 Task: nan
Action: Mouse moved to (439, 564)
Screenshot: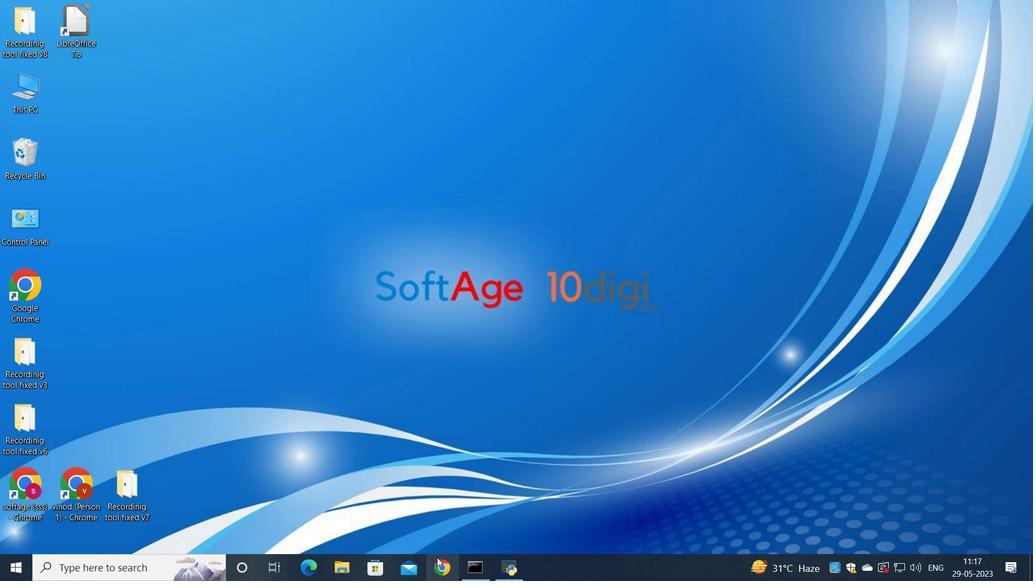 
Action: Mouse pressed left at (439, 564)
Screenshot: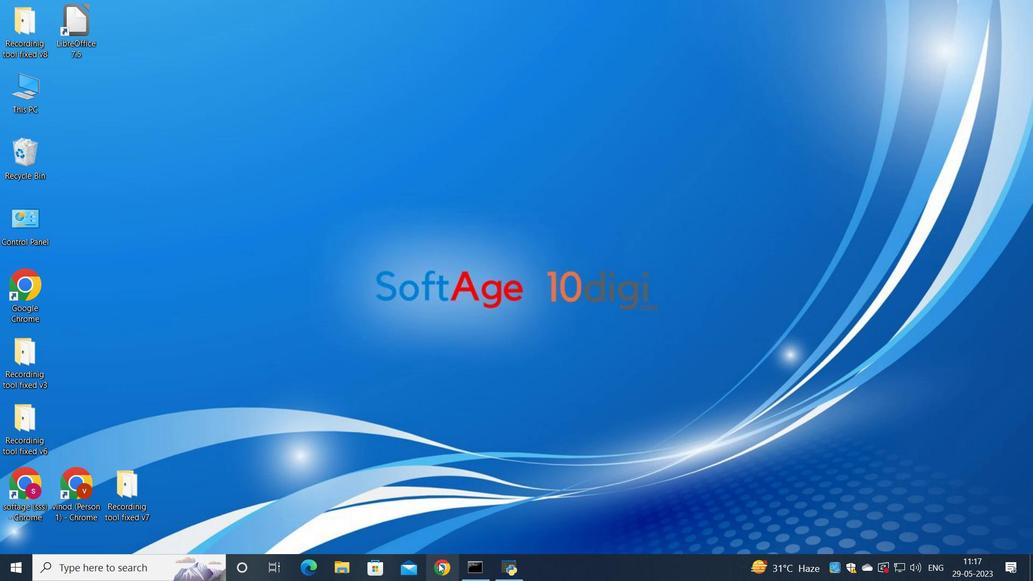 
Action: Mouse moved to (443, 327)
Screenshot: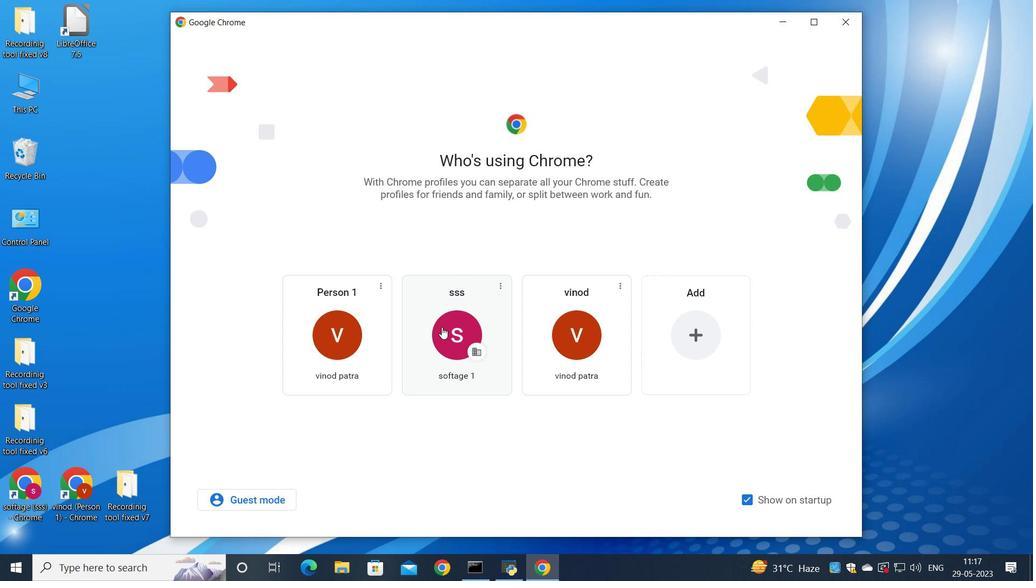 
Action: Mouse pressed left at (443, 327)
Screenshot: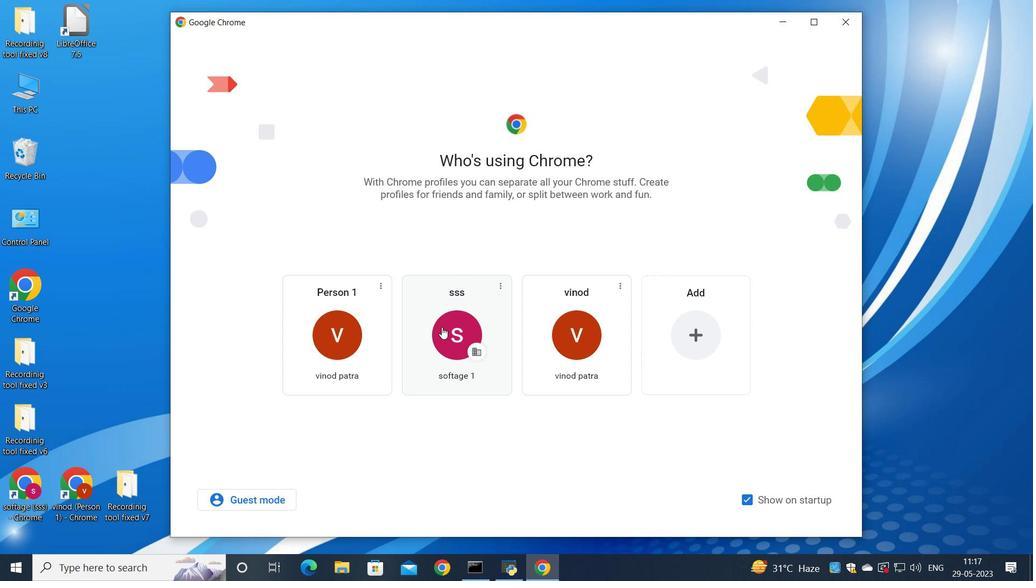 
Action: Mouse moved to (448, 320)
Screenshot: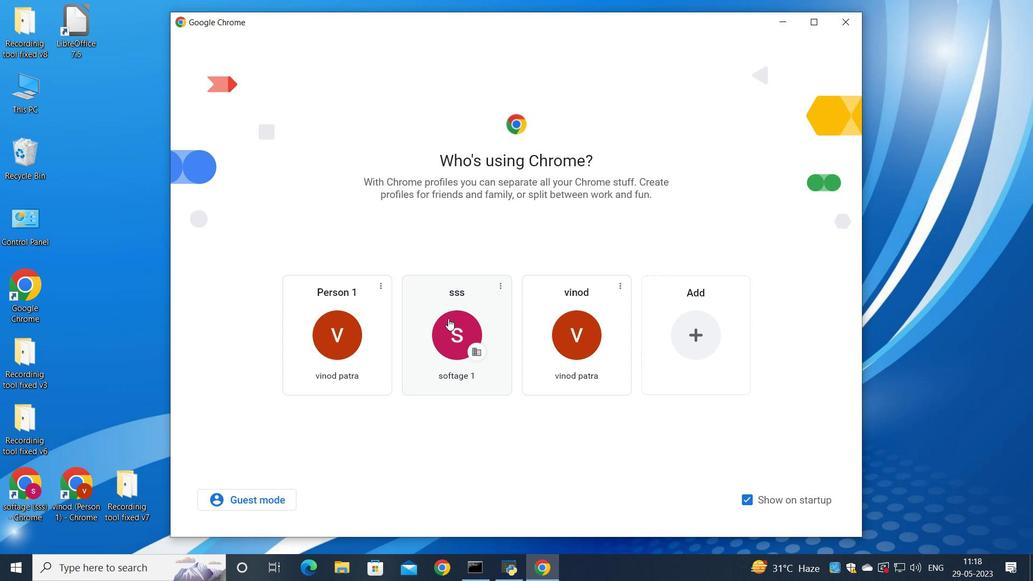 
Action: Mouse pressed left at (448, 320)
Screenshot: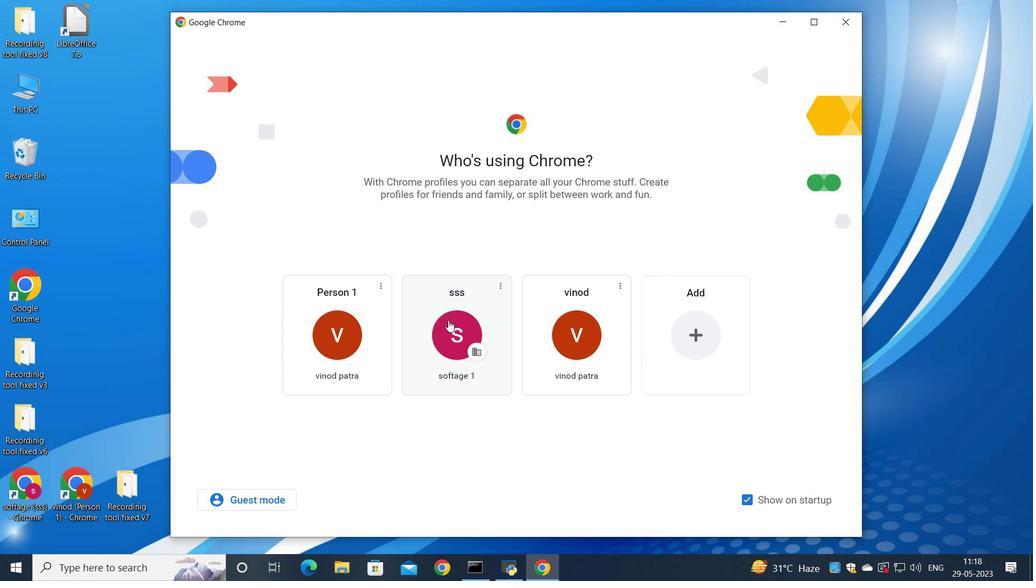 
Action: Mouse moved to (908, 71)
Screenshot: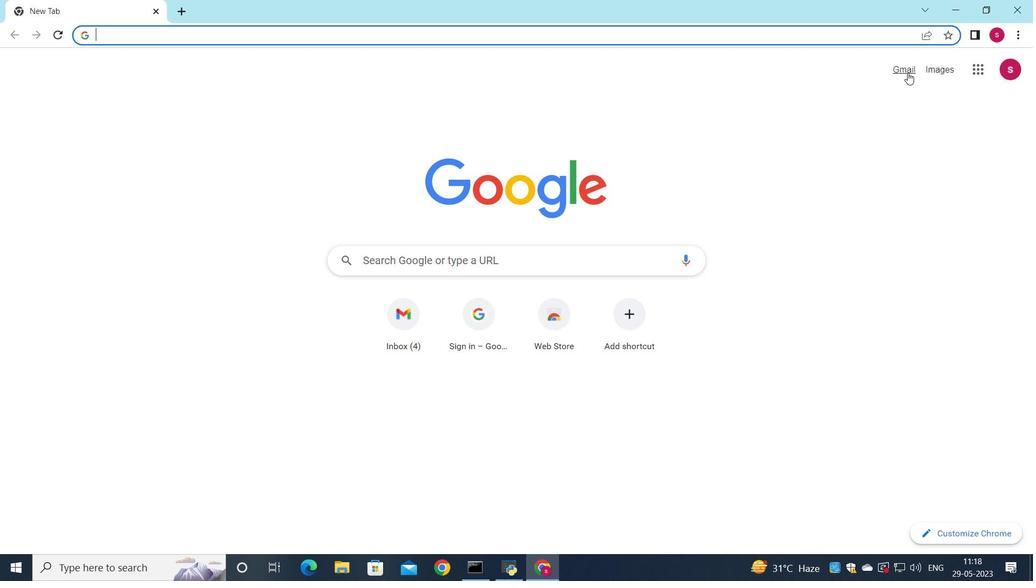 
Action: Mouse pressed left at (908, 71)
Screenshot: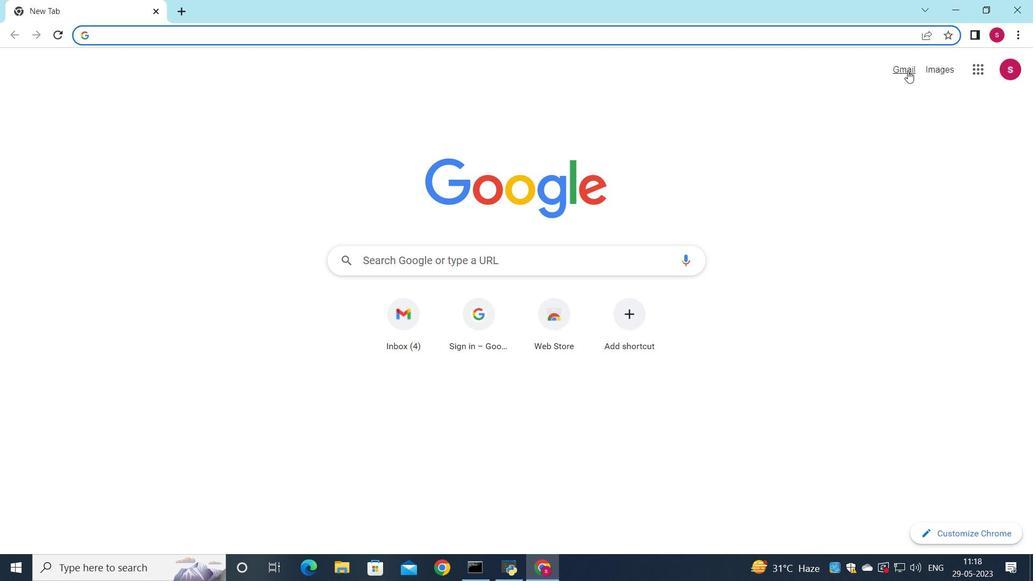 
Action: Mouse moved to (880, 92)
Screenshot: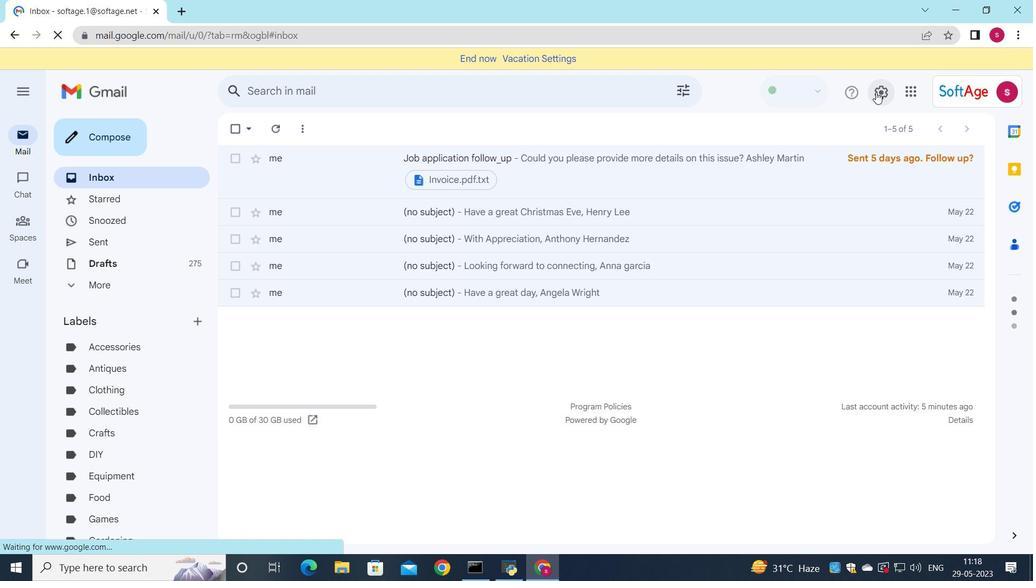 
Action: Mouse pressed left at (880, 92)
Screenshot: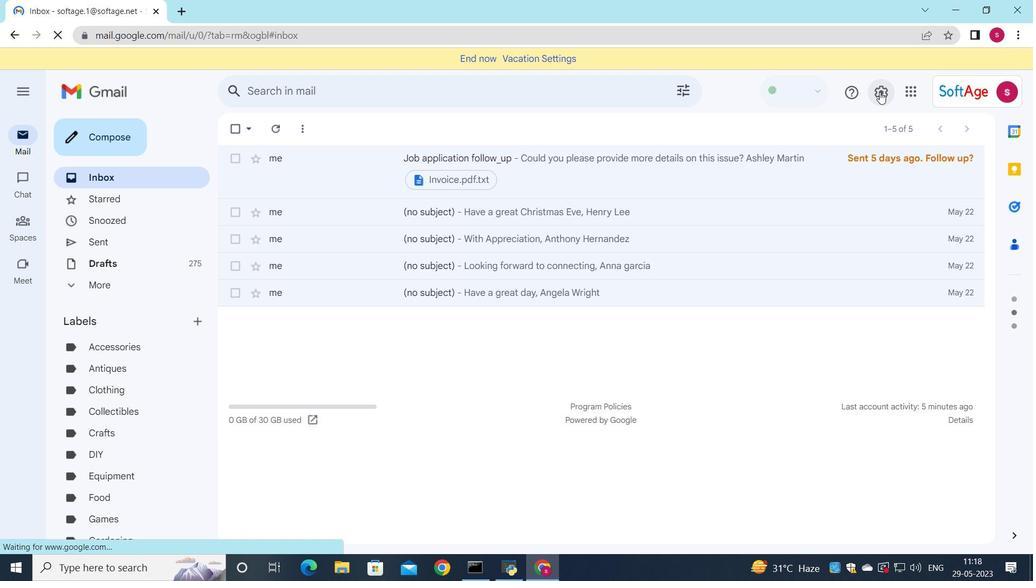 
Action: Mouse moved to (893, 152)
Screenshot: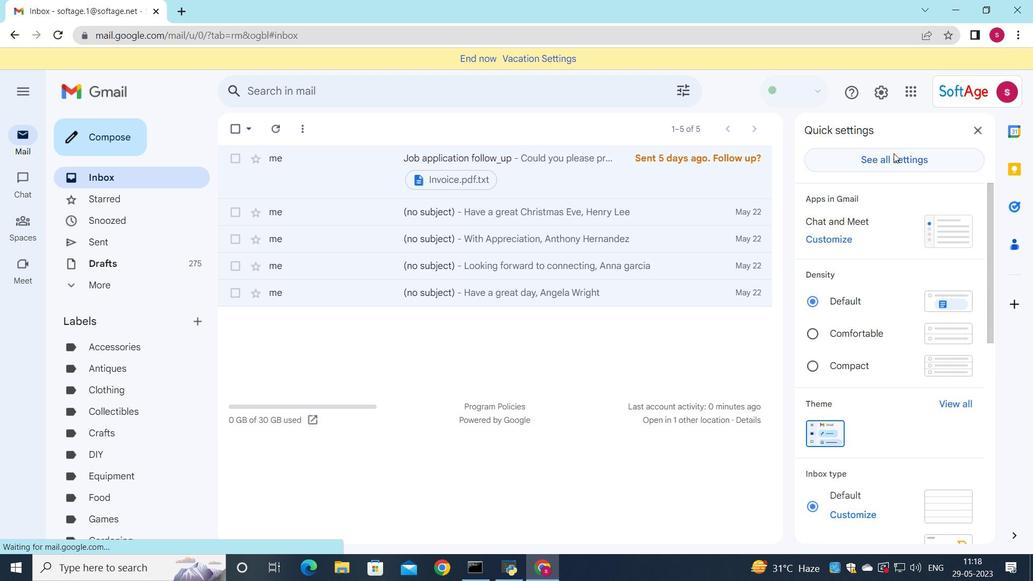
Action: Mouse pressed left at (893, 152)
Screenshot: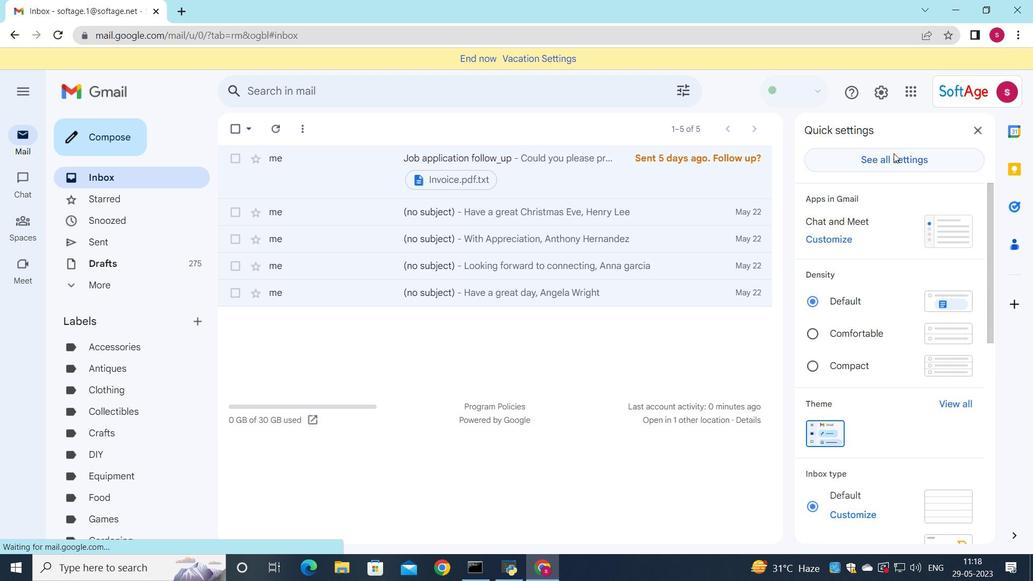 
Action: Mouse moved to (477, 426)
Screenshot: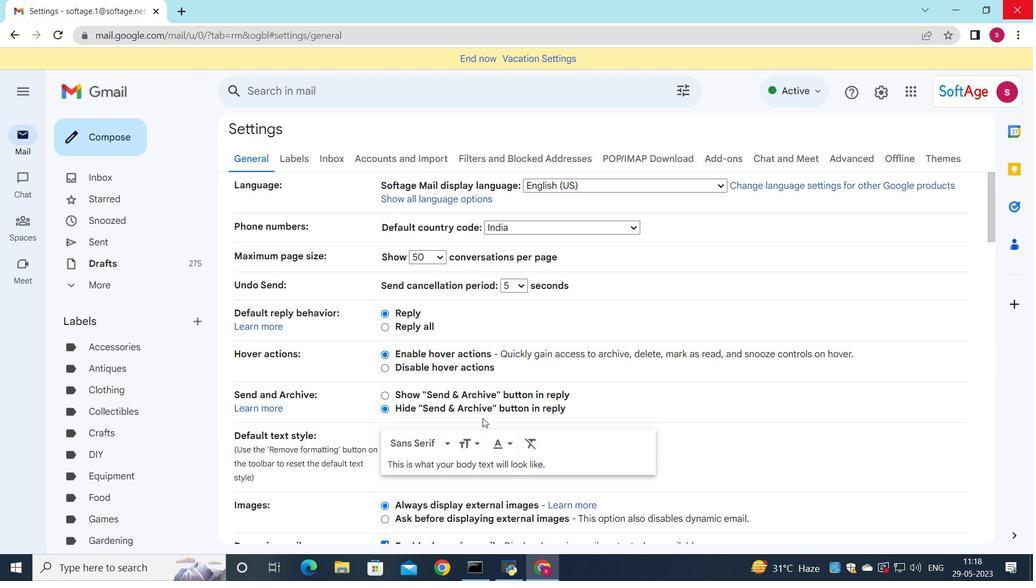 
Action: Mouse scrolled (477, 426) with delta (0, 0)
Screenshot: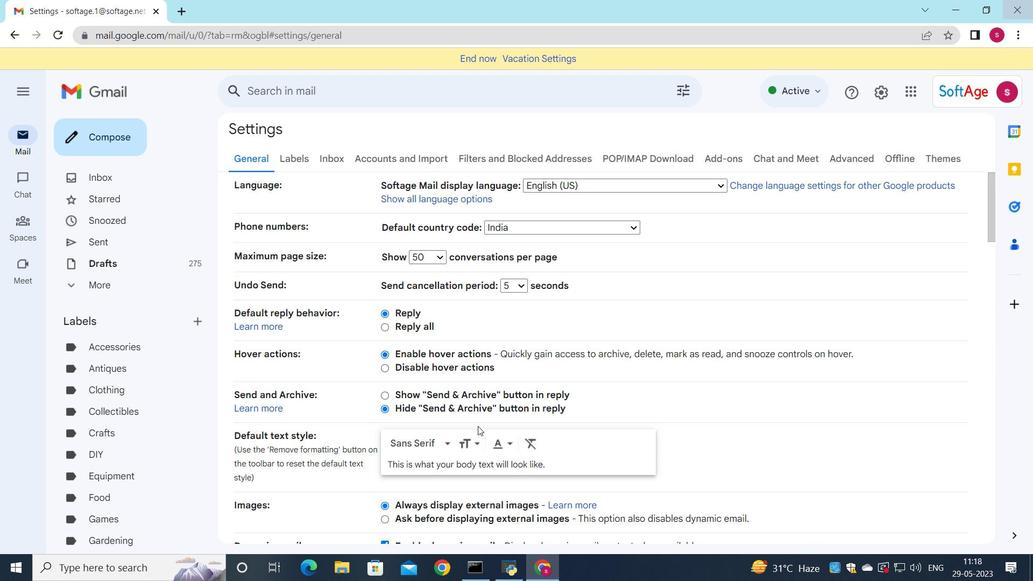 
Action: Mouse scrolled (477, 426) with delta (0, 0)
Screenshot: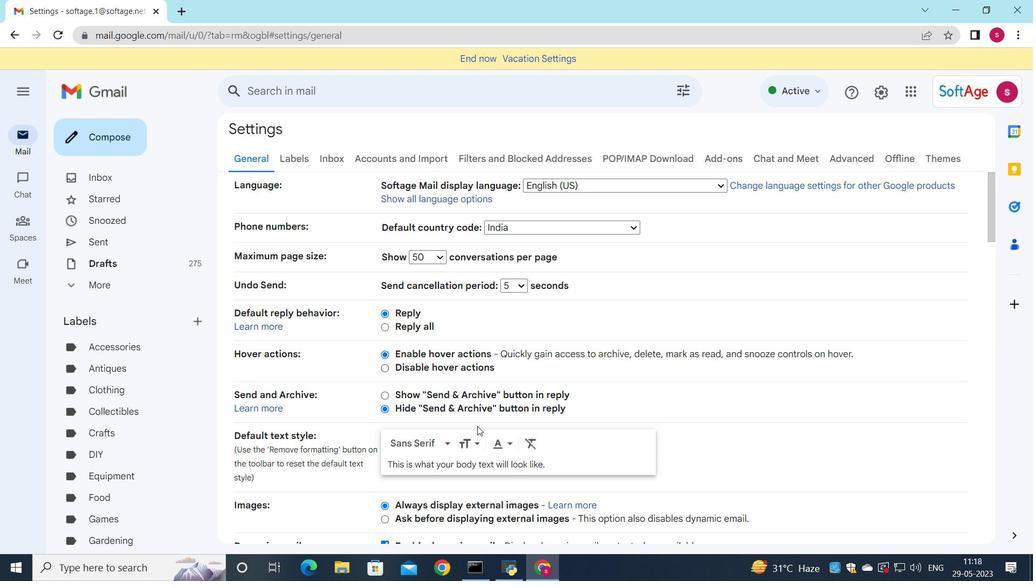 
Action: Mouse scrolled (477, 426) with delta (0, 0)
Screenshot: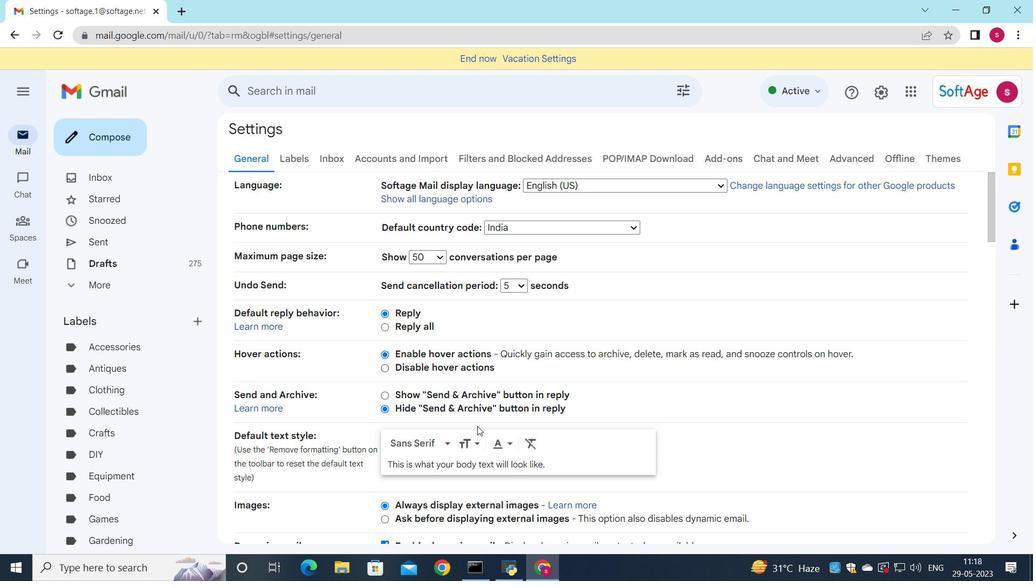 
Action: Mouse scrolled (477, 426) with delta (0, 0)
Screenshot: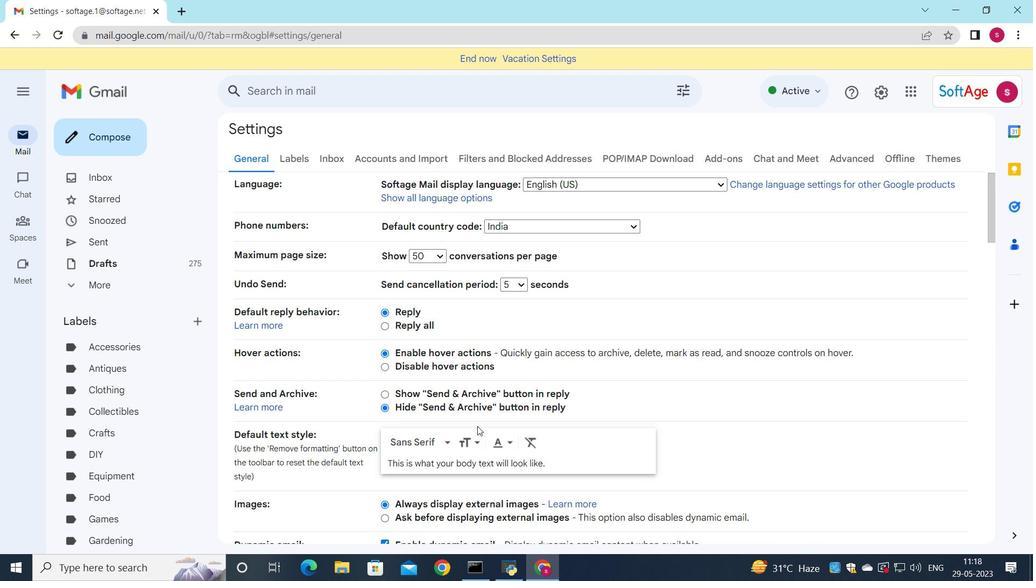 
Action: Mouse moved to (475, 422)
Screenshot: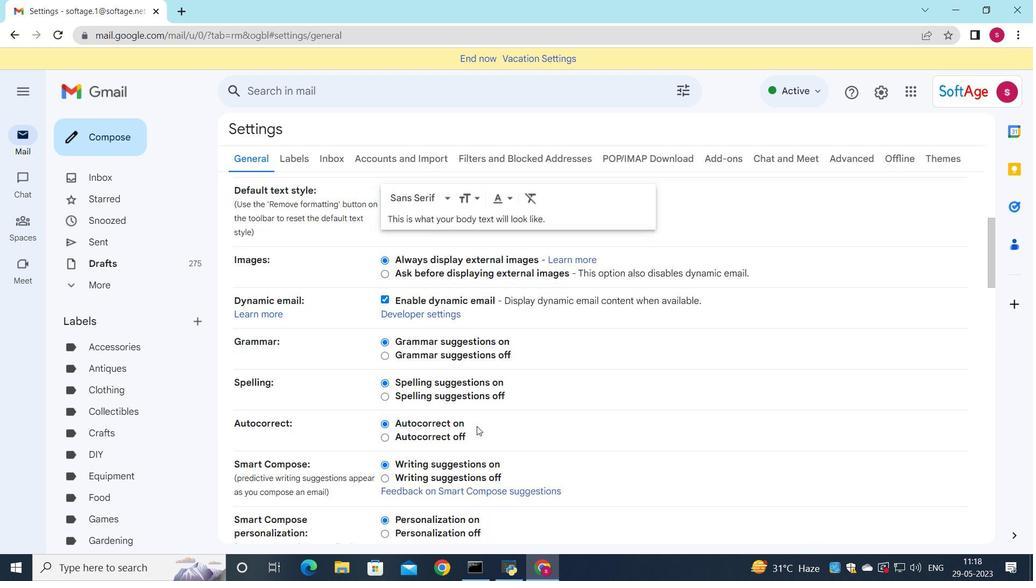 
Action: Mouse scrolled (475, 422) with delta (0, 0)
Screenshot: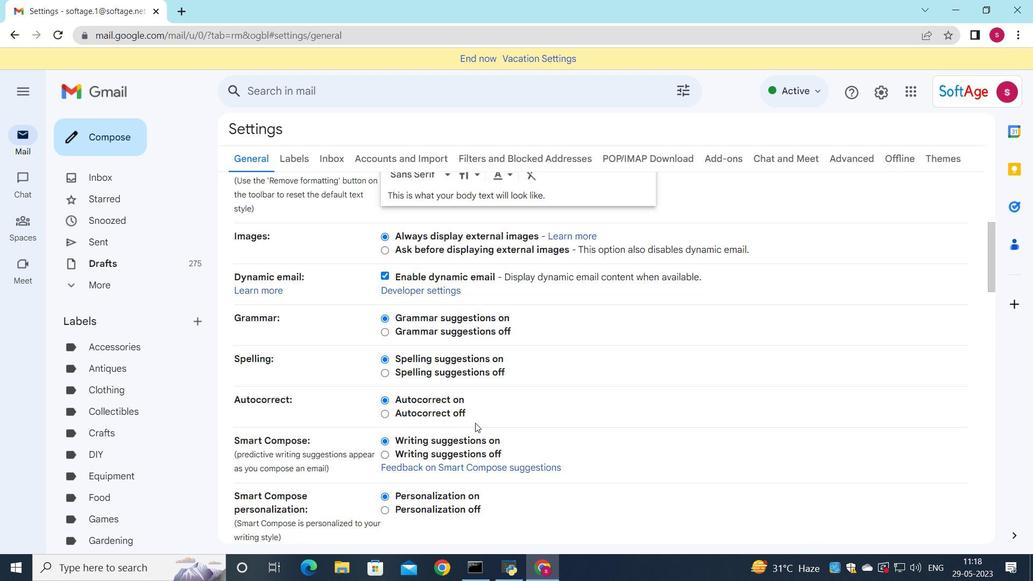 
Action: Mouse scrolled (475, 422) with delta (0, 0)
Screenshot: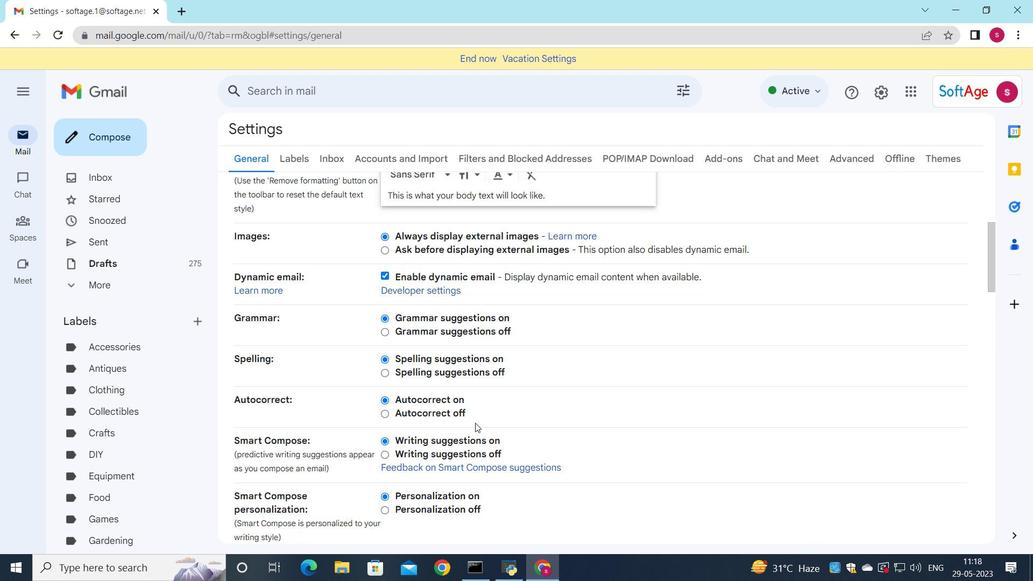 
Action: Mouse scrolled (475, 422) with delta (0, 0)
Screenshot: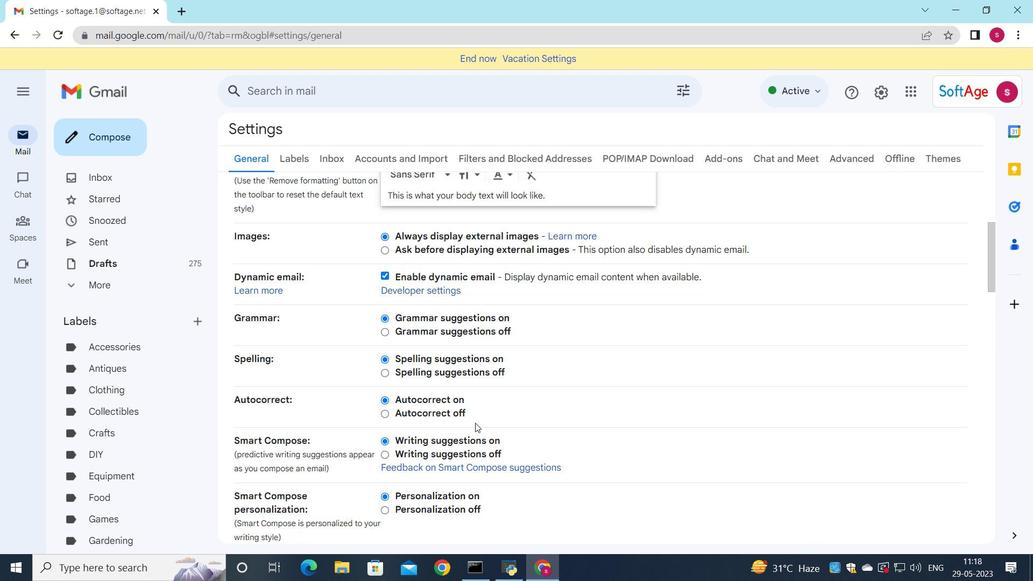 
Action: Mouse scrolled (475, 422) with delta (0, 0)
Screenshot: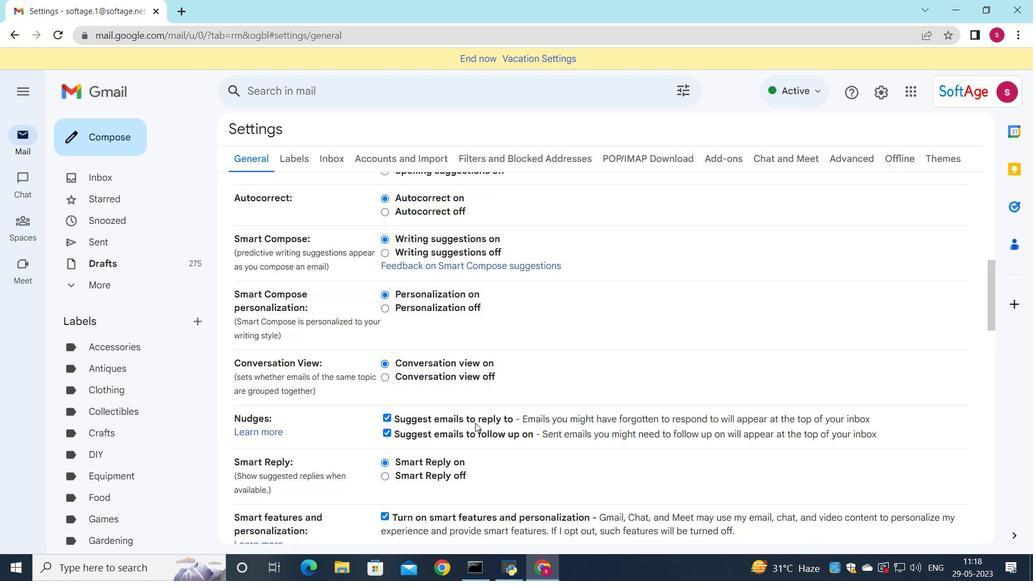 
Action: Mouse scrolled (475, 422) with delta (0, 0)
Screenshot: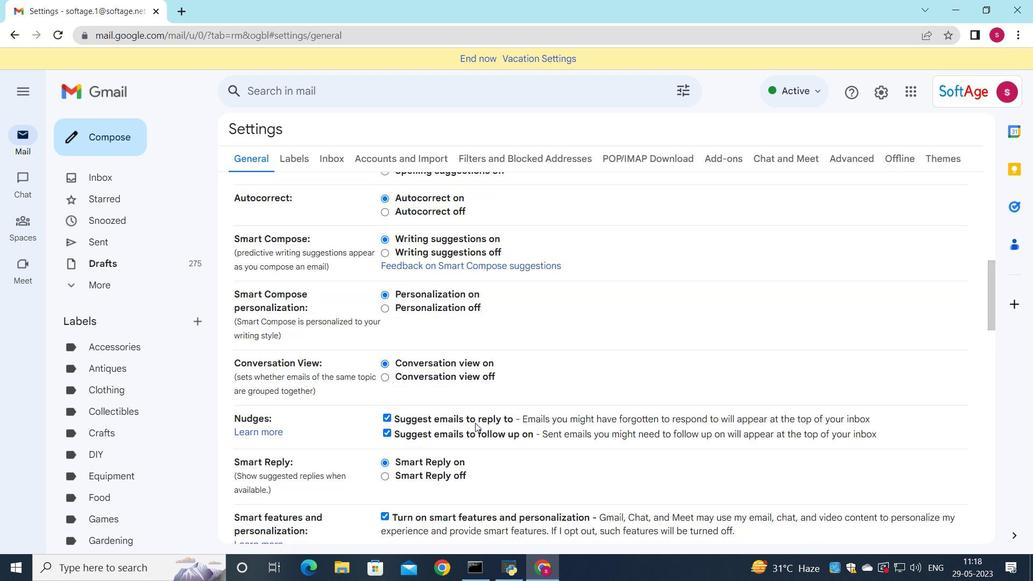 
Action: Mouse scrolled (475, 422) with delta (0, 0)
Screenshot: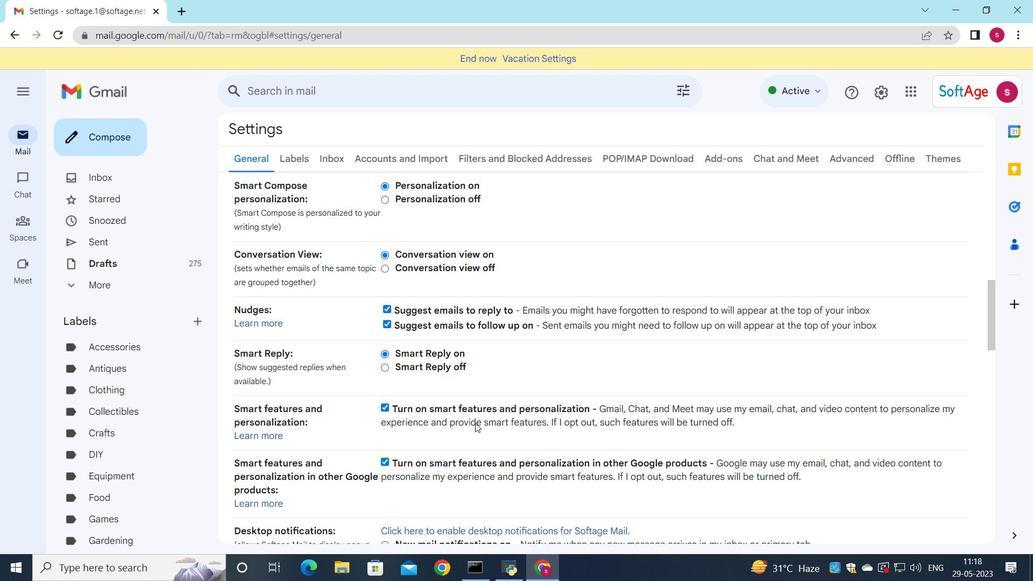 
Action: Mouse scrolled (475, 422) with delta (0, 0)
Screenshot: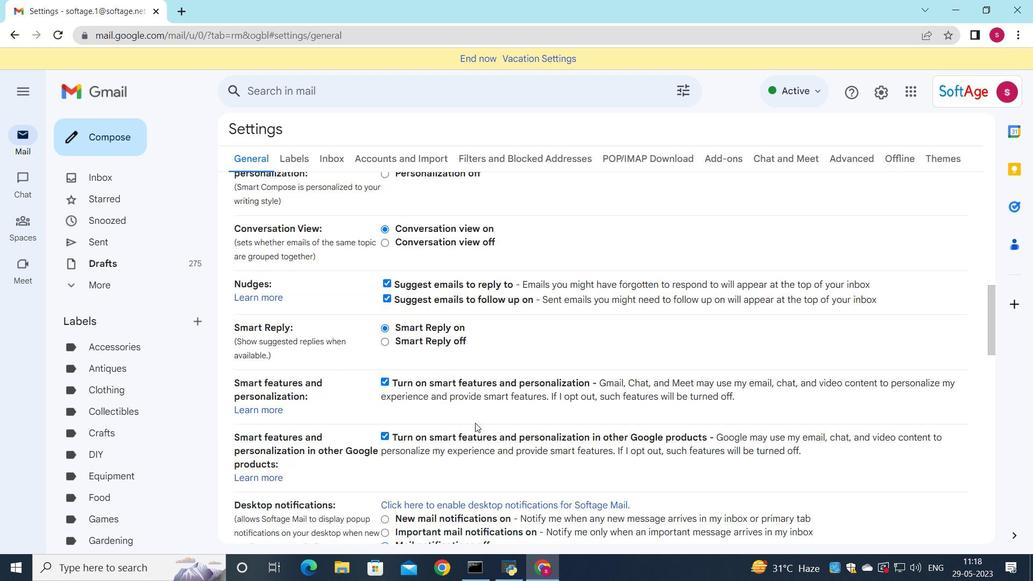 
Action: Mouse scrolled (475, 422) with delta (0, 0)
Screenshot: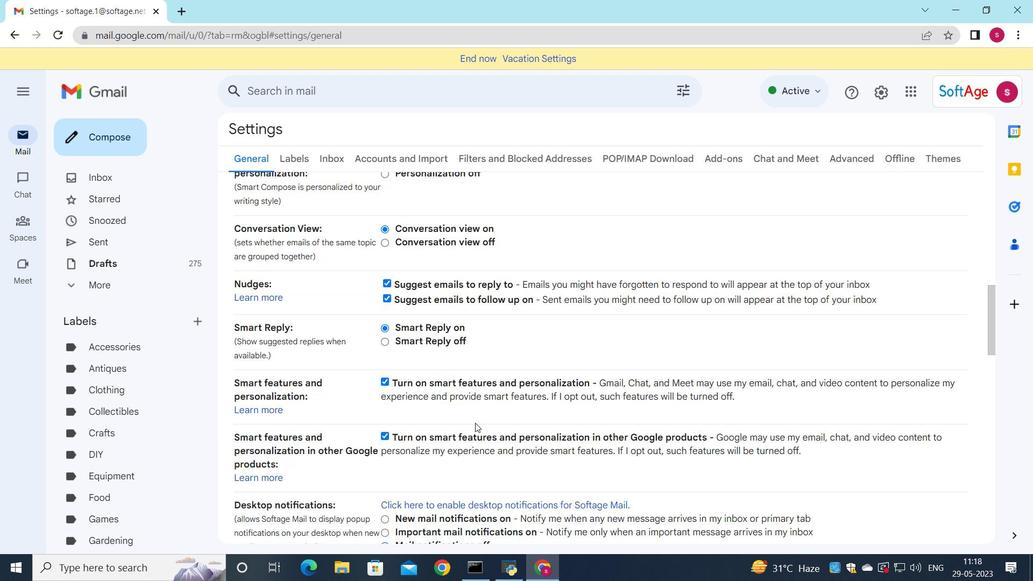 
Action: Mouse scrolled (475, 422) with delta (0, 0)
Screenshot: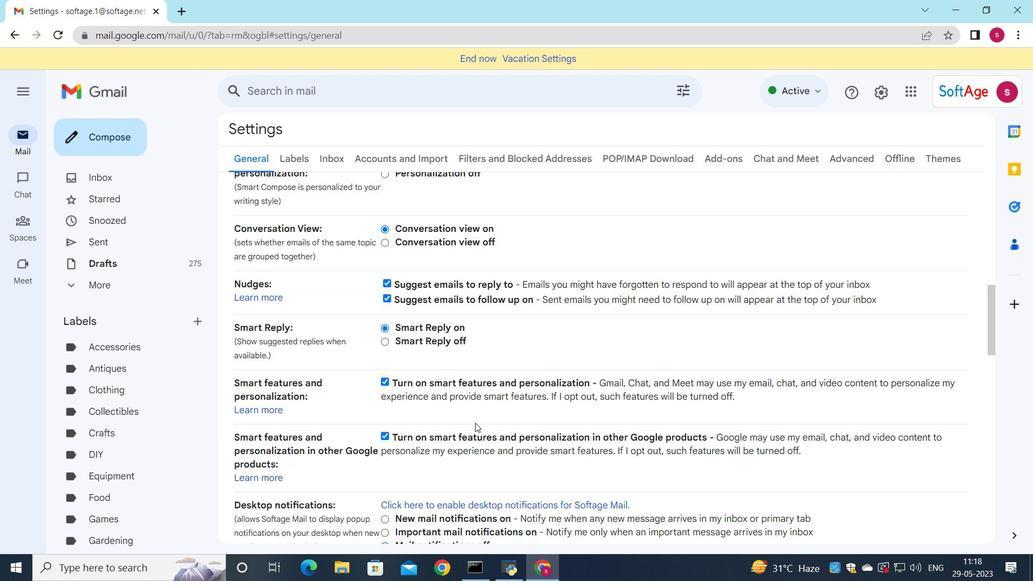 
Action: Mouse moved to (479, 435)
Screenshot: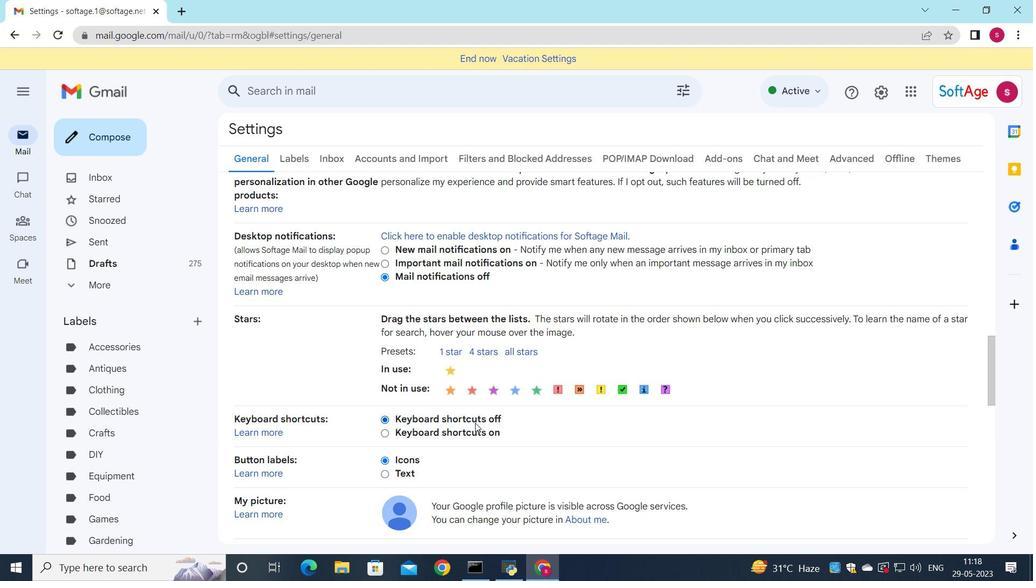 
Action: Mouse scrolled (479, 435) with delta (0, 0)
Screenshot: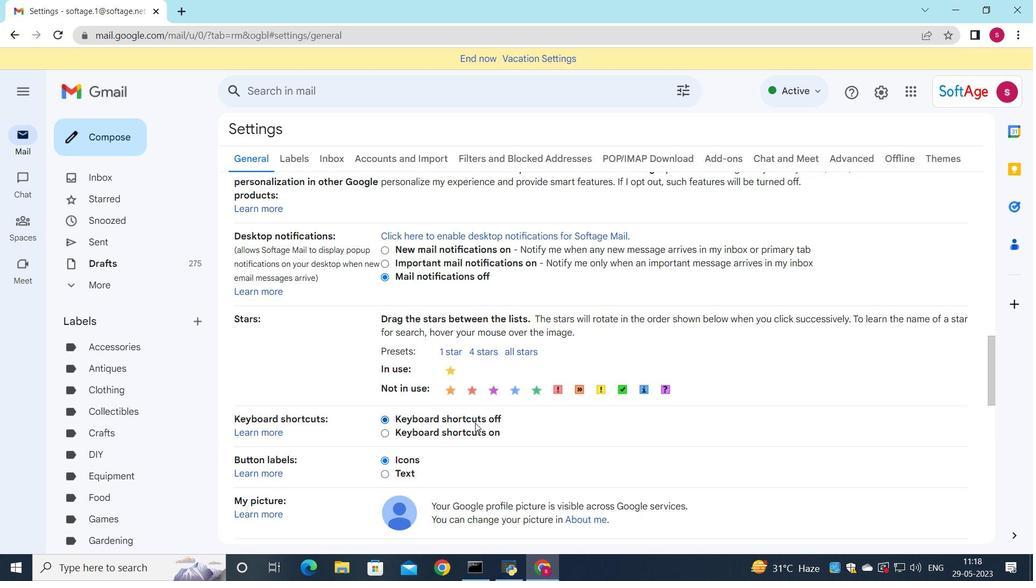 
Action: Mouse scrolled (479, 435) with delta (0, 0)
Screenshot: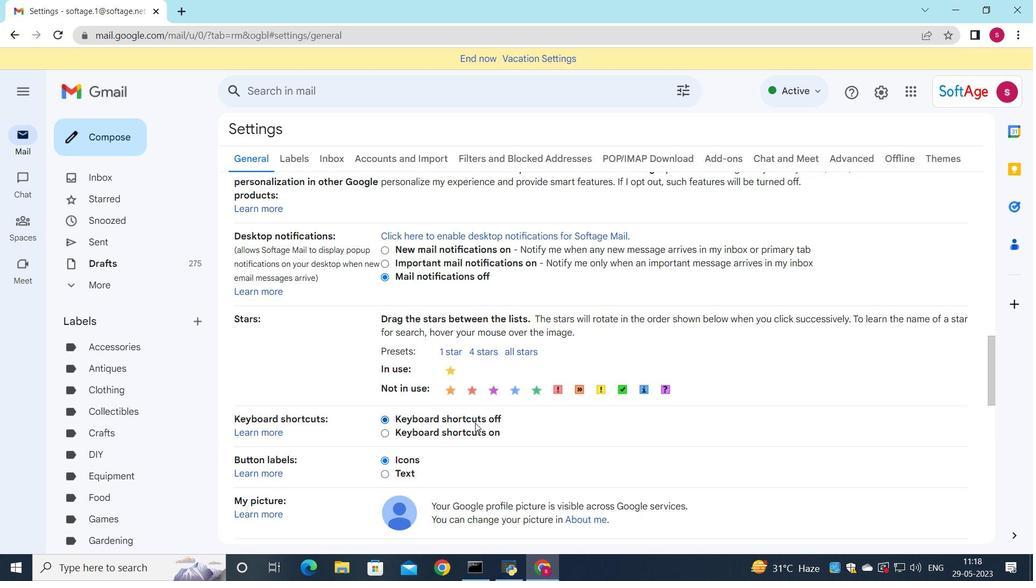 
Action: Mouse scrolled (479, 435) with delta (0, 0)
Screenshot: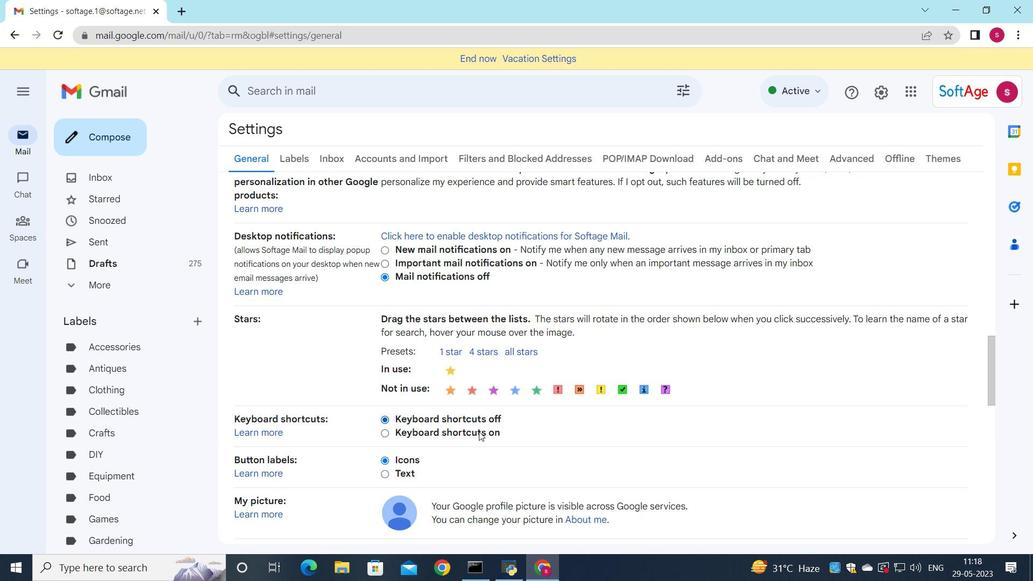 
Action: Mouse moved to (525, 406)
Screenshot: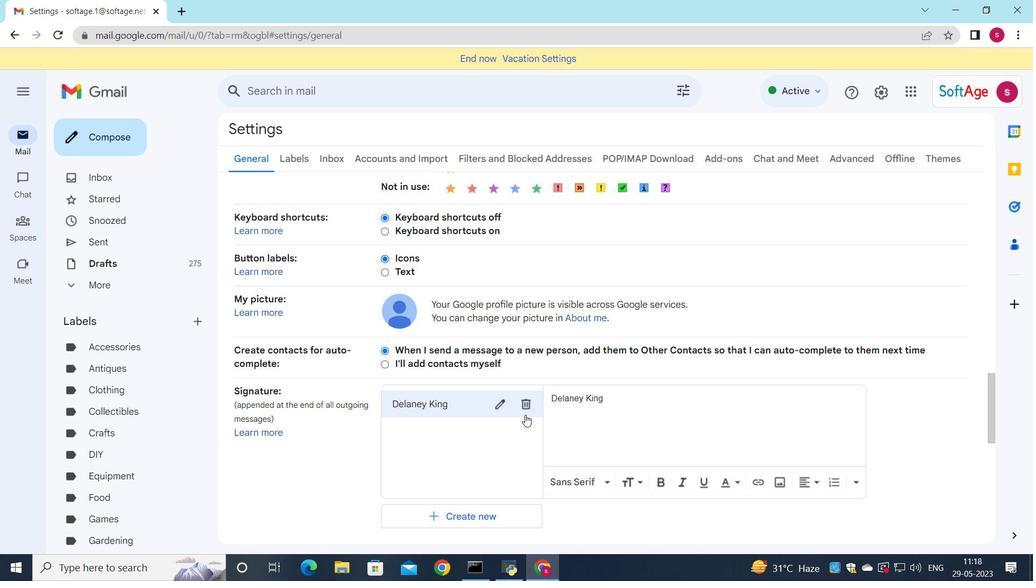 
Action: Mouse pressed left at (525, 406)
Screenshot: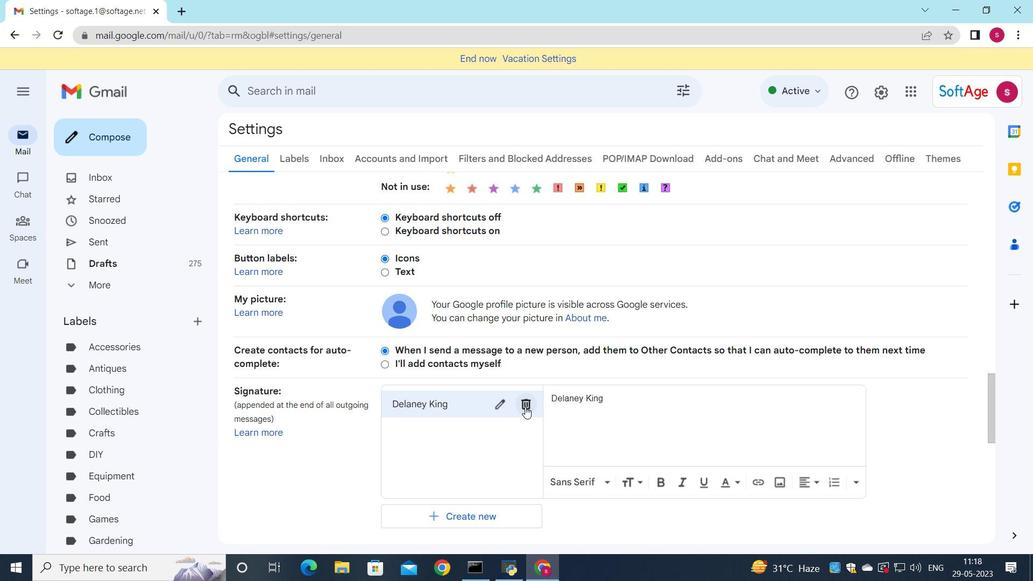 
Action: Mouse moved to (623, 326)
Screenshot: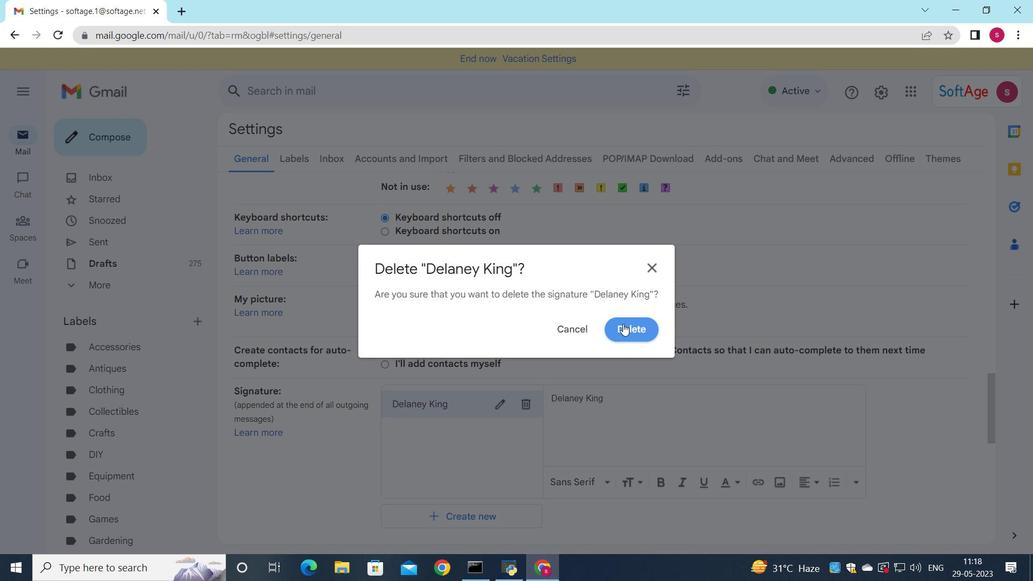 
Action: Mouse pressed left at (623, 326)
Screenshot: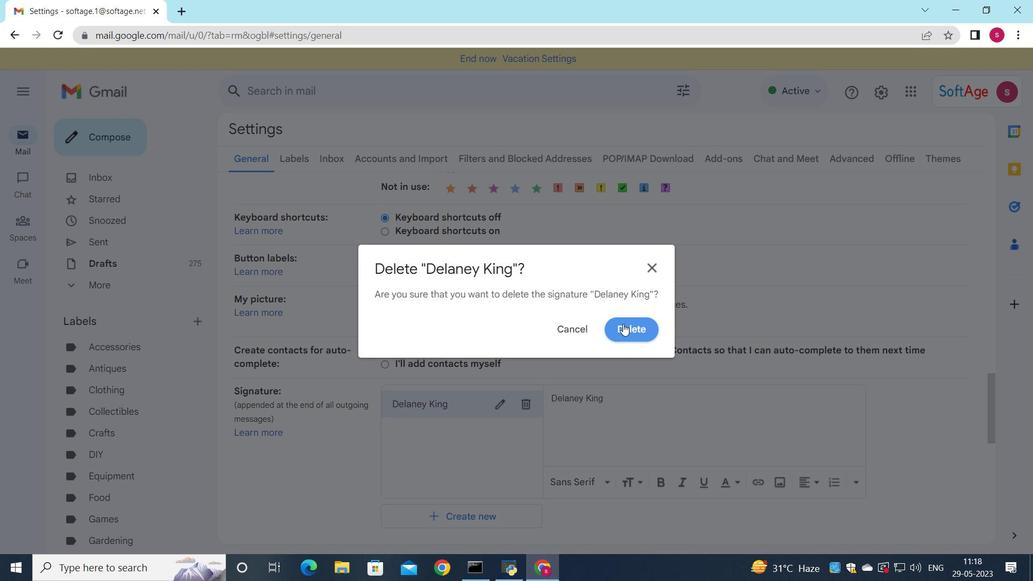 
Action: Mouse moved to (453, 418)
Screenshot: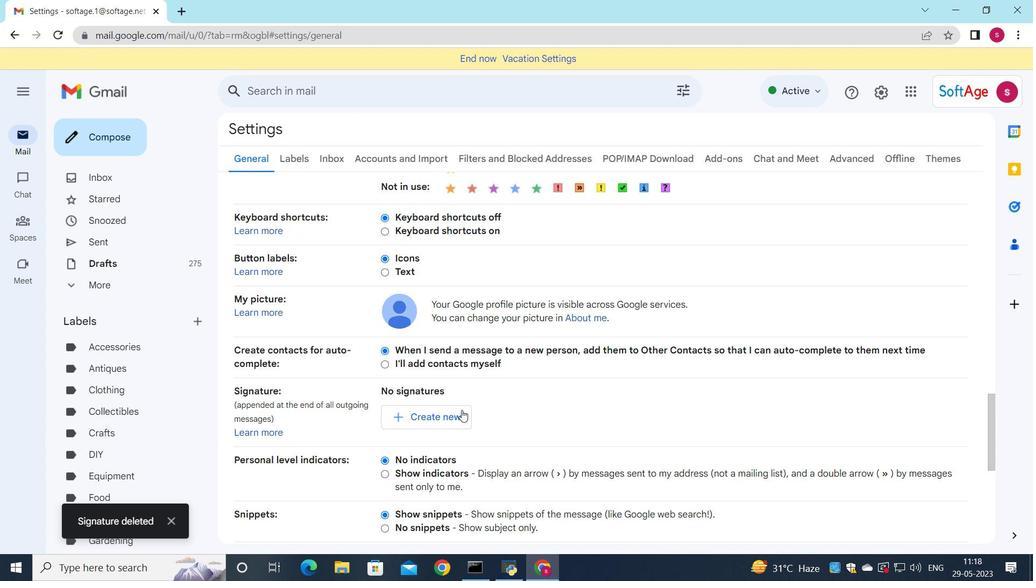 
Action: Mouse pressed left at (453, 418)
Screenshot: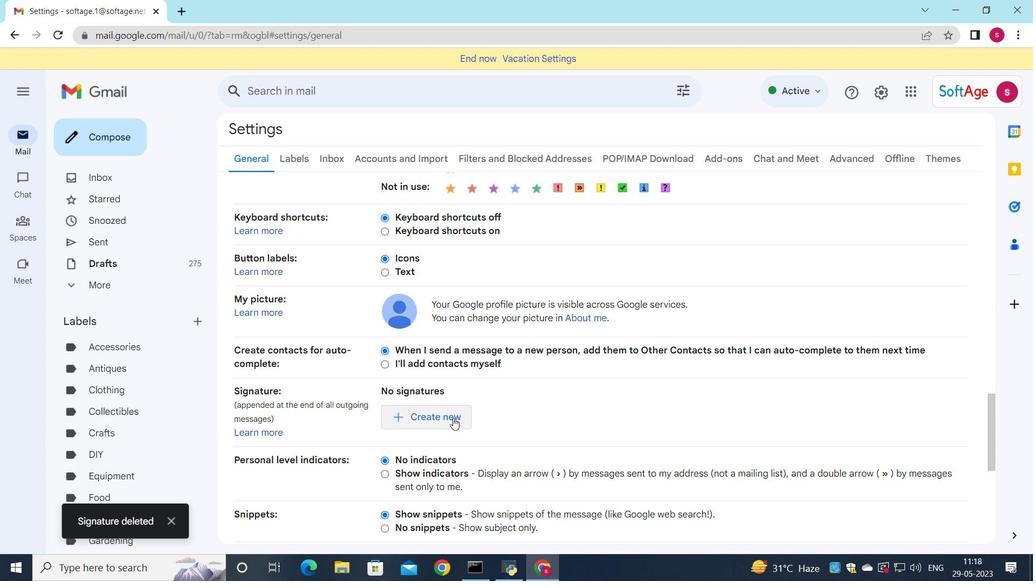 
Action: Mouse moved to (783, 339)
Screenshot: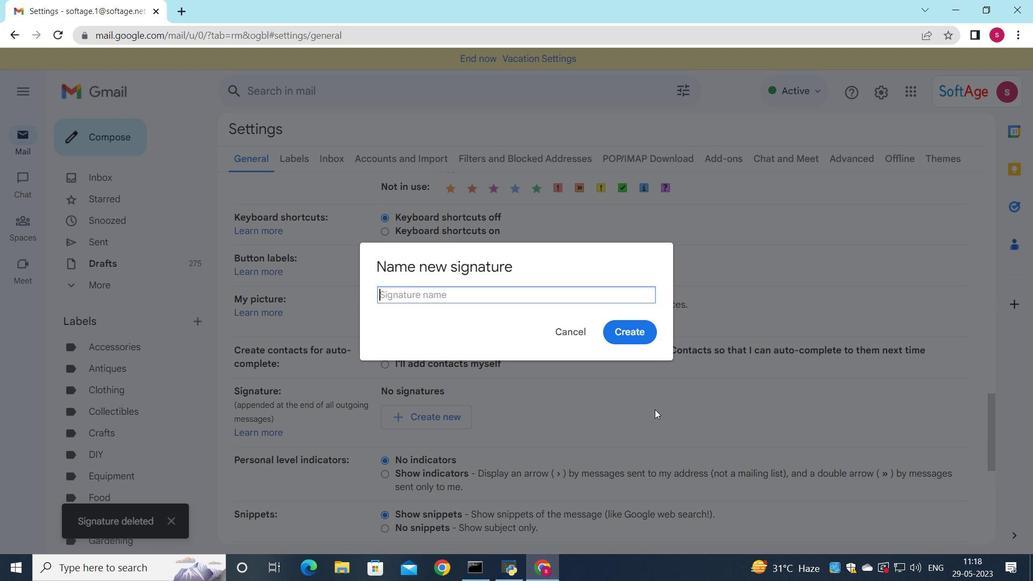 
Action: Key pressed <Key.shift>Denise<Key.space><Key.shift><Key.shift><Key.shift><Key.shift><Key.shift><Key.shift><Key.shift><Key.shift>da<Key.backspace><Key.backspace><Key.shift>Davis<Key.space>
Screenshot: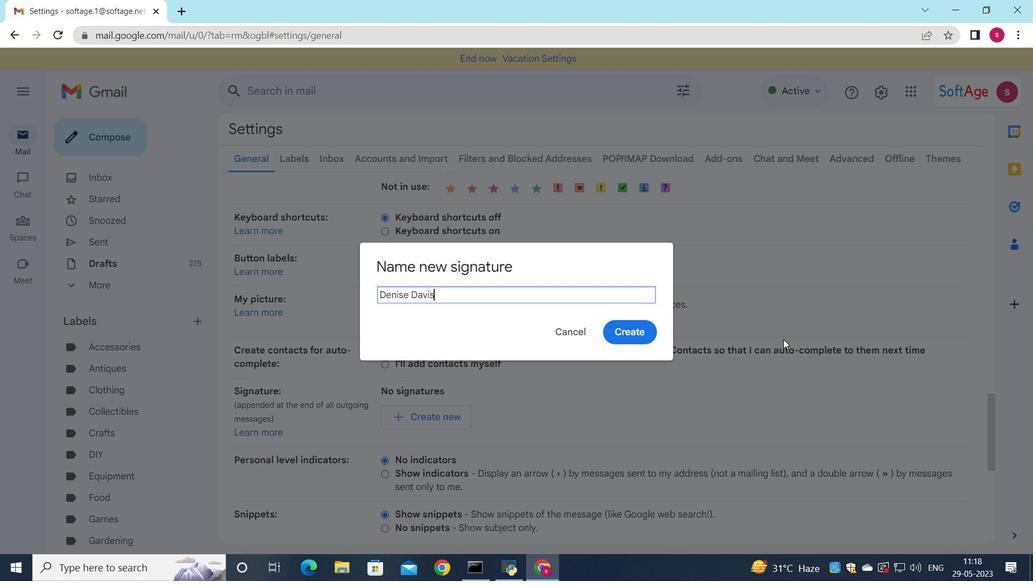 
Action: Mouse moved to (637, 332)
Screenshot: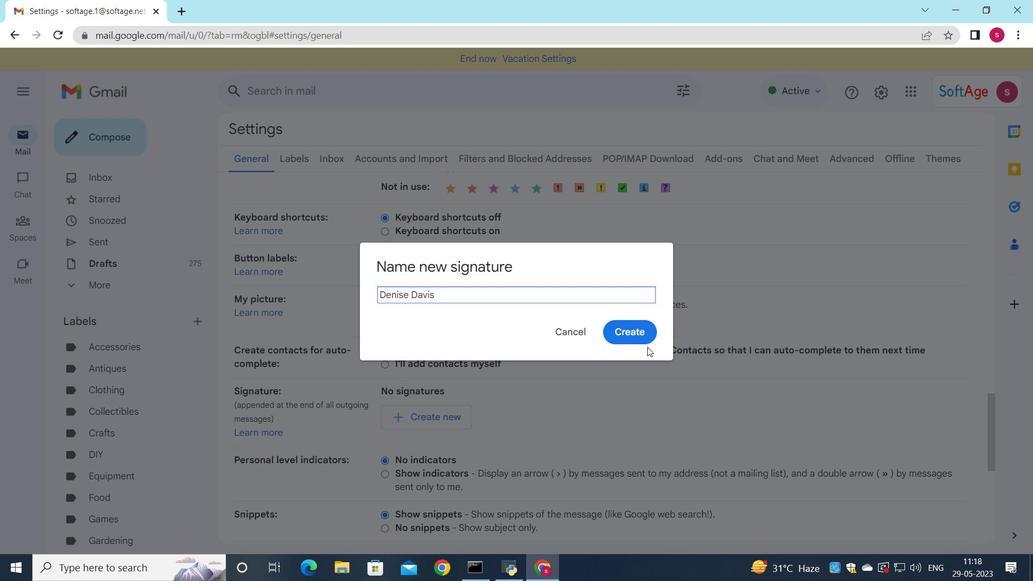 
Action: Mouse pressed left at (637, 332)
Screenshot: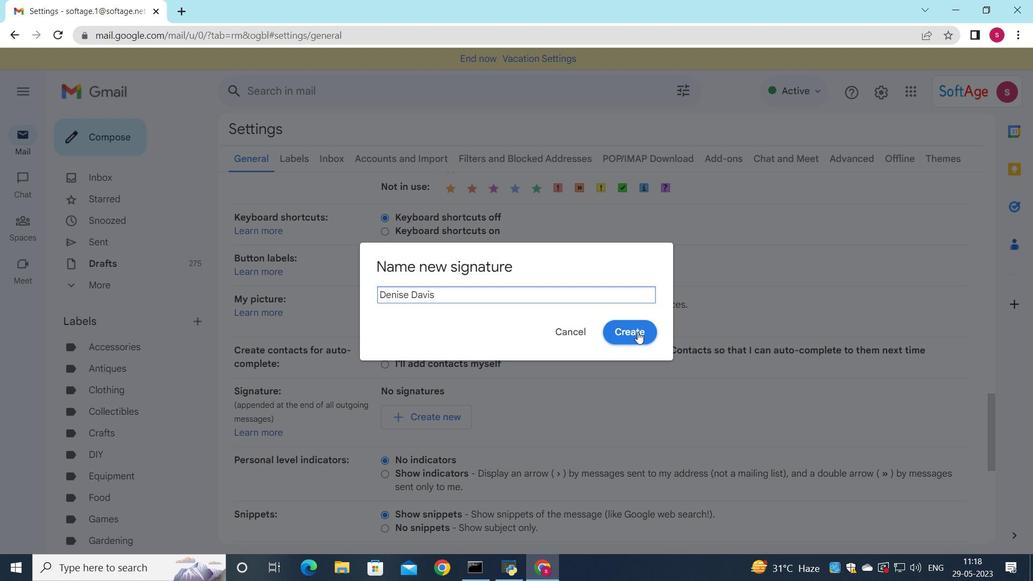 
Action: Mouse moved to (645, 396)
Screenshot: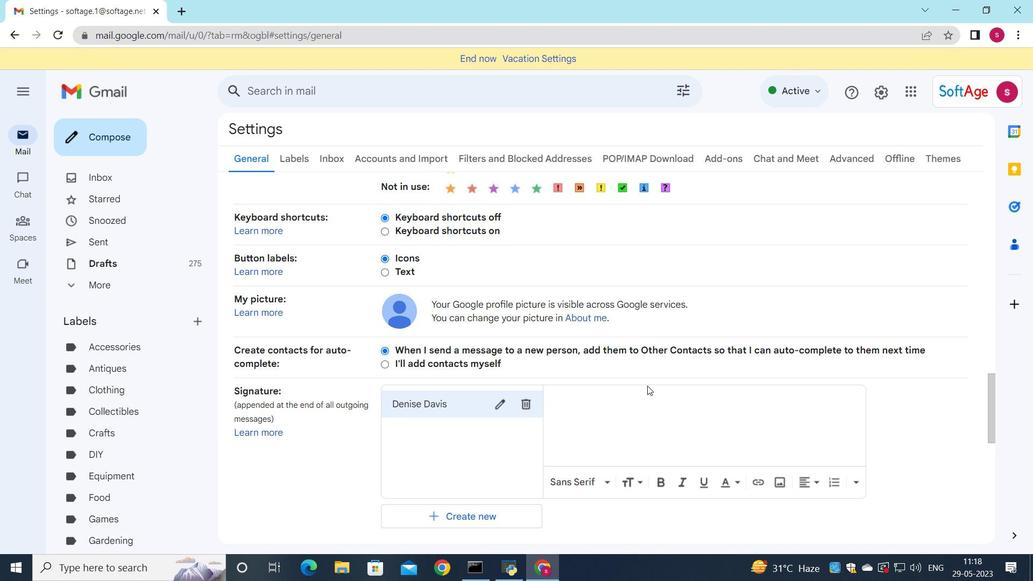 
Action: Mouse pressed left at (645, 396)
Screenshot: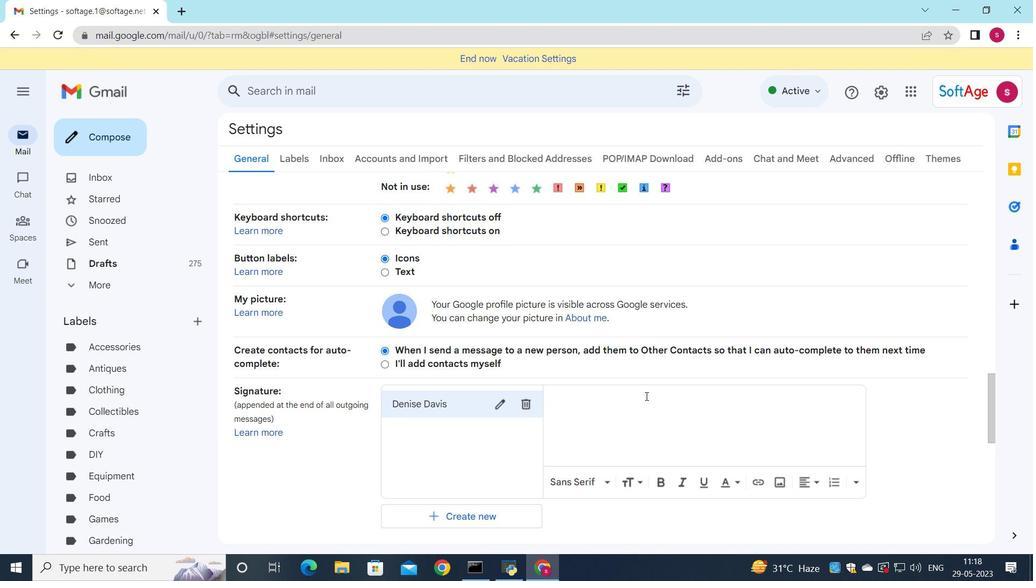 
Action: Key pressed <Key.shift>denise<Key.space><Key.shift>Davis
Screenshot: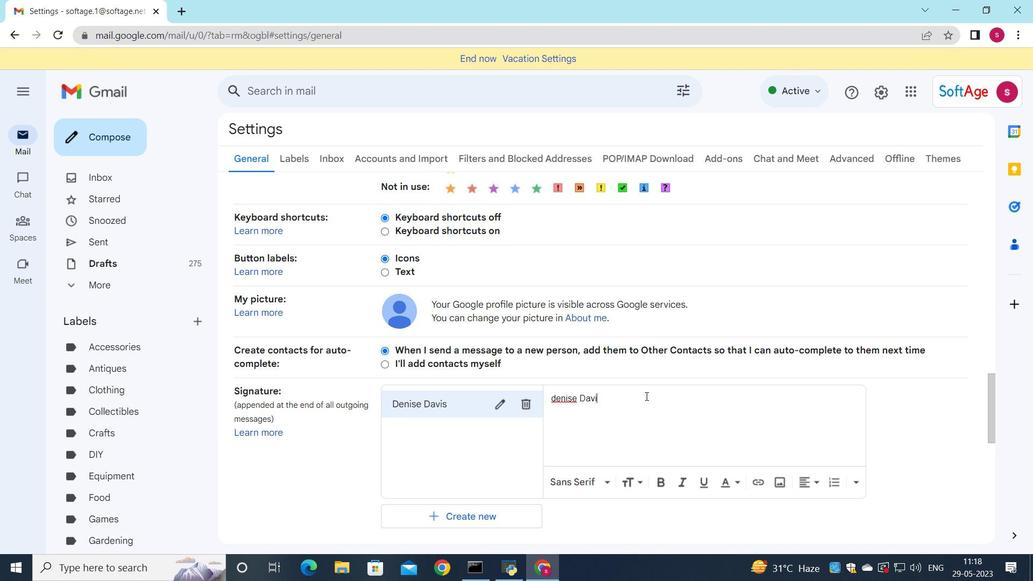 
Action: Mouse moved to (556, 399)
Screenshot: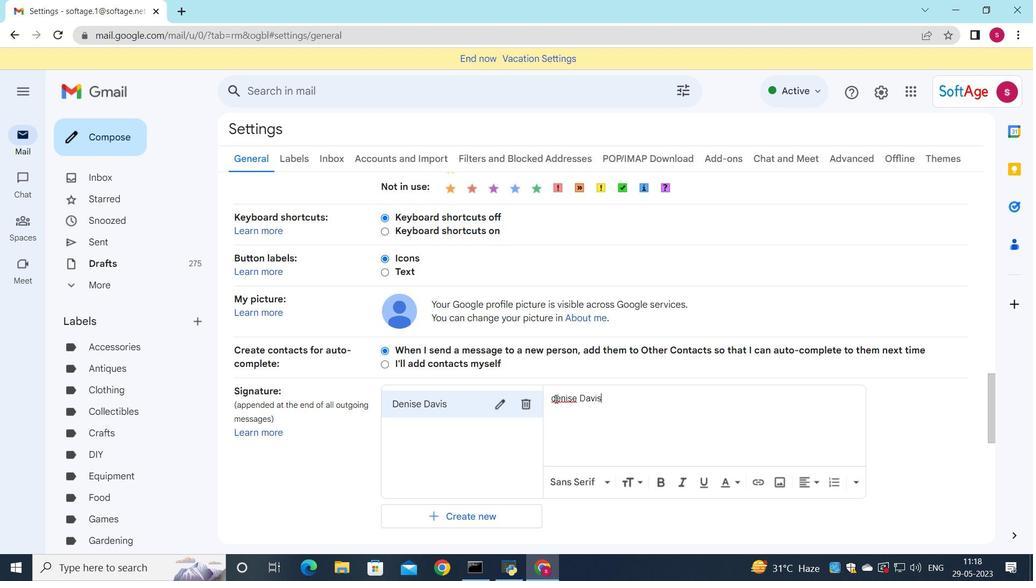 
Action: Mouse pressed left at (556, 399)
Screenshot: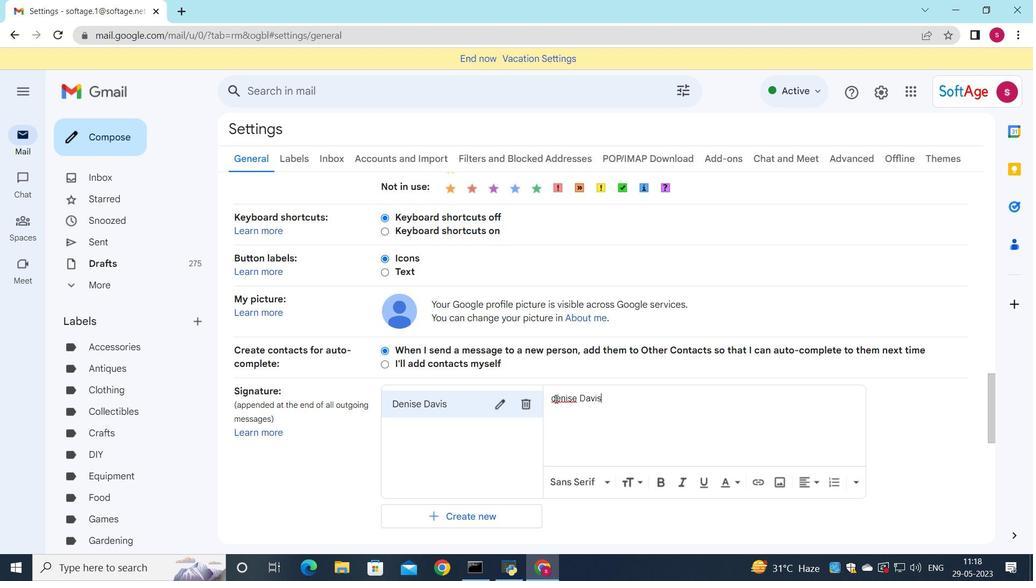 
Action: Key pressed <Key.backspace><Key.shift>D
Screenshot: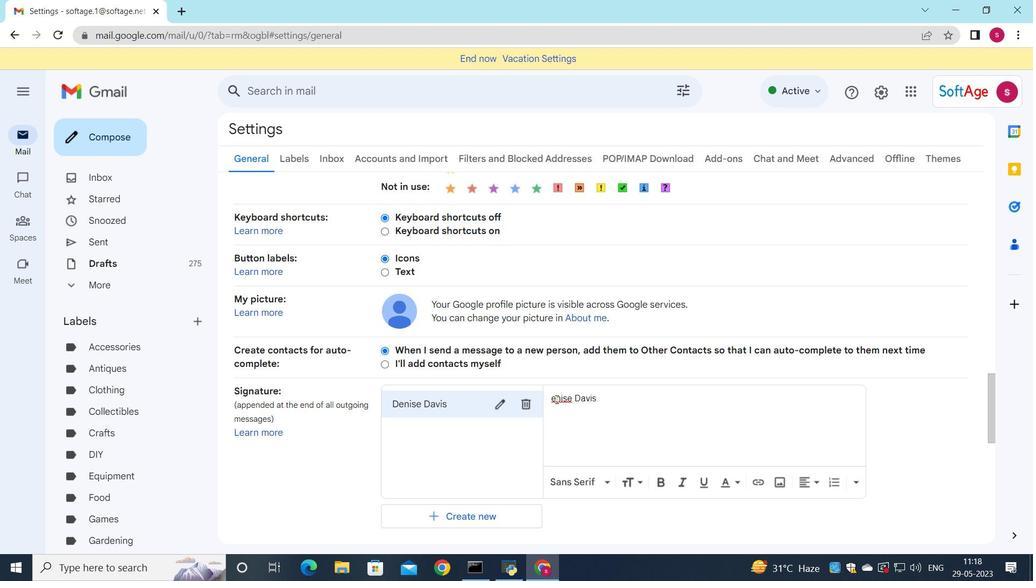 
Action: Mouse moved to (555, 399)
Screenshot: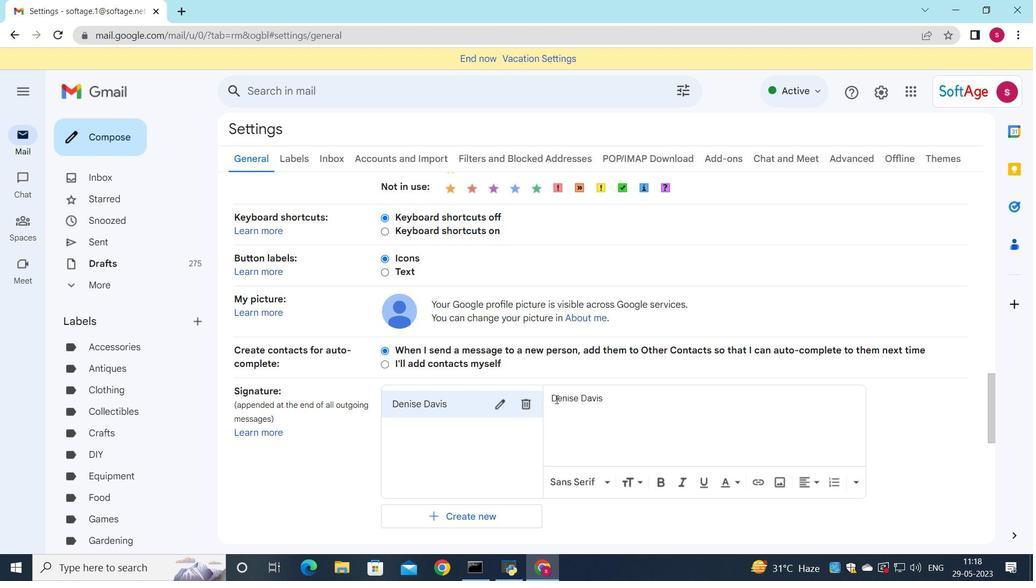 
Action: Mouse scrolled (555, 398) with delta (0, 0)
Screenshot: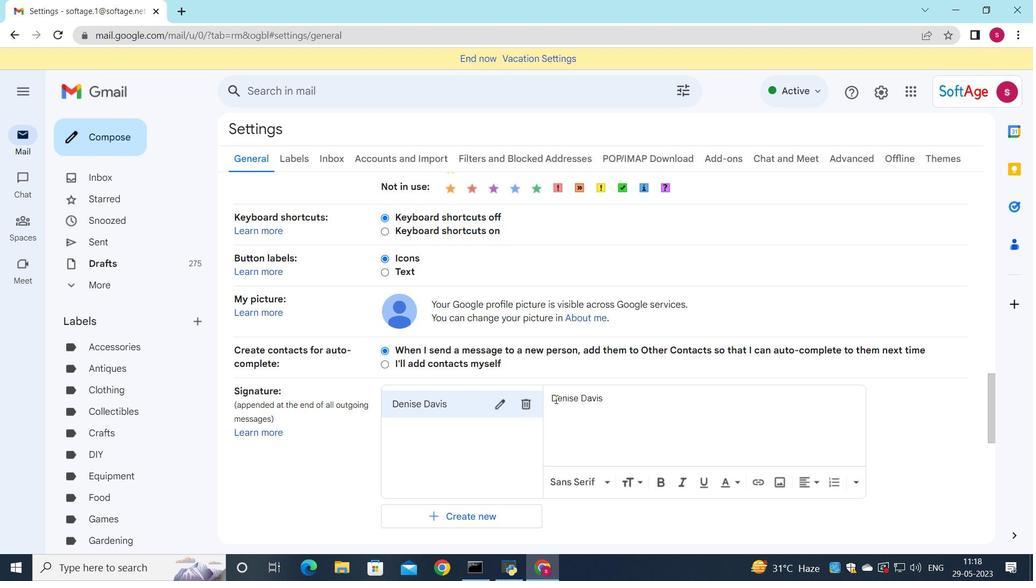 
Action: Mouse scrolled (555, 398) with delta (0, 0)
Screenshot: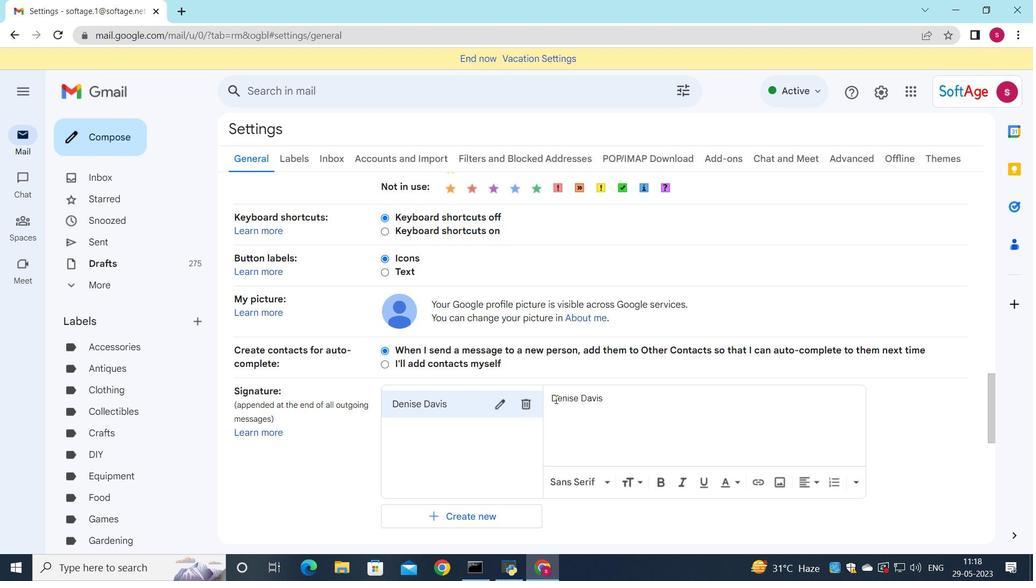 
Action: Mouse scrolled (555, 398) with delta (0, 0)
Screenshot: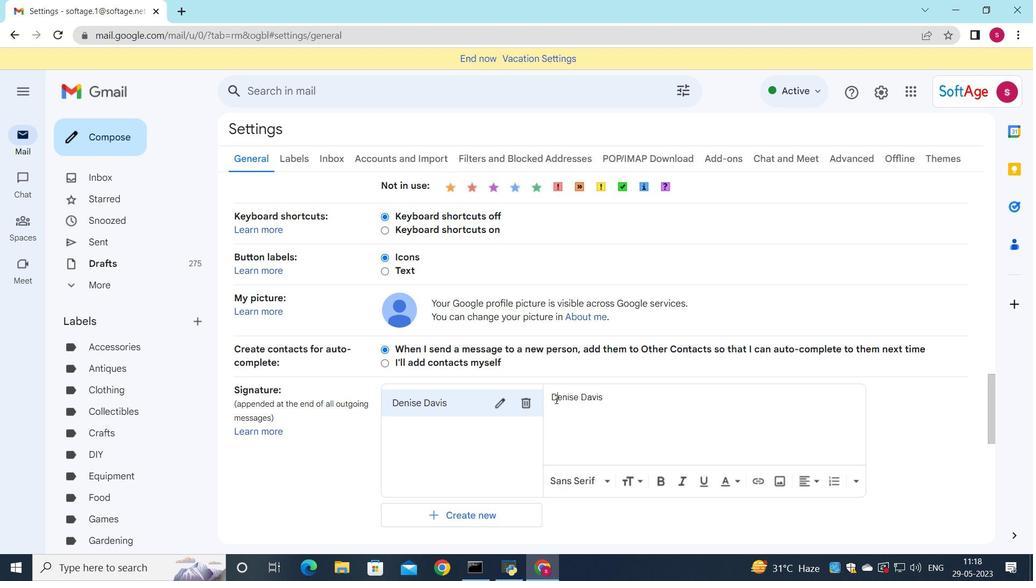 
Action: Mouse scrolled (555, 398) with delta (0, 0)
Screenshot: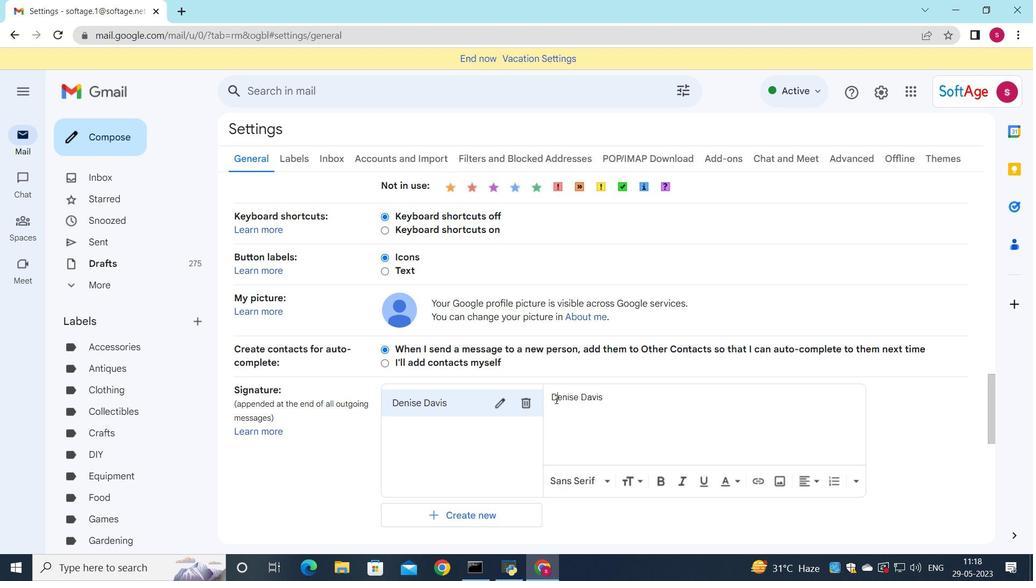 
Action: Mouse moved to (454, 321)
Screenshot: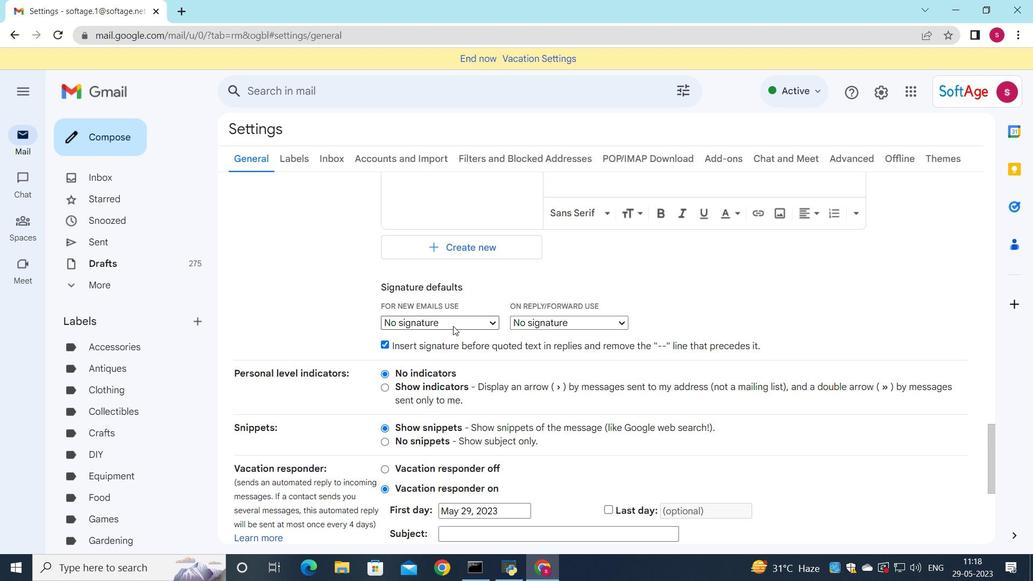 
Action: Mouse pressed left at (454, 321)
Screenshot: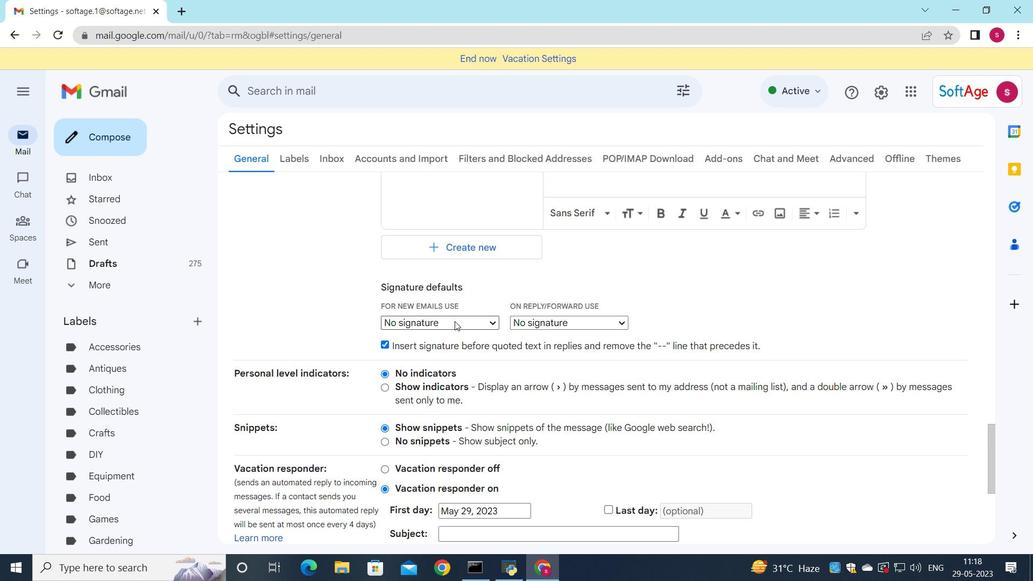 
Action: Mouse moved to (449, 345)
Screenshot: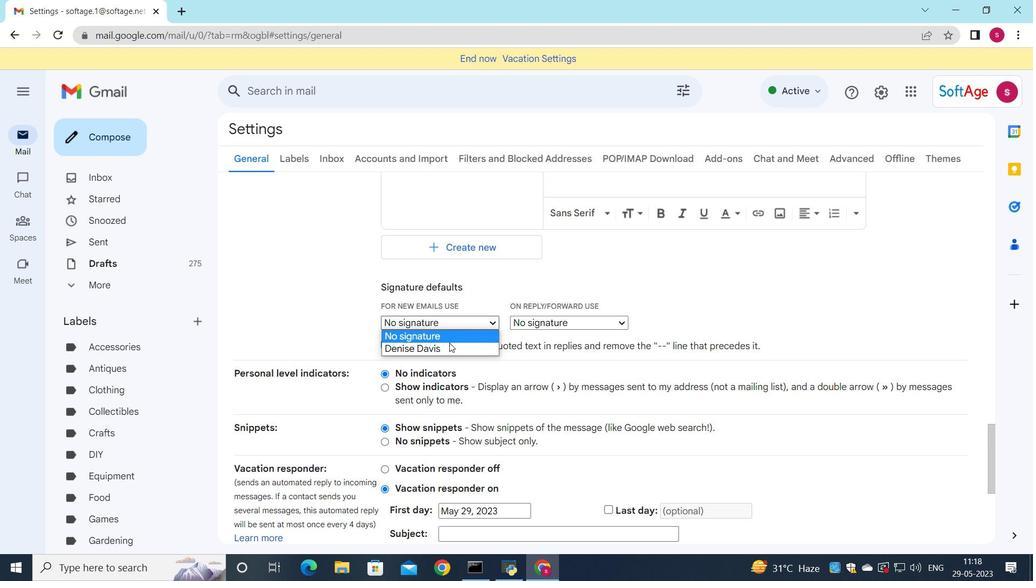 
Action: Mouse pressed left at (449, 345)
Screenshot: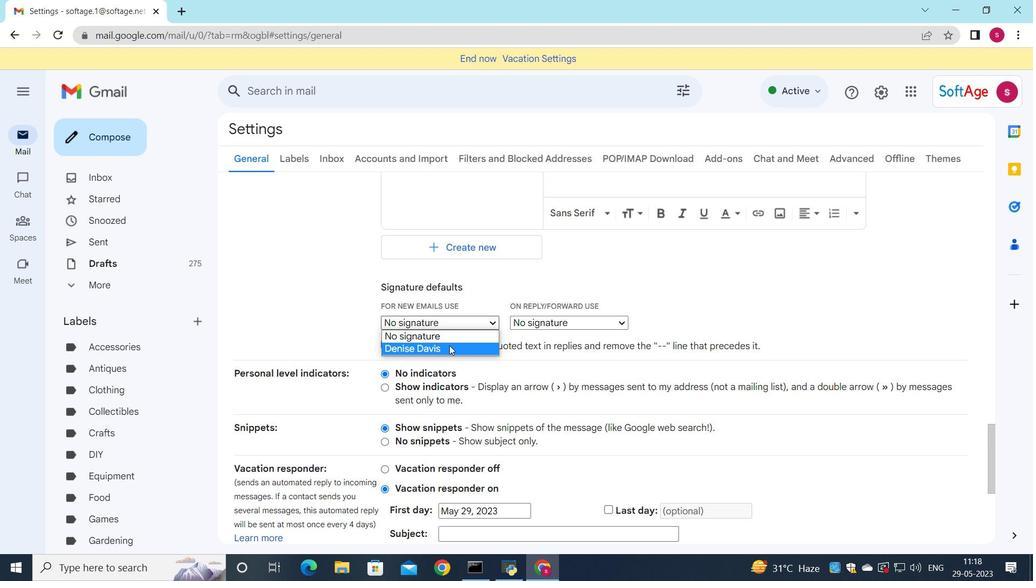 
Action: Mouse moved to (535, 327)
Screenshot: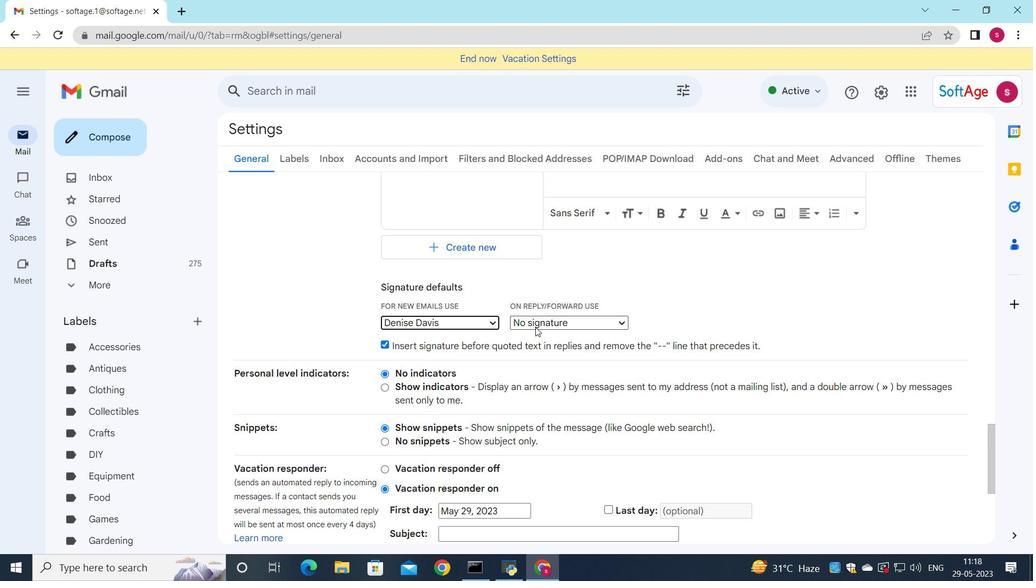 
Action: Mouse pressed left at (535, 327)
Screenshot: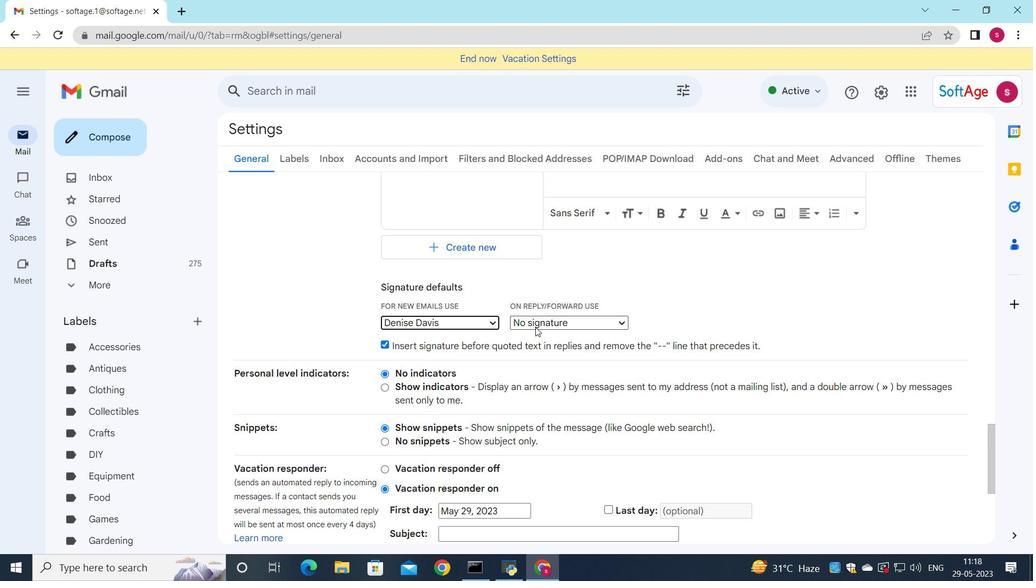 
Action: Mouse moved to (546, 348)
Screenshot: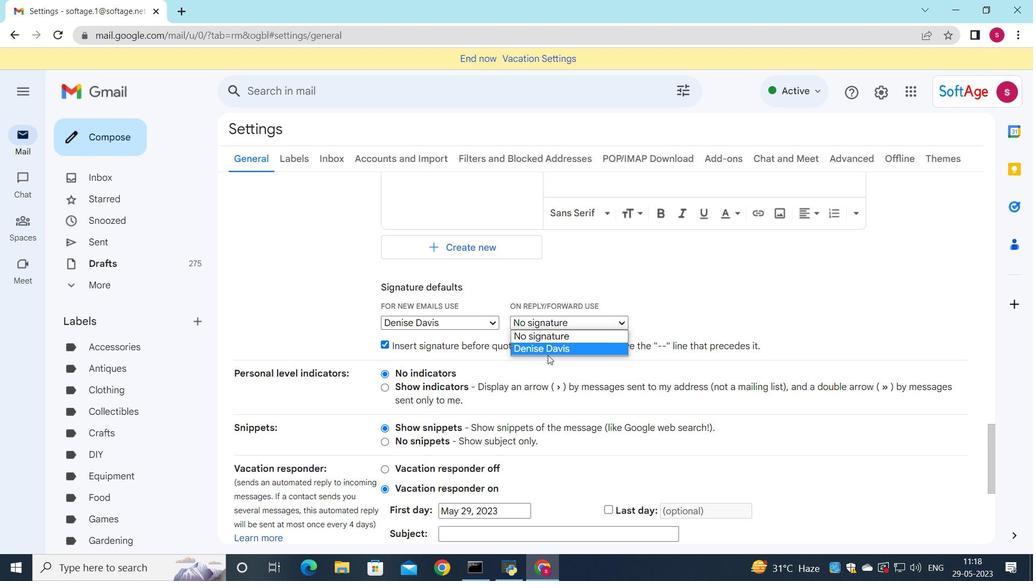 
Action: Mouse pressed left at (546, 348)
Screenshot: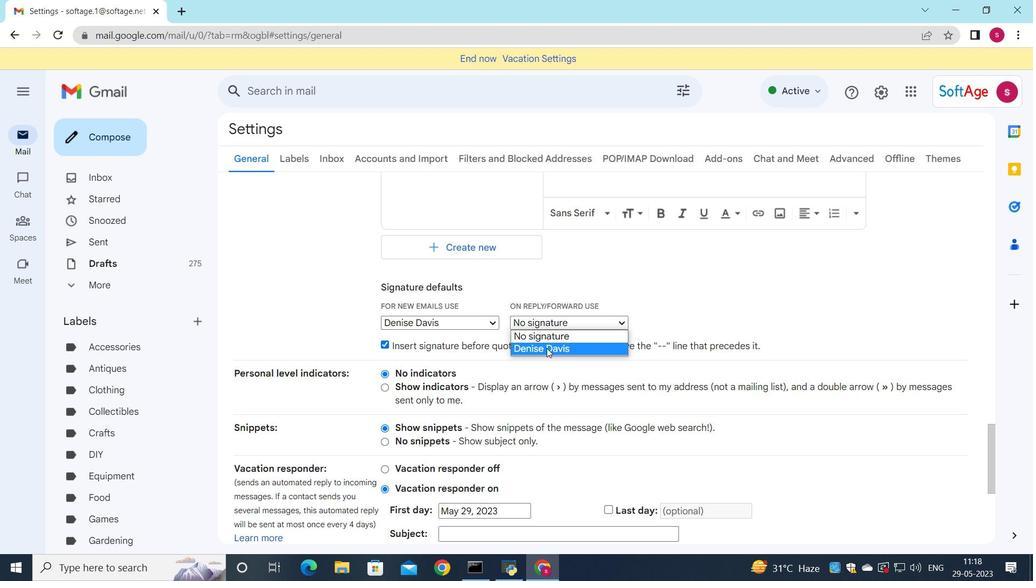 
Action: Mouse moved to (495, 306)
Screenshot: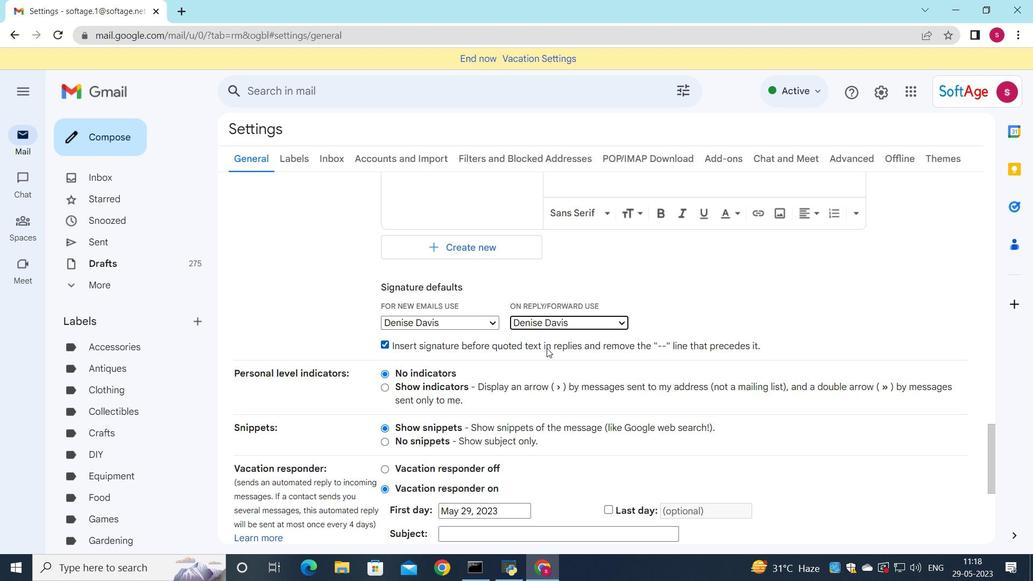 
Action: Mouse scrolled (495, 306) with delta (0, 0)
Screenshot: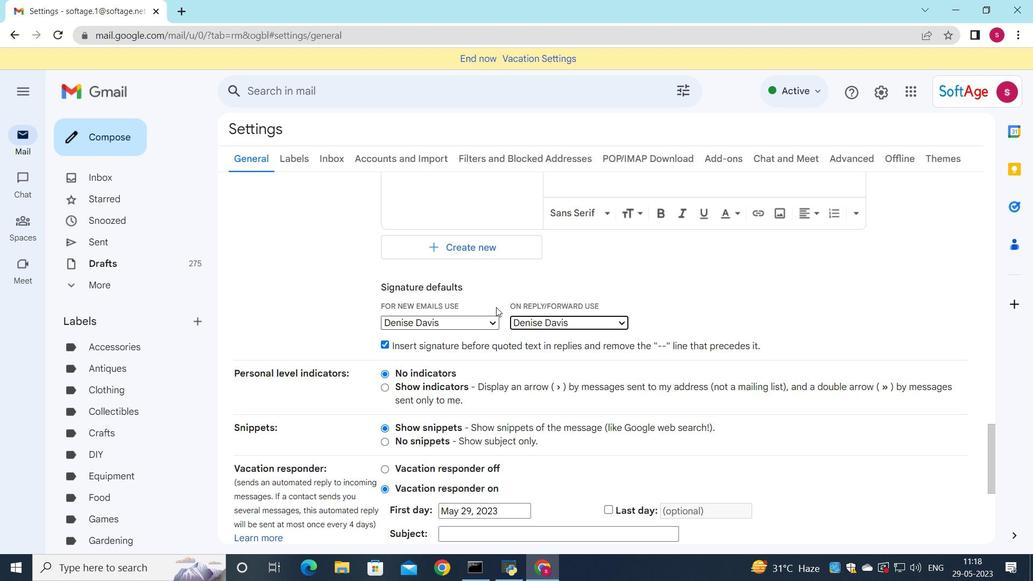 
Action: Mouse scrolled (495, 306) with delta (0, 0)
Screenshot: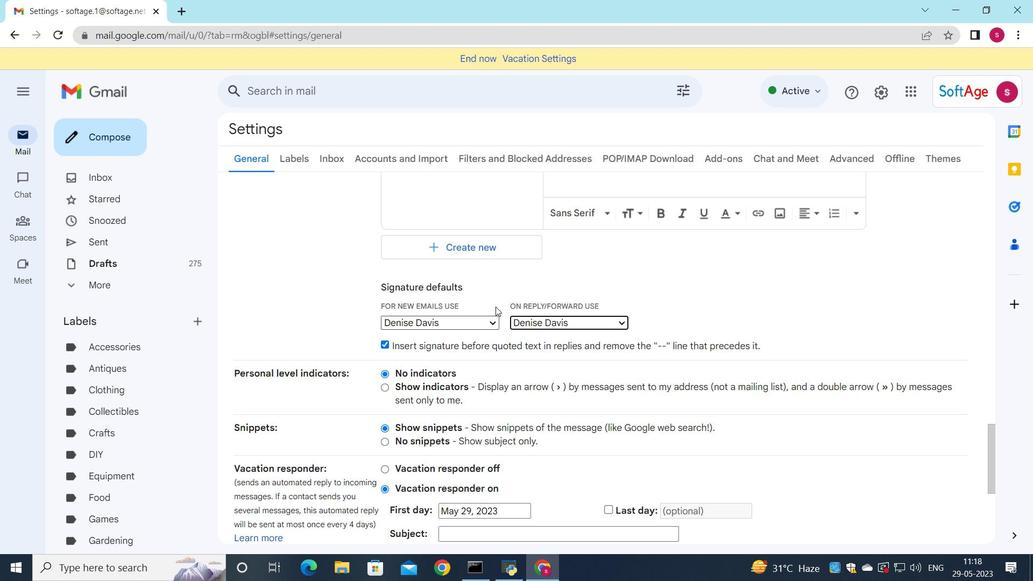
Action: Mouse scrolled (495, 306) with delta (0, 0)
Screenshot: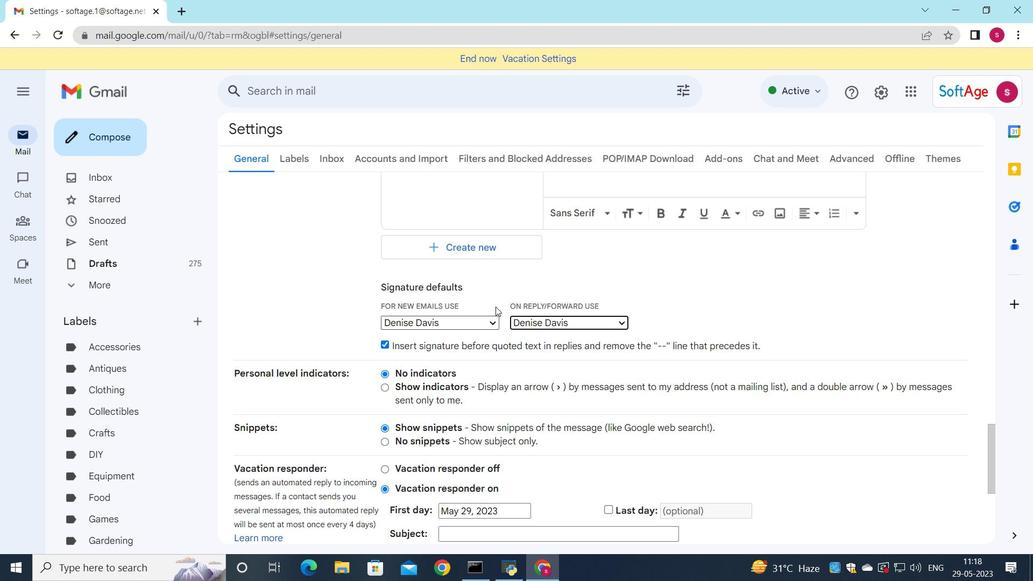 
Action: Mouse scrolled (495, 306) with delta (0, 0)
Screenshot: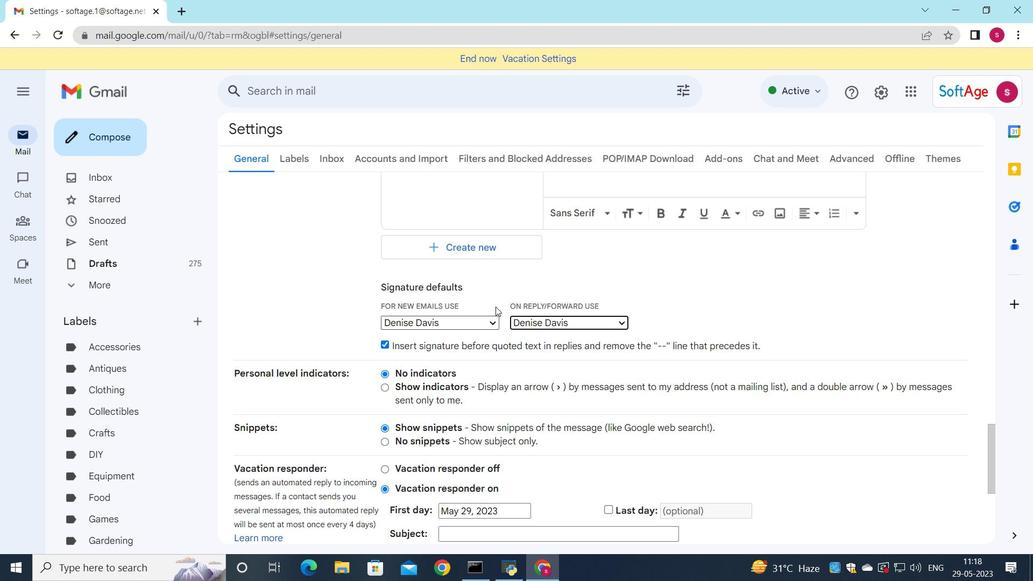 
Action: Mouse scrolled (495, 307) with delta (0, 0)
Screenshot: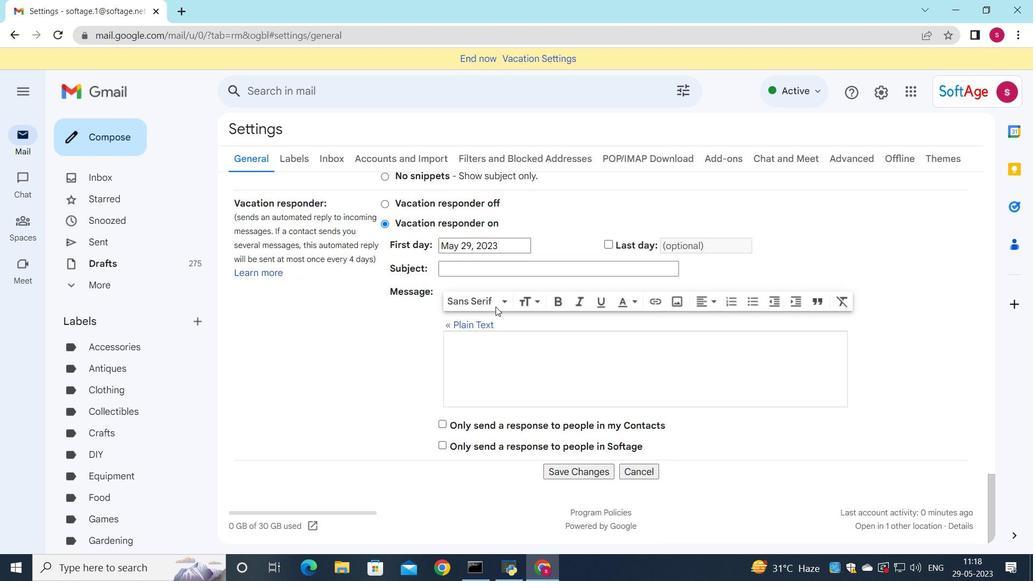 
Action: Mouse scrolled (495, 307) with delta (0, 0)
Screenshot: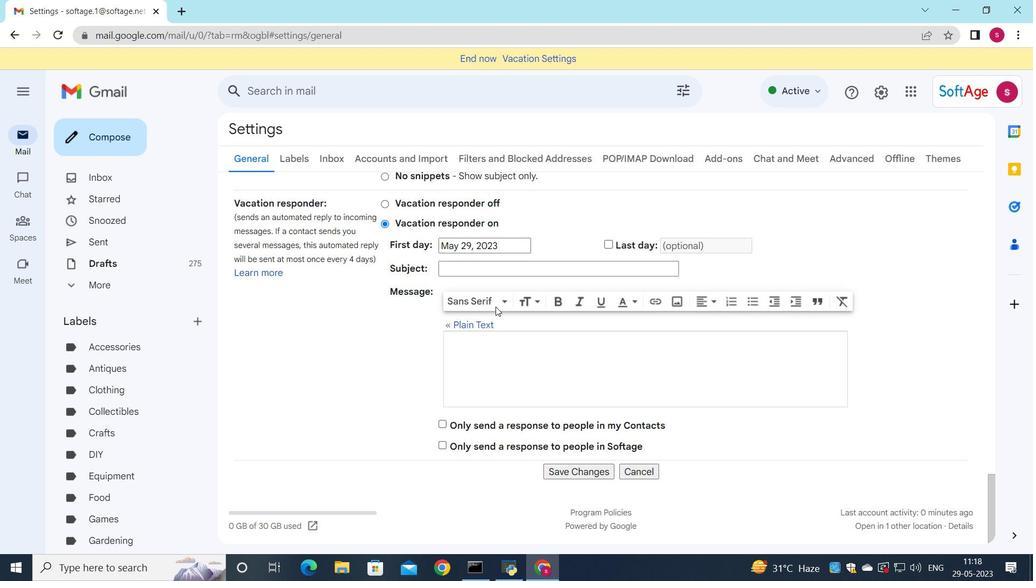 
Action: Mouse scrolled (495, 307) with delta (0, 0)
Screenshot: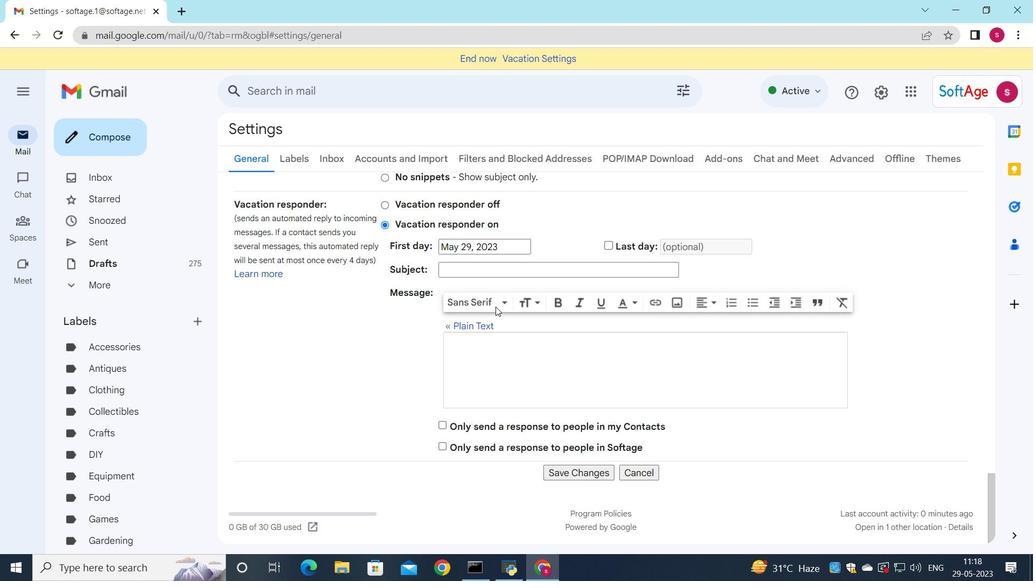 
Action: Mouse scrolled (495, 306) with delta (0, 0)
Screenshot: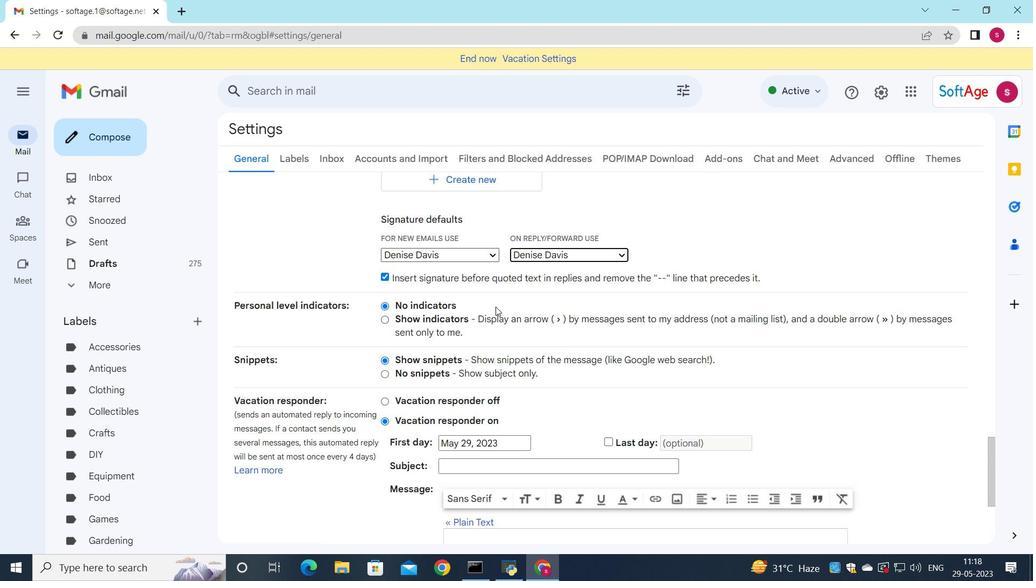 
Action: Mouse scrolled (495, 306) with delta (0, 0)
Screenshot: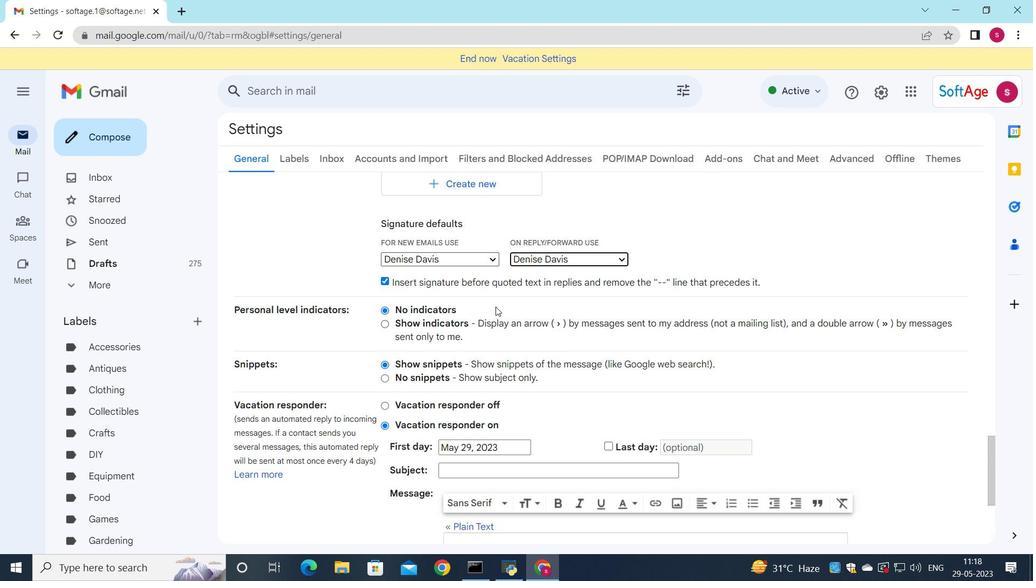 
Action: Mouse scrolled (495, 306) with delta (0, 0)
Screenshot: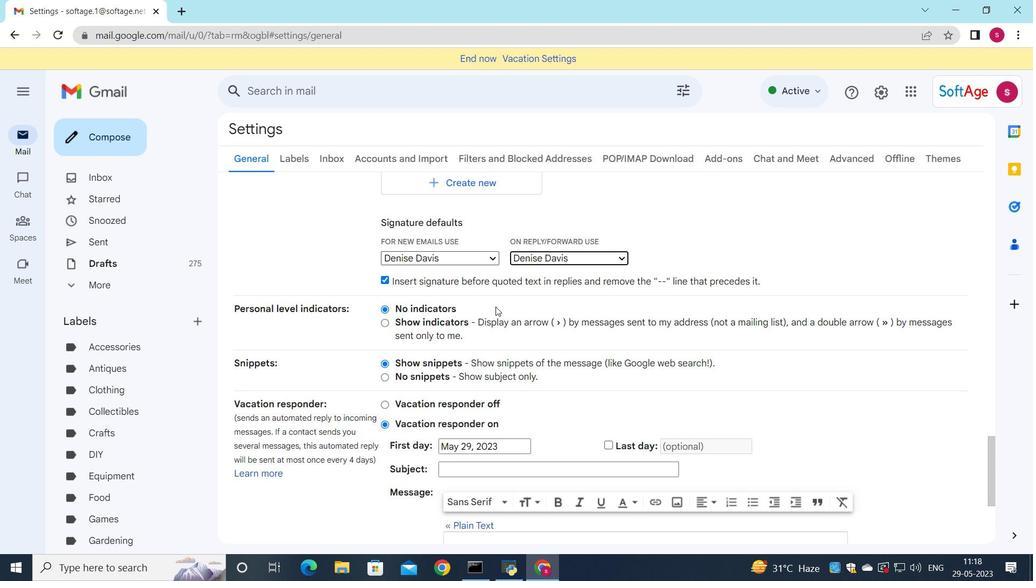 
Action: Mouse scrolled (495, 306) with delta (0, 0)
Screenshot: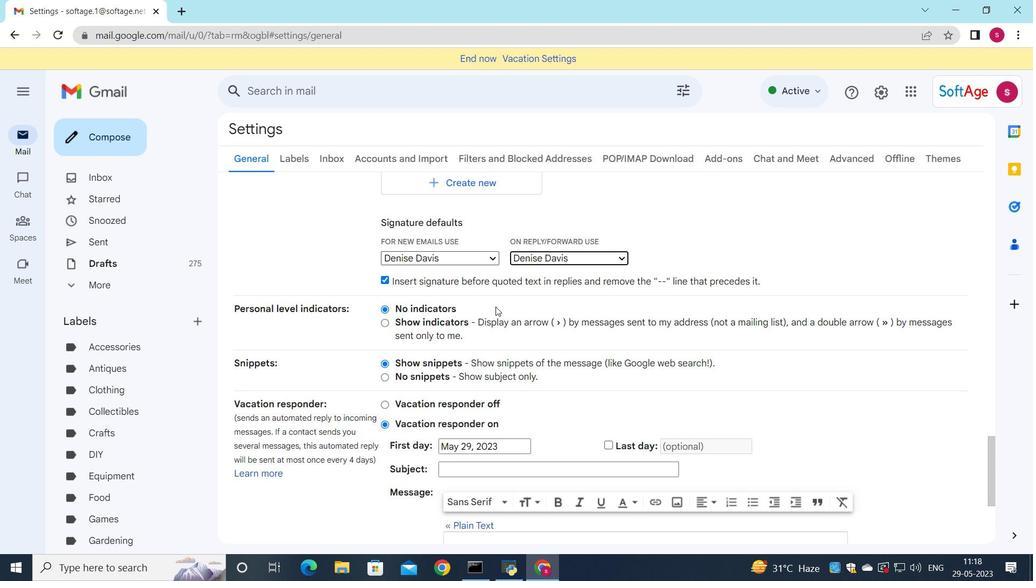 
Action: Mouse scrolled (495, 306) with delta (0, 0)
Screenshot: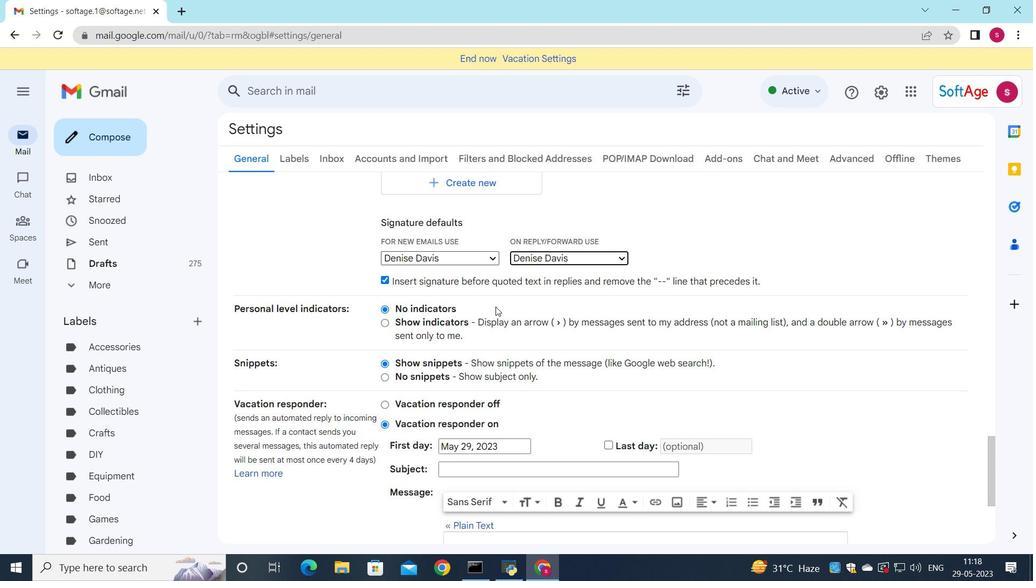 
Action: Mouse scrolled (495, 306) with delta (0, 0)
Screenshot: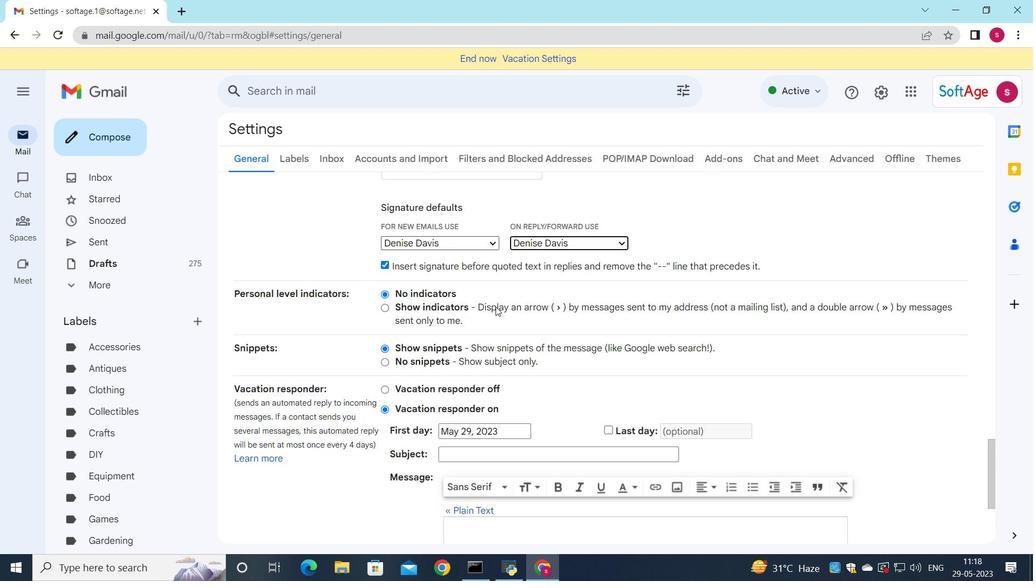 
Action: Mouse scrolled (495, 307) with delta (0, 0)
Screenshot: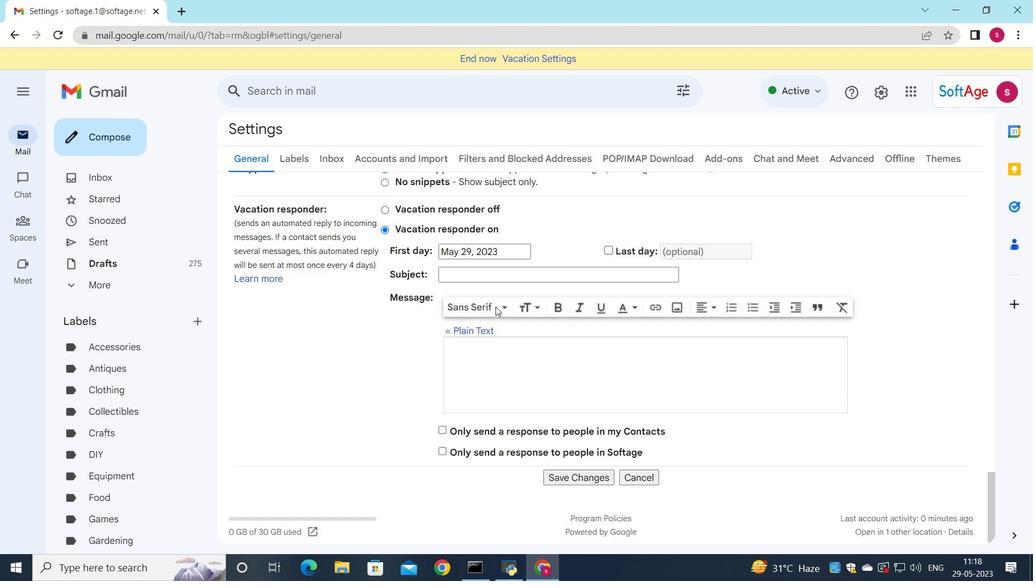 
Action: Mouse scrolled (495, 307) with delta (0, 0)
Screenshot: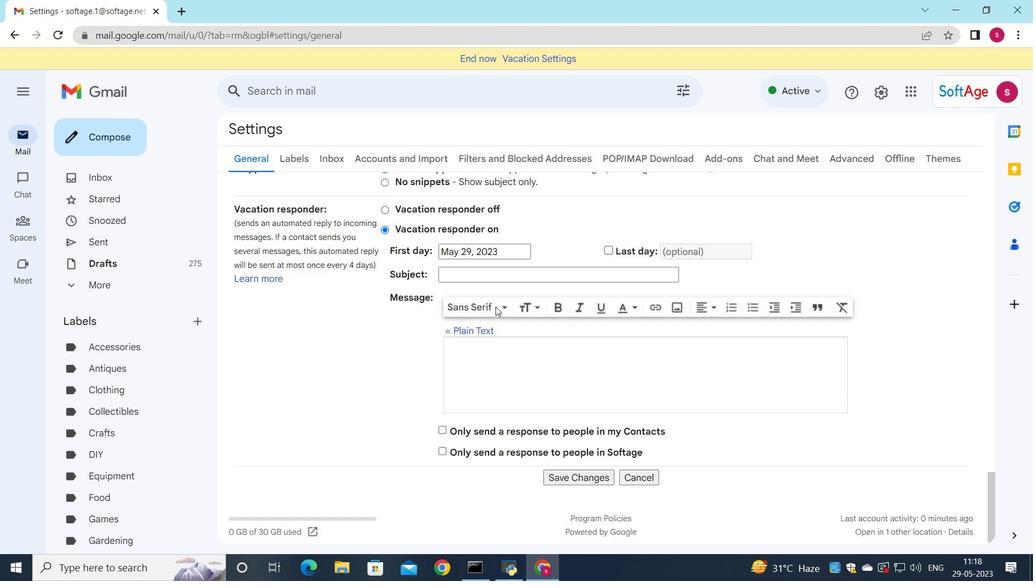 
Action: Mouse scrolled (495, 307) with delta (0, 0)
Screenshot: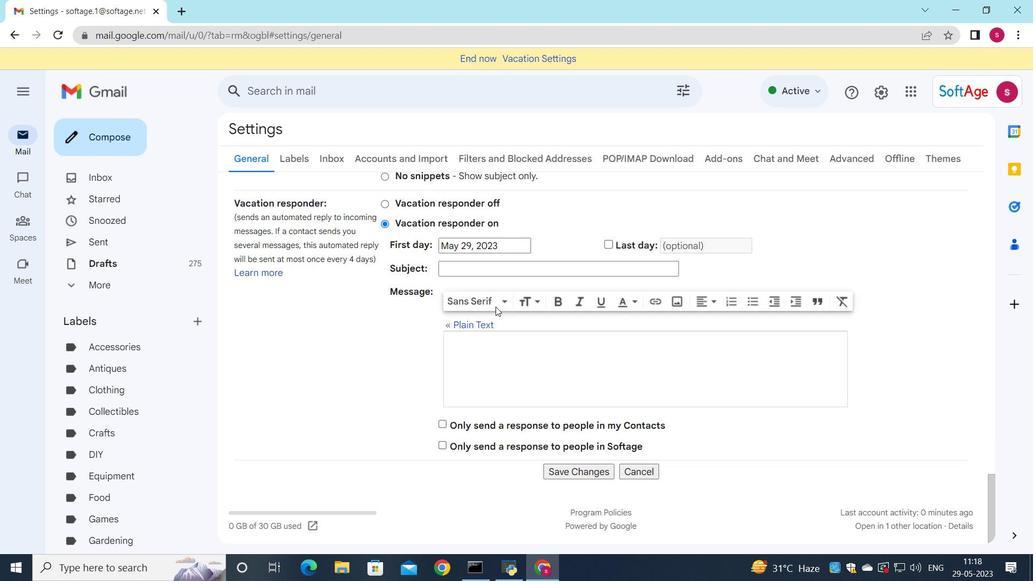 
Action: Mouse scrolled (495, 307) with delta (0, 0)
Screenshot: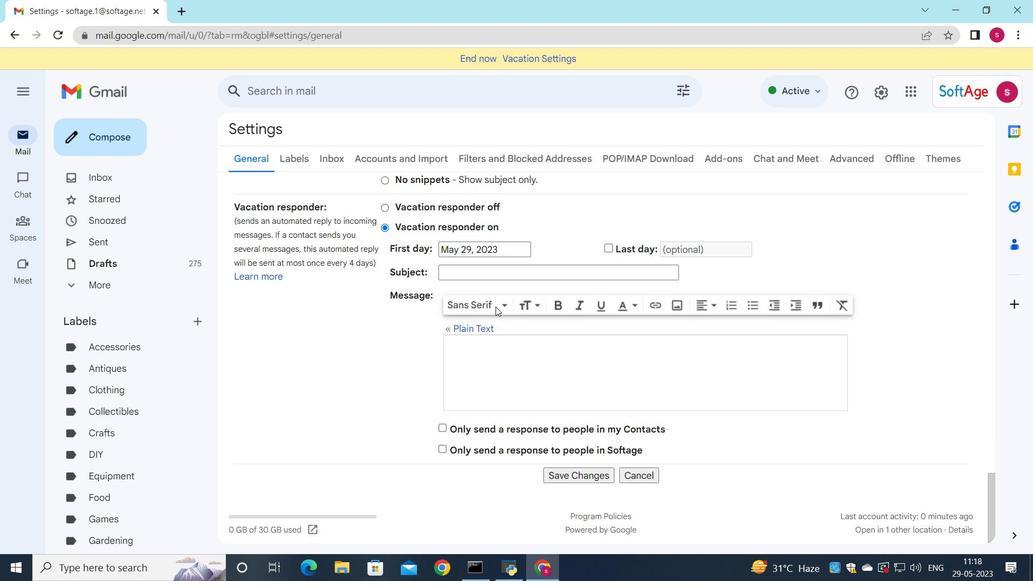 
Action: Mouse scrolled (495, 306) with delta (0, 0)
Screenshot: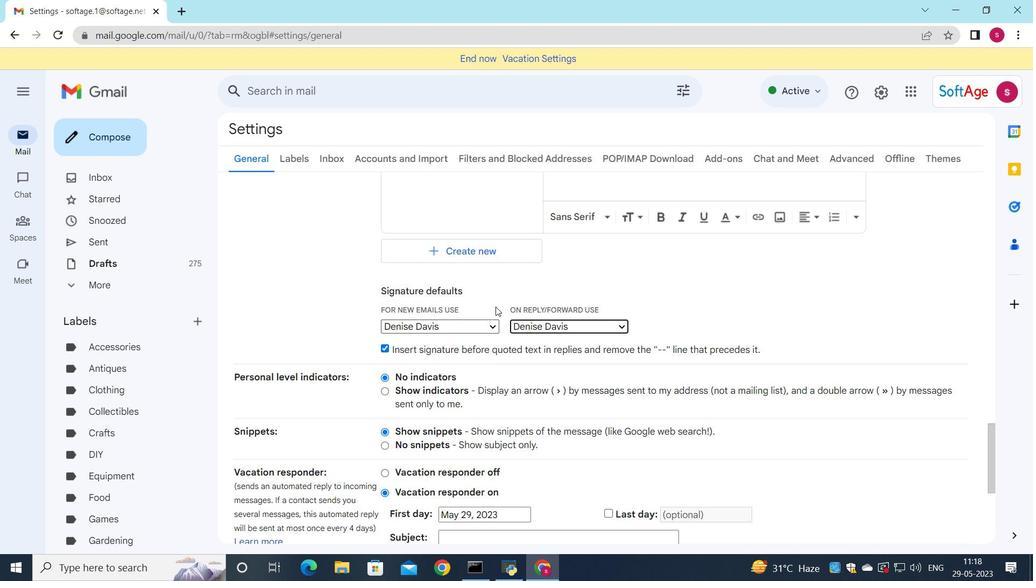 
Action: Mouse scrolled (495, 306) with delta (0, 0)
Screenshot: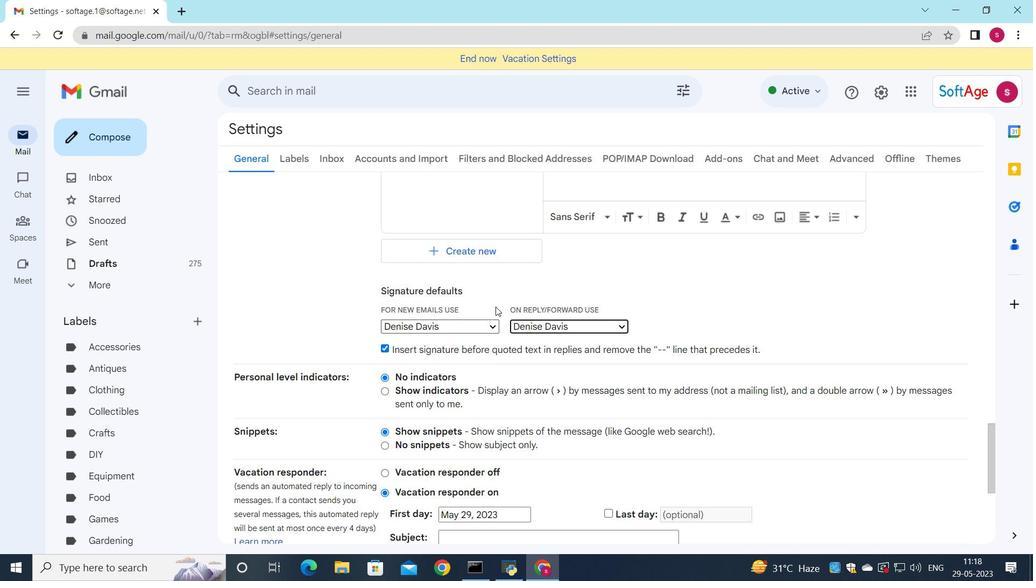 
Action: Mouse scrolled (495, 306) with delta (0, 0)
Screenshot: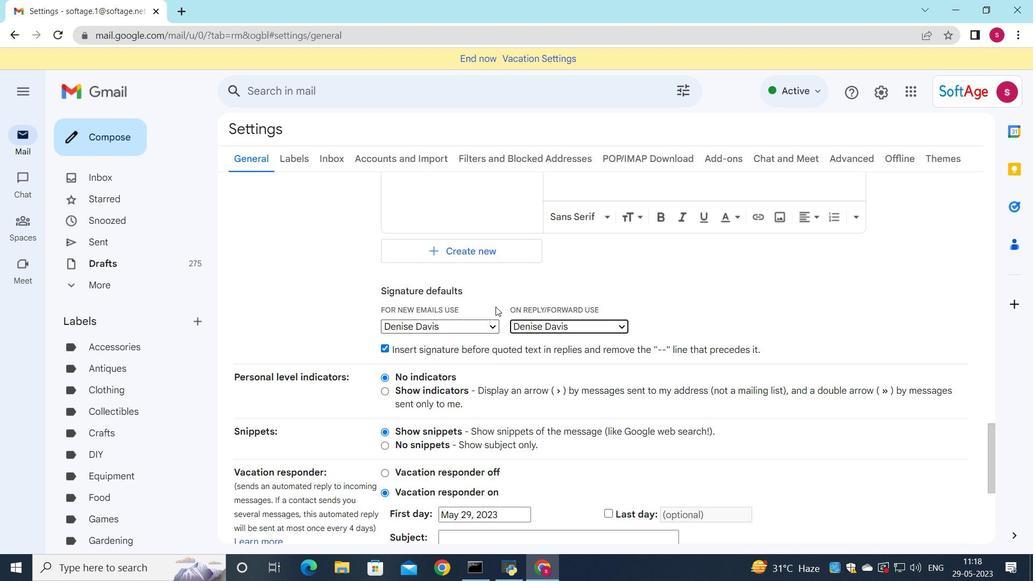 
Action: Mouse scrolled (495, 306) with delta (0, 0)
Screenshot: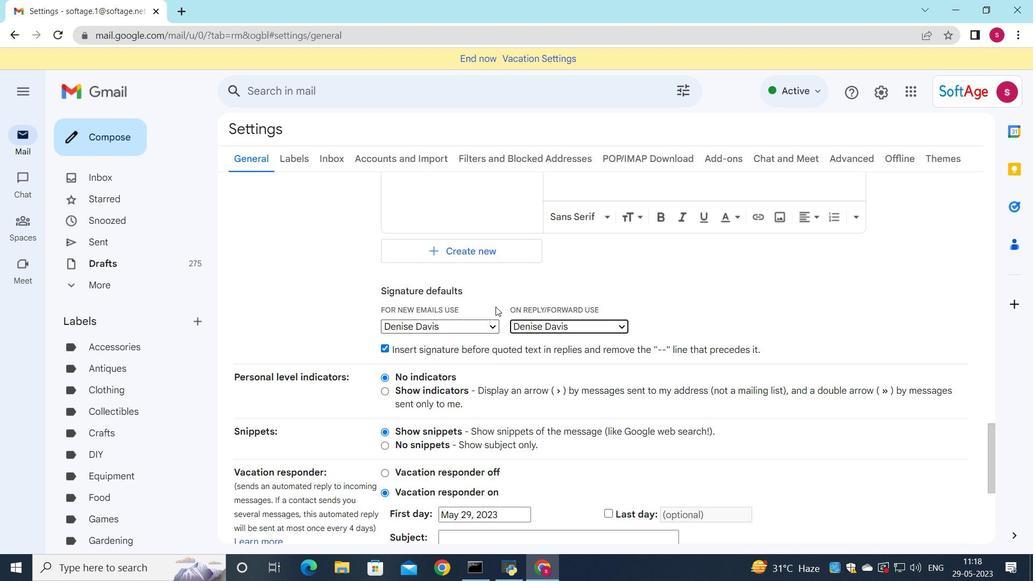 
Action: Mouse scrolled (495, 306) with delta (0, 0)
Screenshot: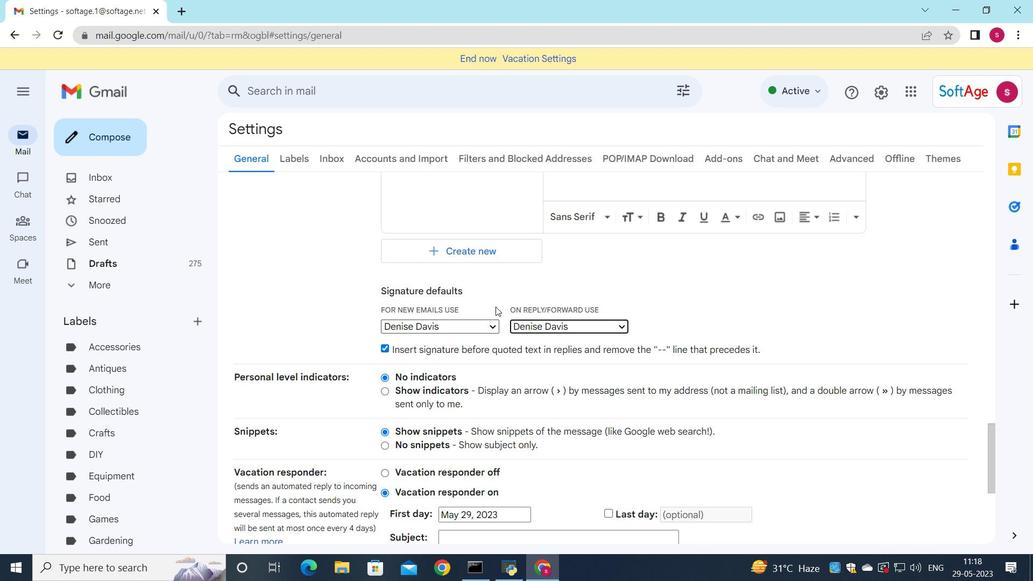 
Action: Mouse scrolled (495, 306) with delta (0, 0)
Screenshot: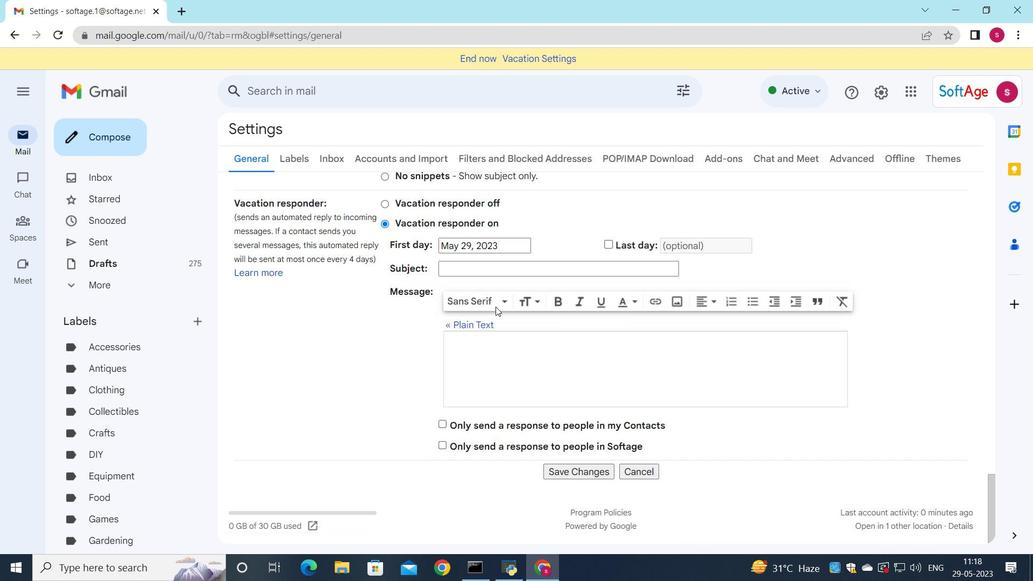
Action: Mouse scrolled (495, 306) with delta (0, 0)
Screenshot: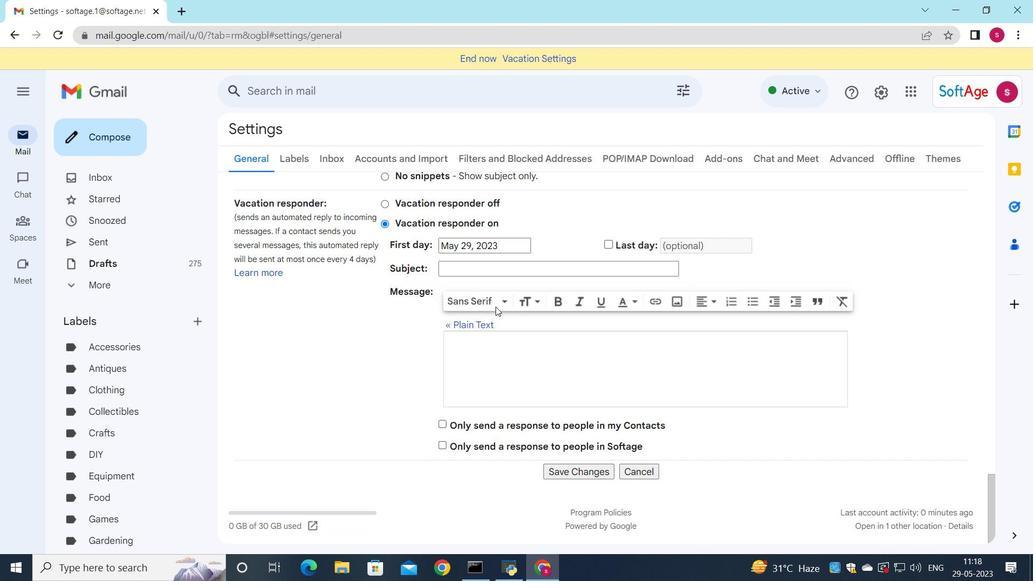 
Action: Mouse scrolled (495, 306) with delta (0, 0)
Screenshot: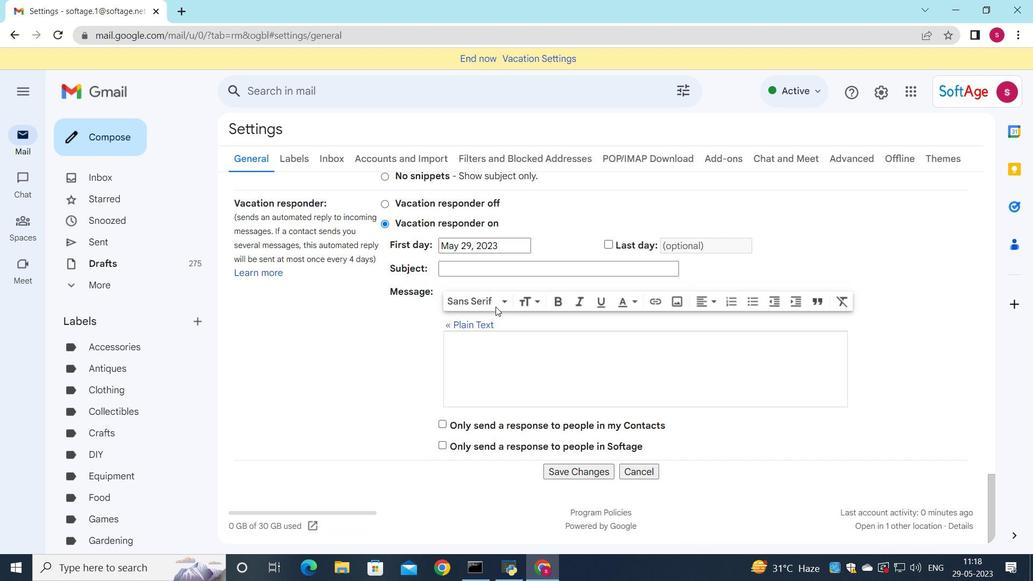 
Action: Mouse moved to (497, 307)
Screenshot: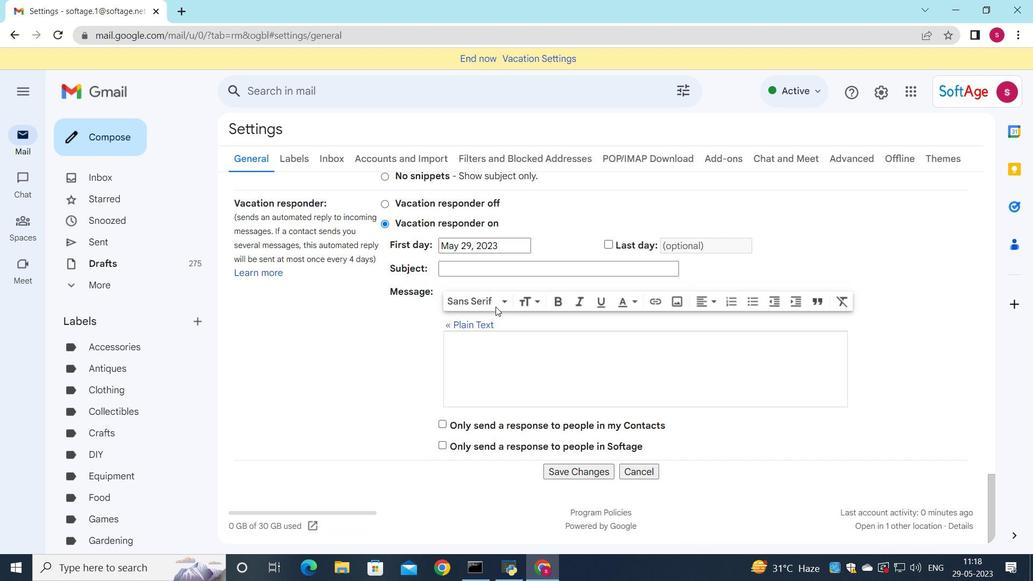 
Action: Mouse scrolled (497, 307) with delta (0, 0)
Screenshot: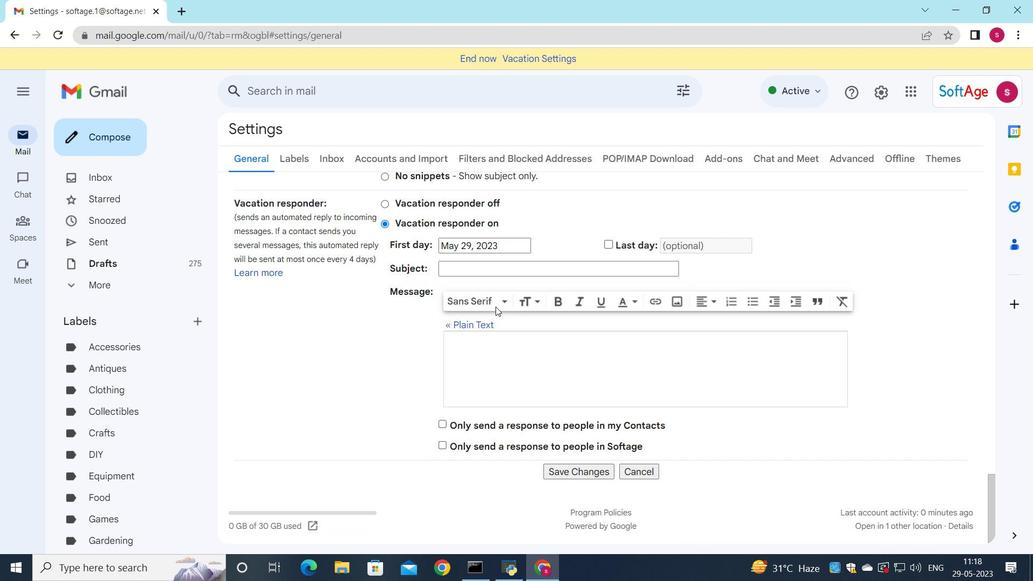 
Action: Mouse moved to (502, 311)
Screenshot: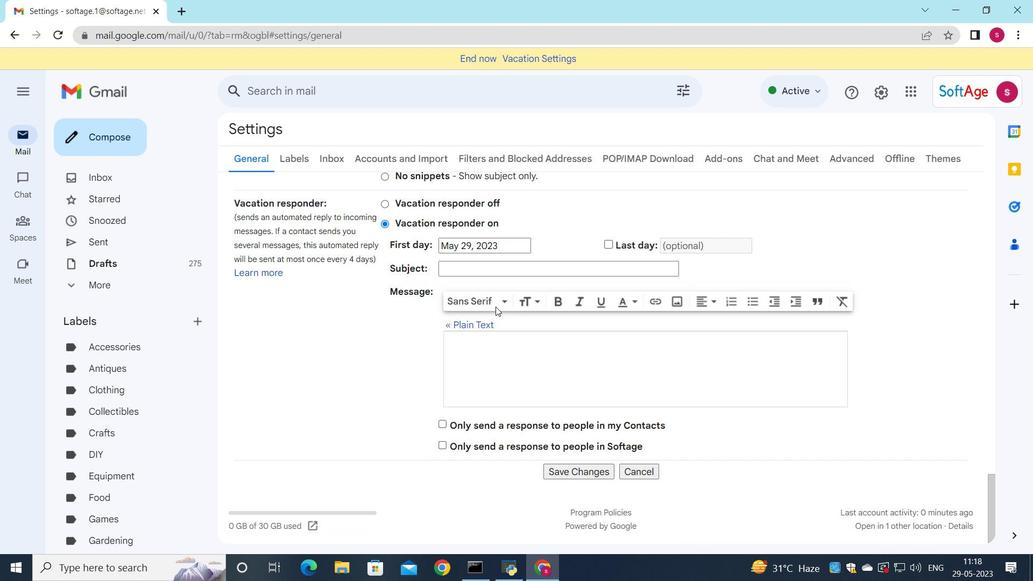 
Action: Mouse scrolled (502, 310) with delta (0, 0)
Screenshot: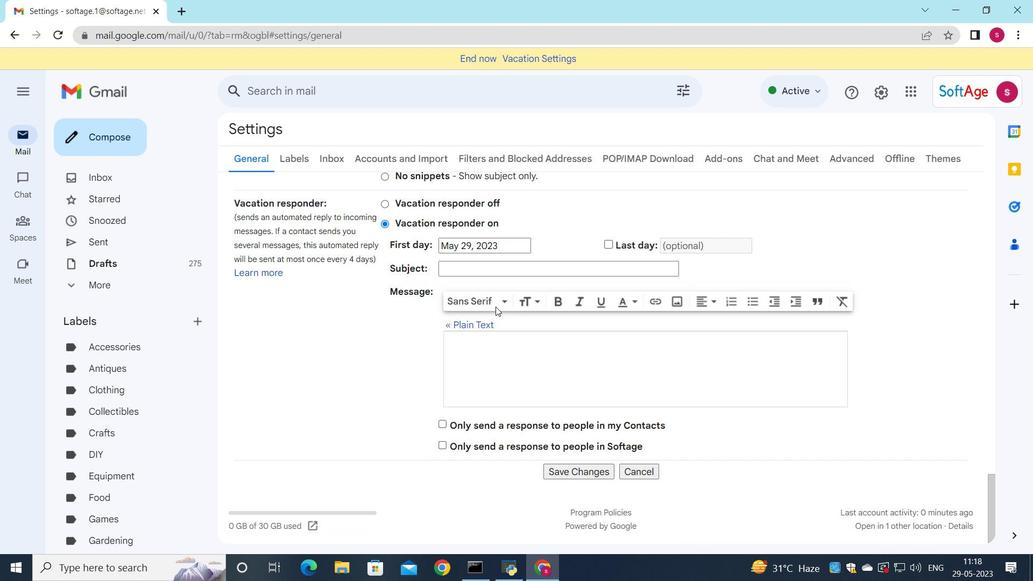 
Action: Mouse moved to (577, 477)
Screenshot: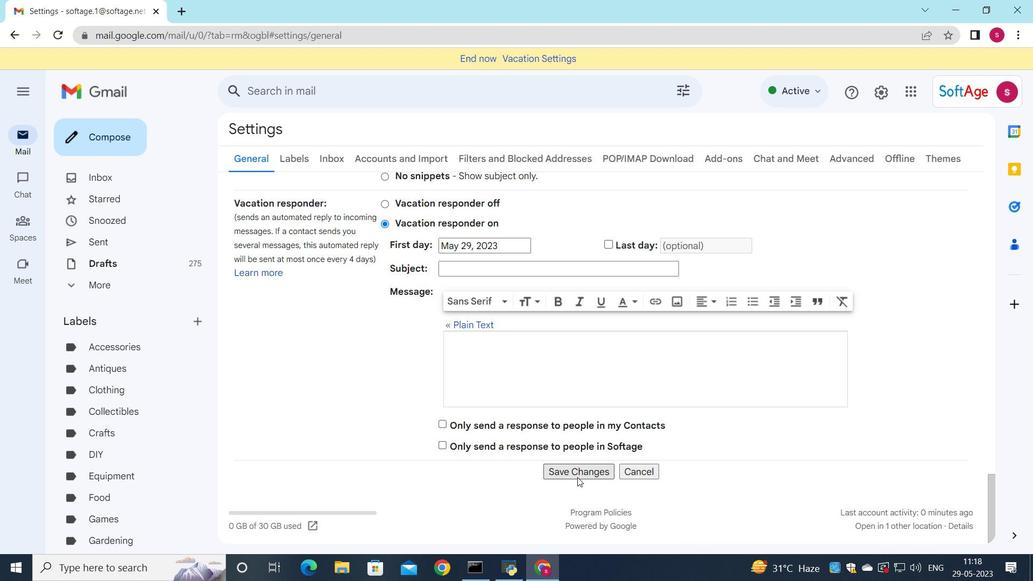 
Action: Mouse pressed left at (577, 477)
Screenshot: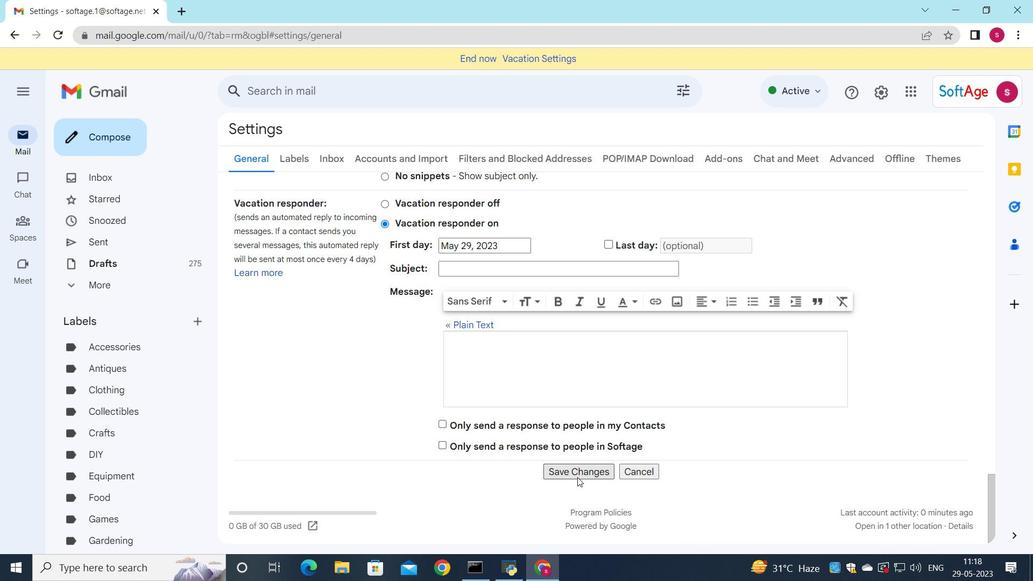 
Action: Mouse moved to (126, 131)
Screenshot: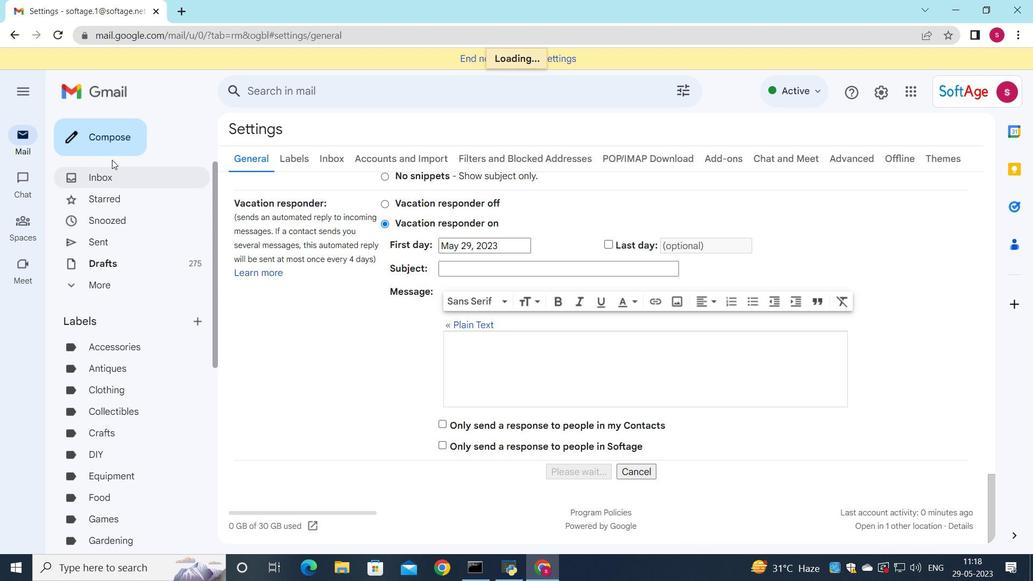 
Action: Mouse pressed left at (126, 131)
Screenshot: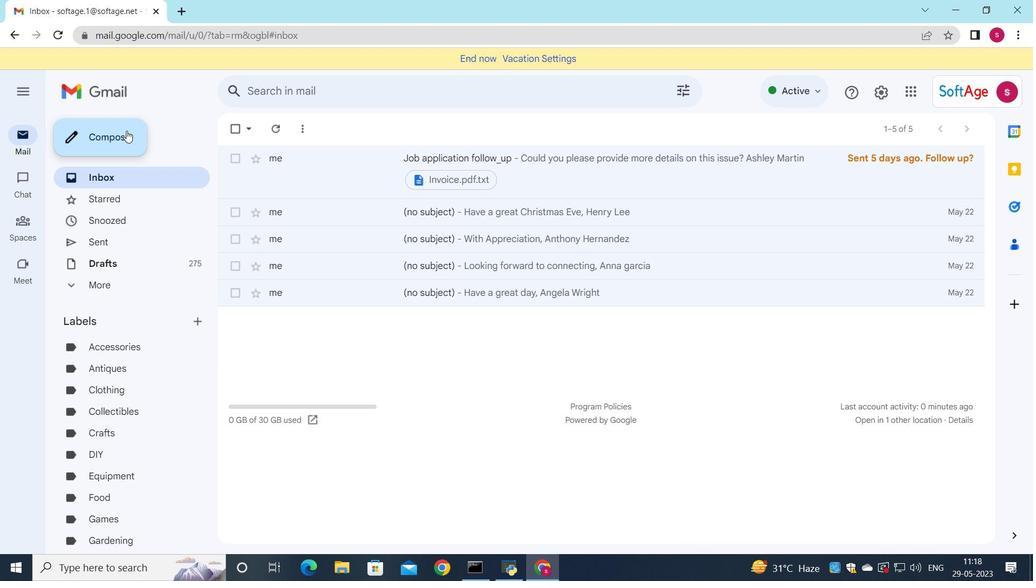 
Action: Mouse moved to (721, 237)
Screenshot: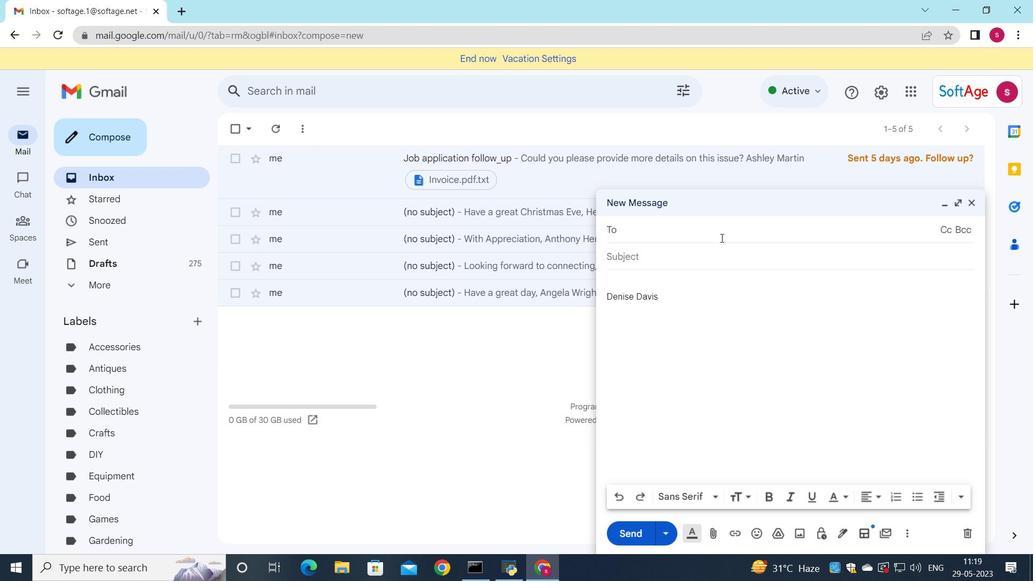 
Action: Key pressed <Key.down>softage.9
Screenshot: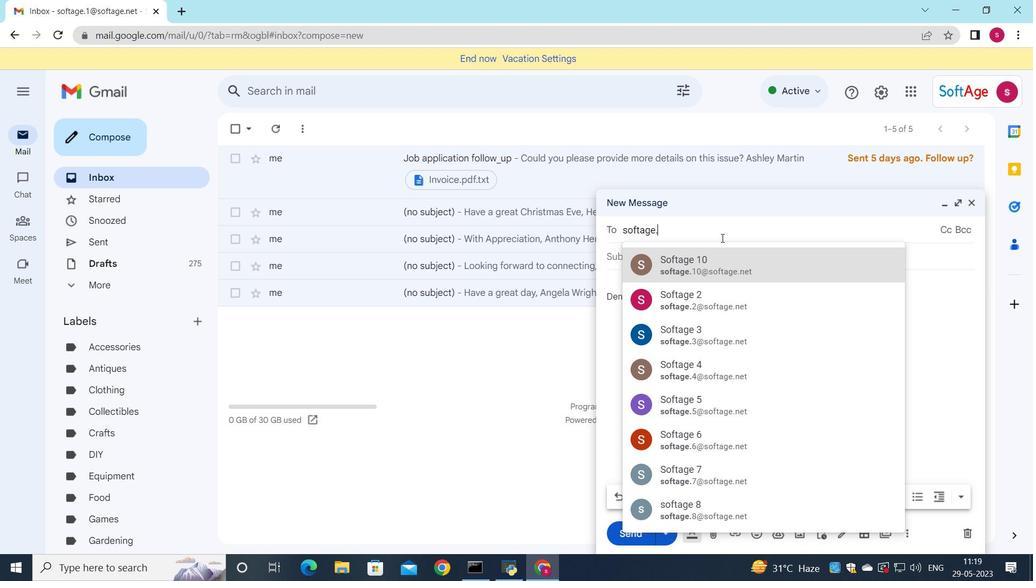 
Action: Mouse moved to (736, 258)
Screenshot: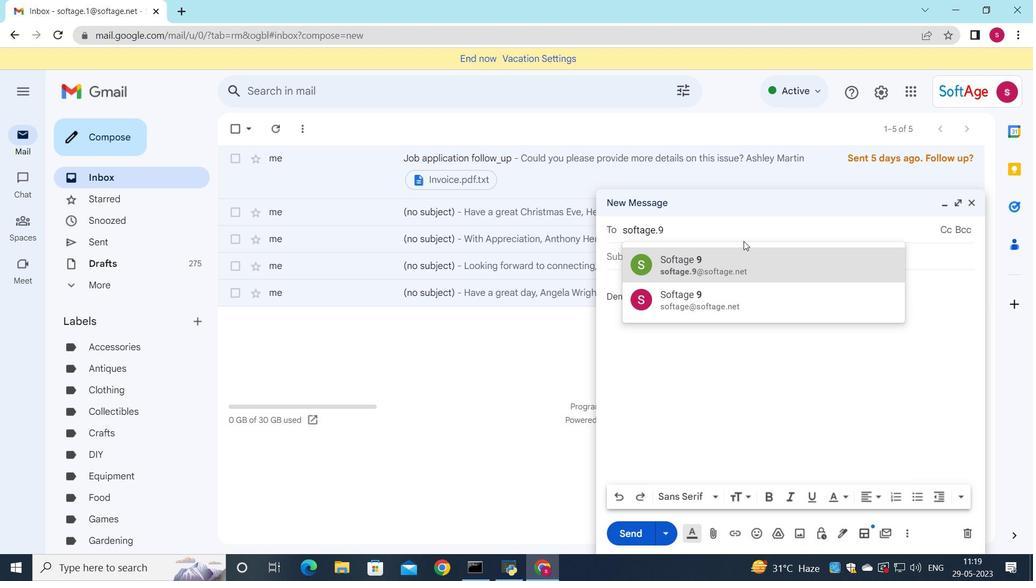 
Action: Mouse pressed left at (736, 258)
Screenshot: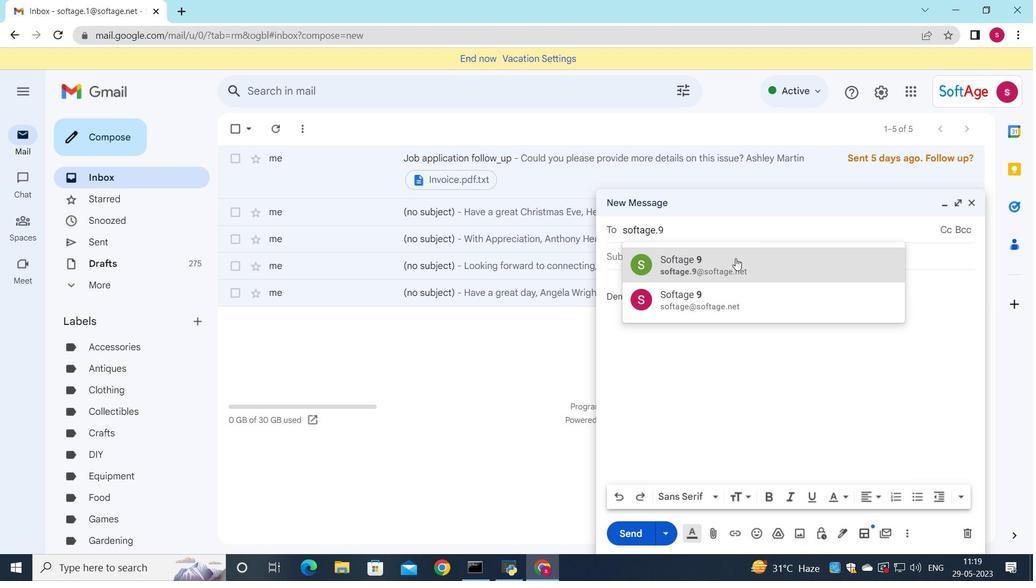 
Action: Mouse moved to (702, 253)
Screenshot: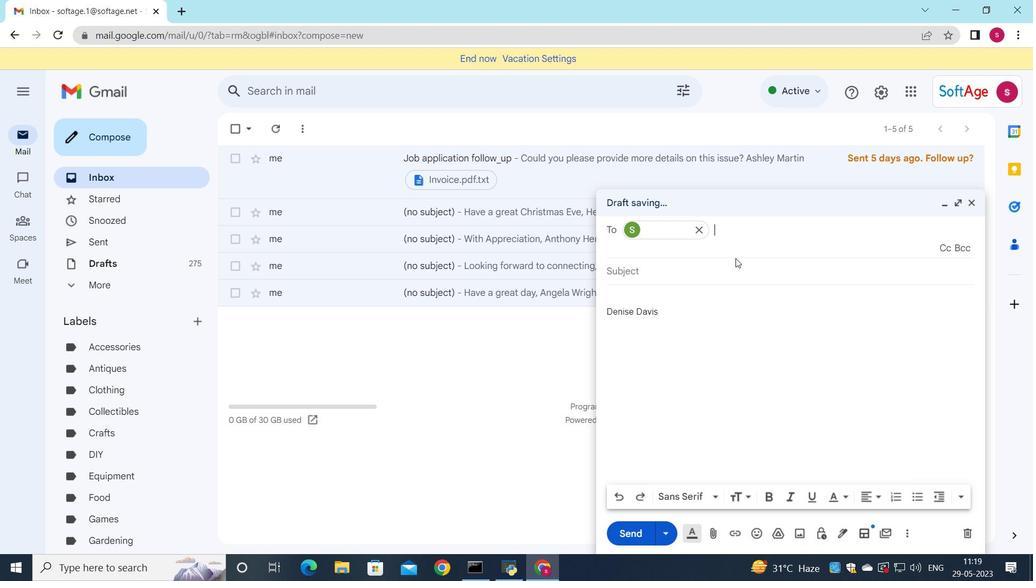
Action: Key pressed <Key.down><Key.enter><Key.down><Key.down>
Screenshot: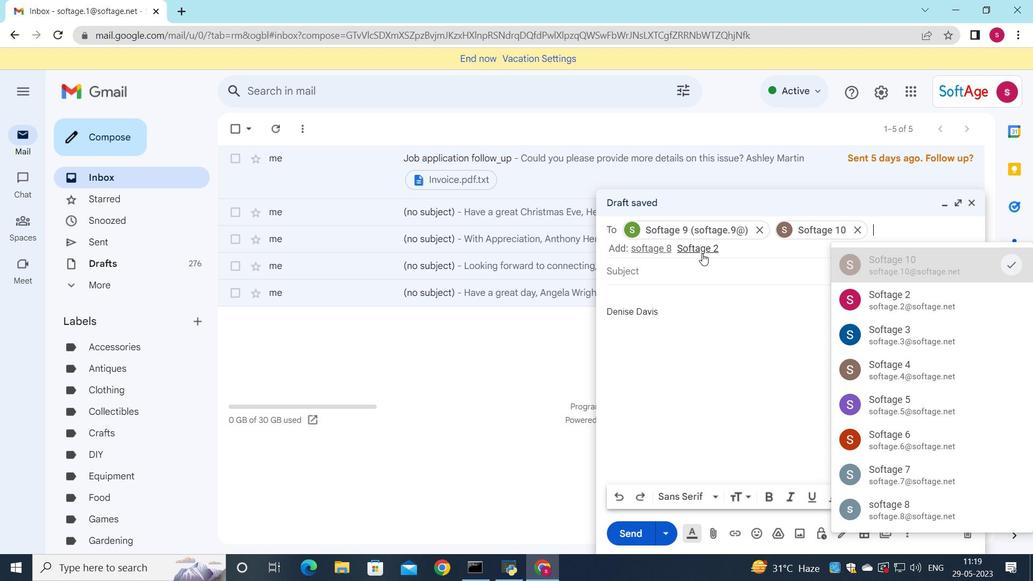 
Action: Mouse moved to (682, 356)
Screenshot: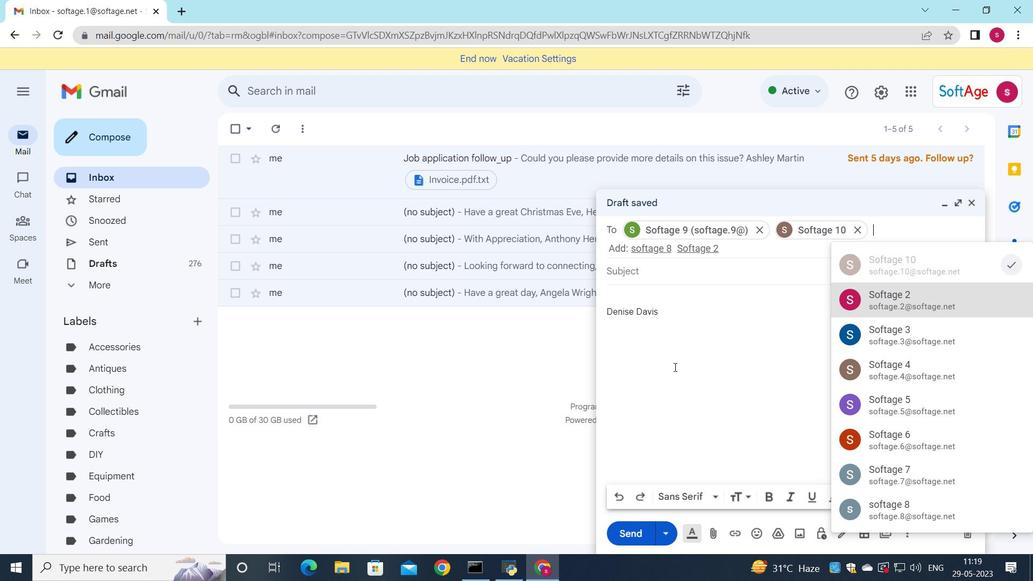 
Action: Mouse pressed left at (682, 356)
Screenshot: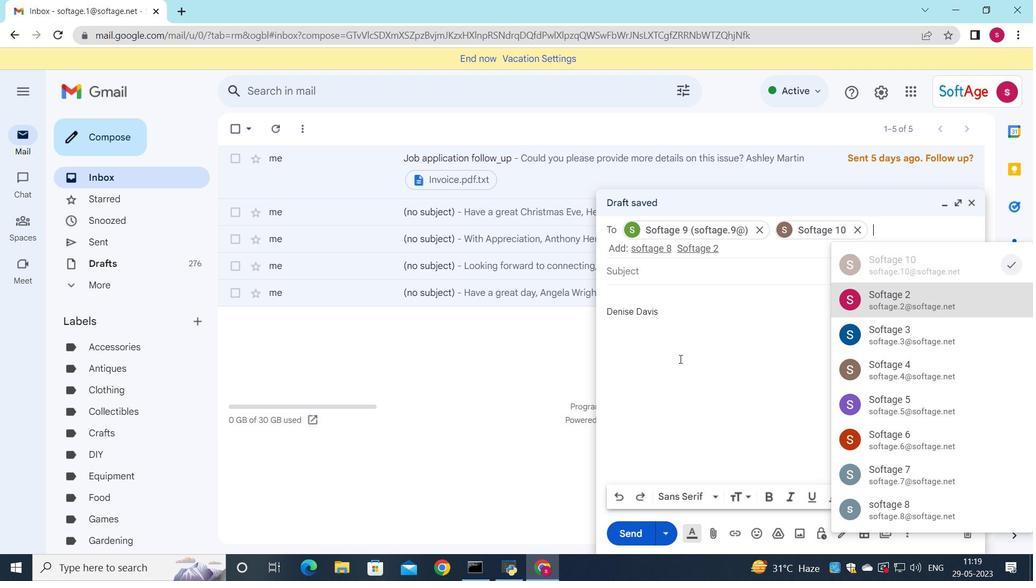 
Action: Mouse moved to (888, 232)
Screenshot: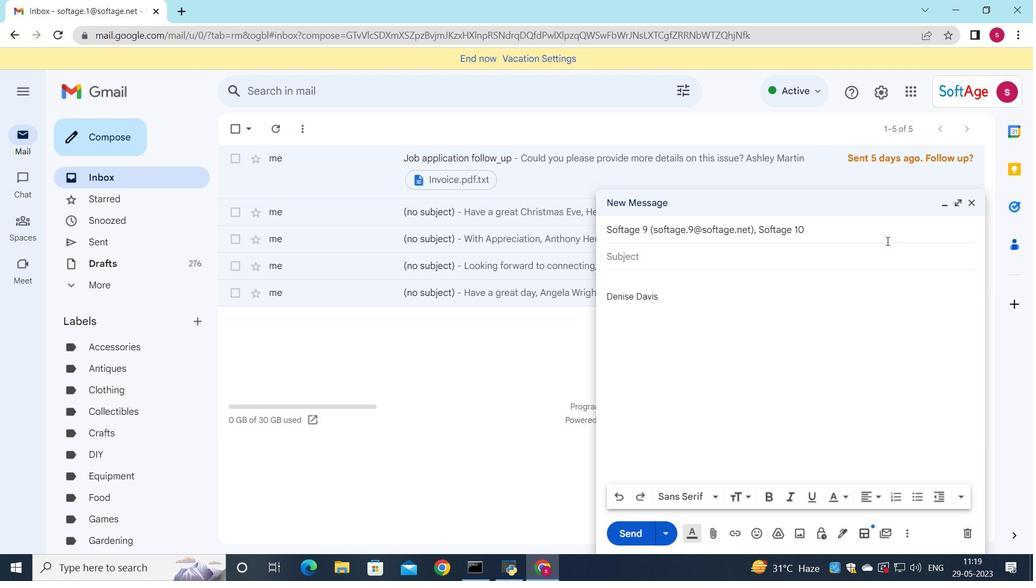 
Action: Mouse pressed left at (888, 232)
Screenshot: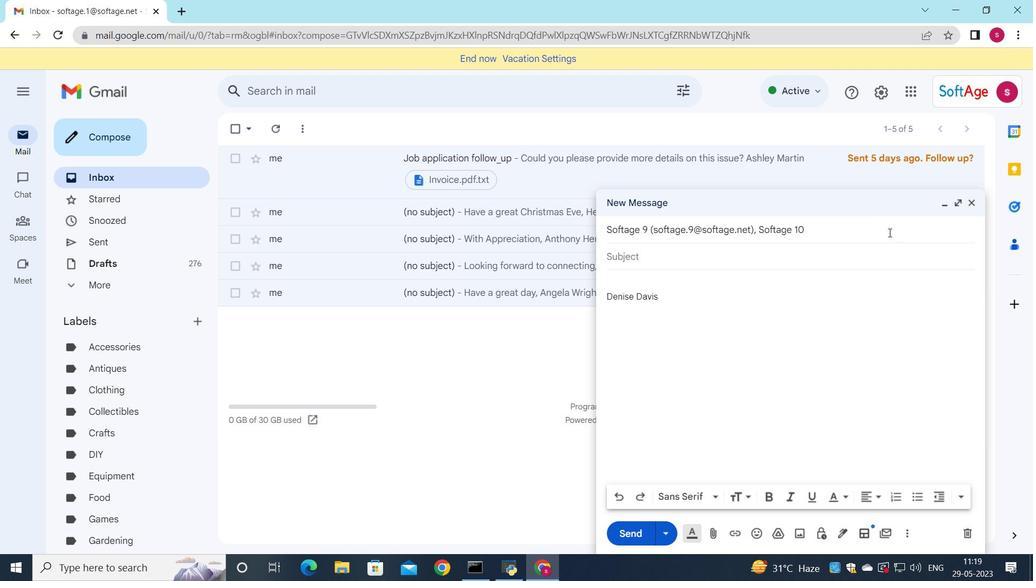 
Action: Mouse moved to (943, 247)
Screenshot: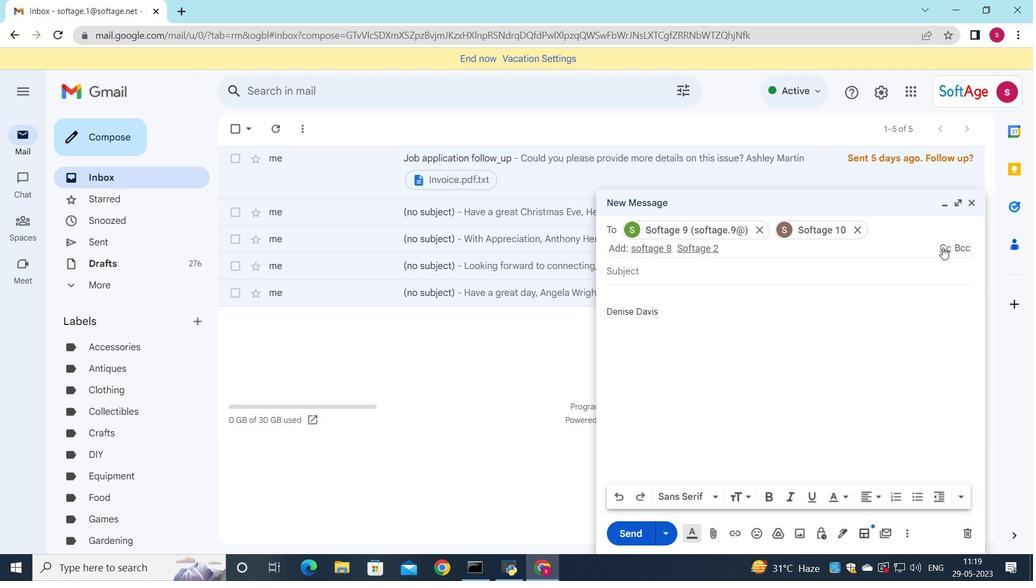 
Action: Mouse pressed left at (943, 247)
Screenshot: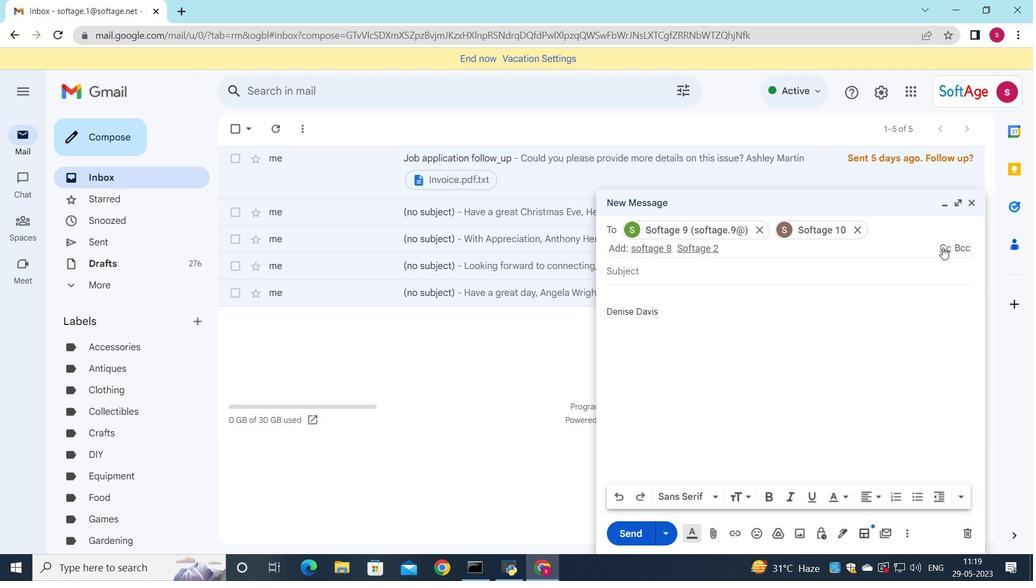 
Action: Mouse moved to (935, 255)
Screenshot: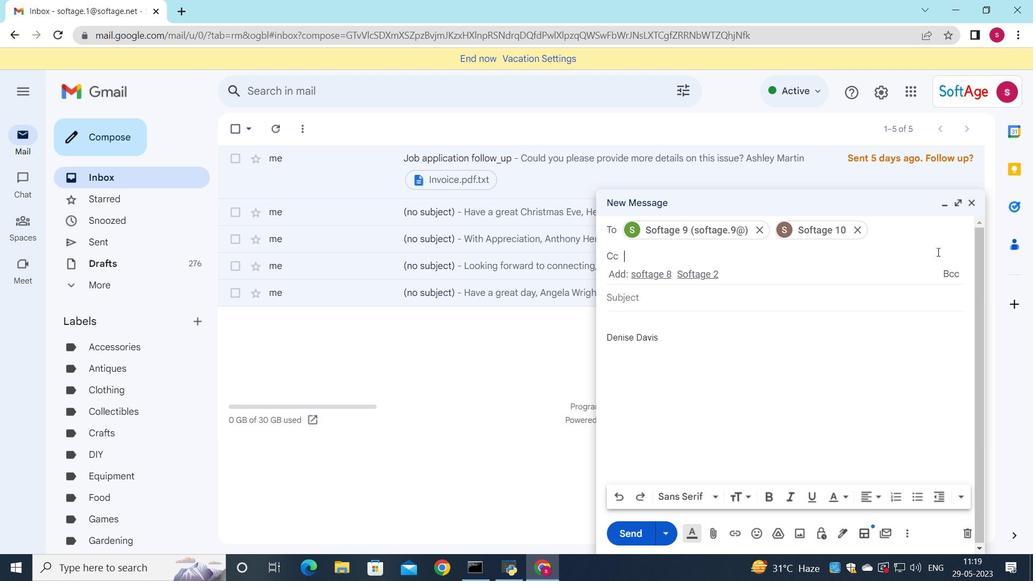 
Action: Key pressed s
Screenshot: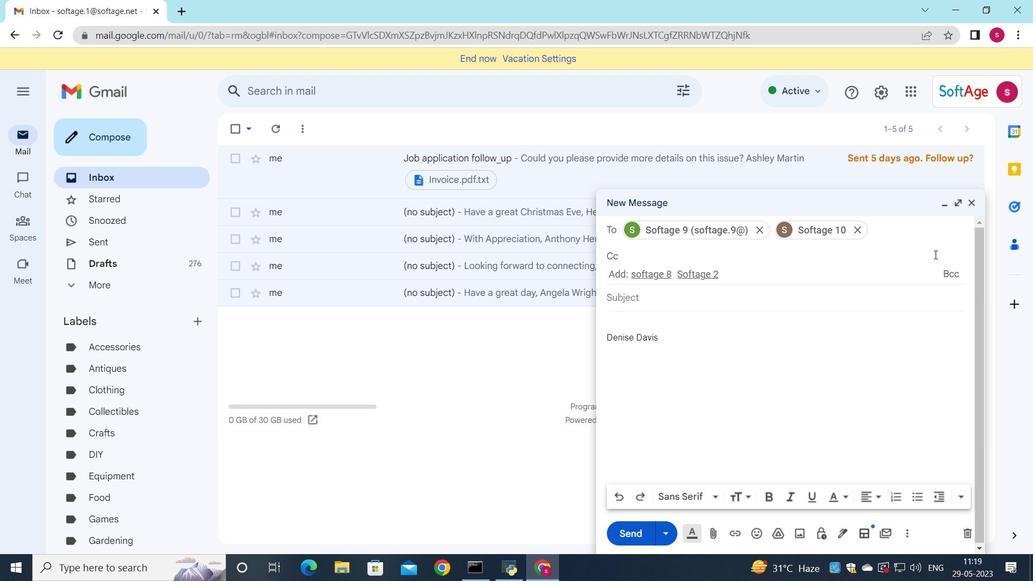 
Action: Mouse moved to (775, 321)
Screenshot: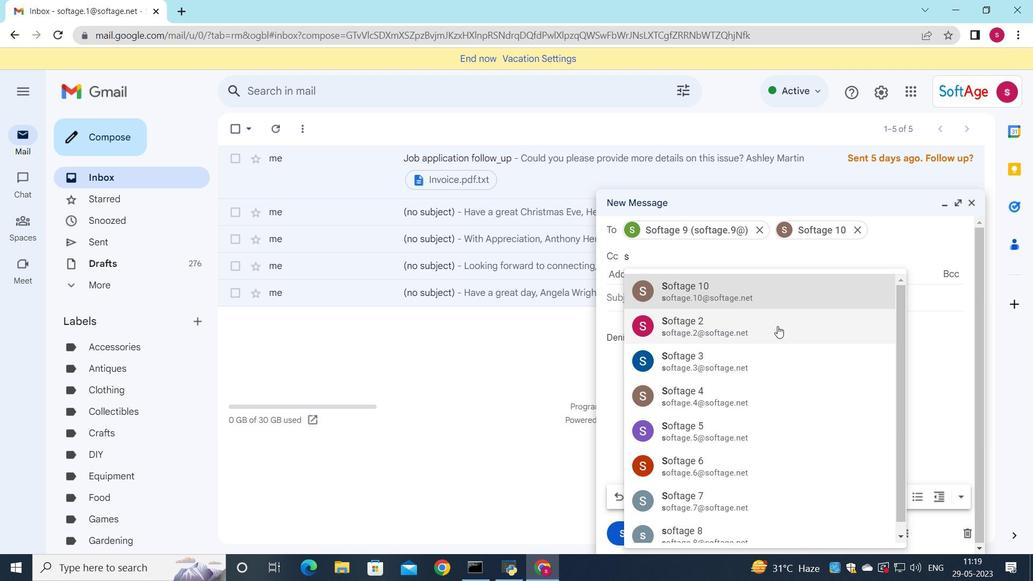 
Action: Mouse pressed left at (775, 321)
Screenshot: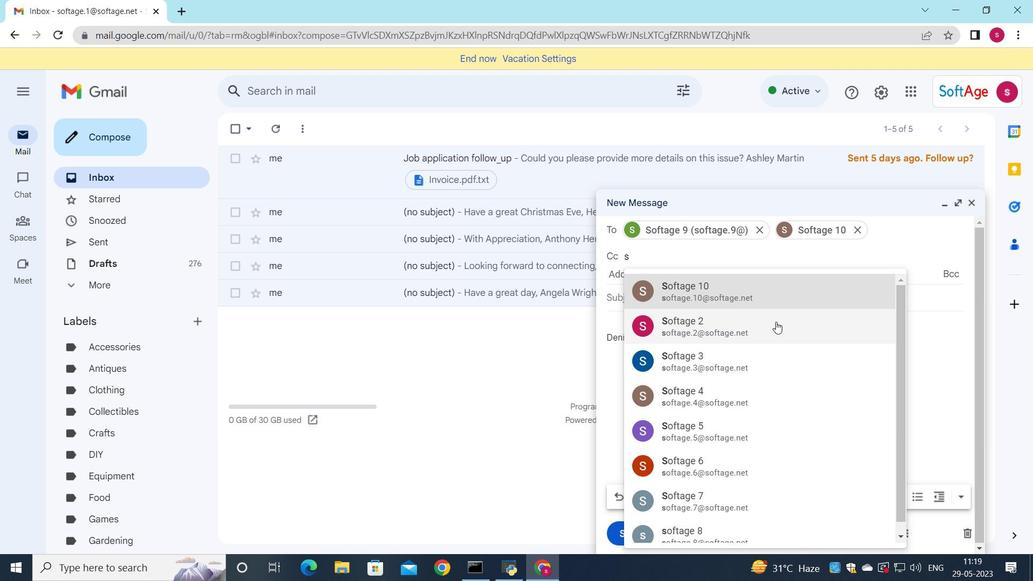 
Action: Mouse moved to (636, 297)
Screenshot: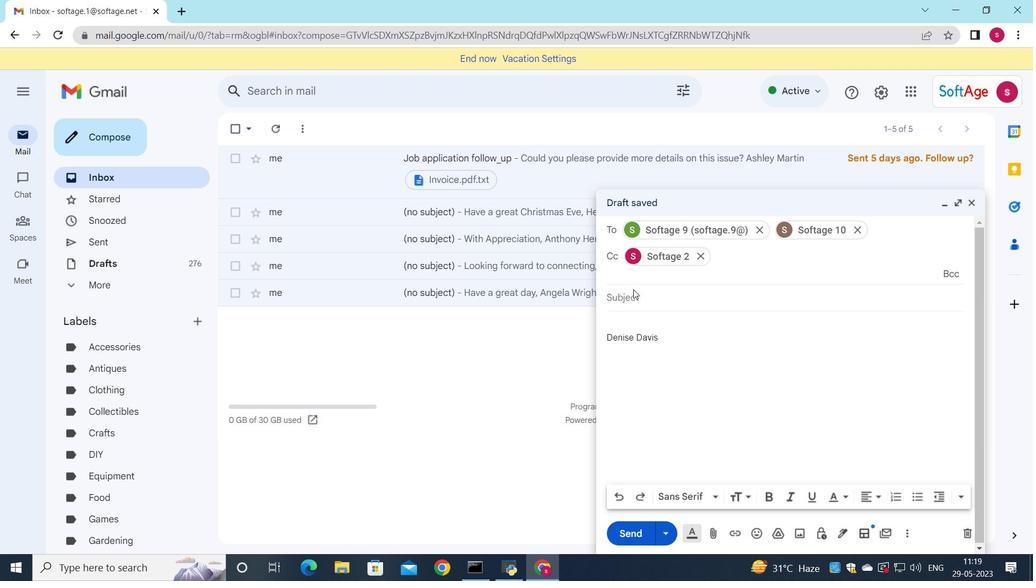 
Action: Mouse pressed left at (636, 297)
Screenshot: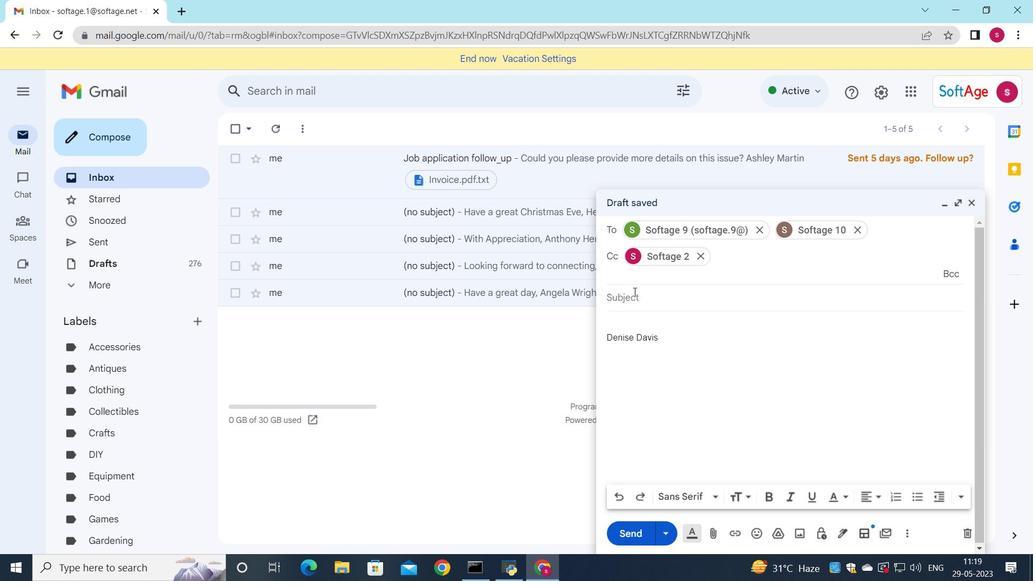 
Action: Key pressed <Key.shift>Requesr<Key.backspace>t<Key.space>for<Key.space>a<Key.space>report
Screenshot: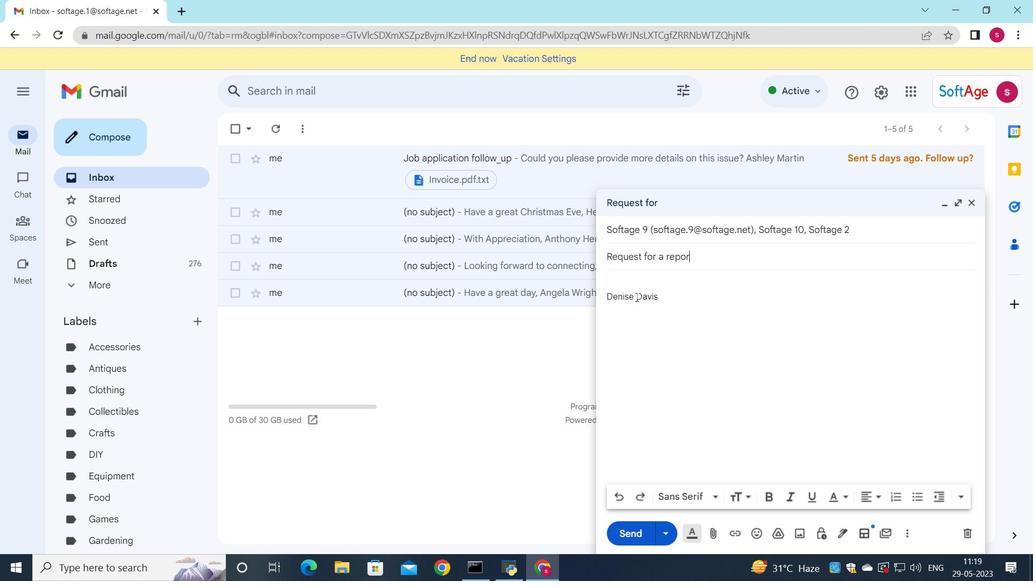 
Action: Mouse moved to (626, 276)
Screenshot: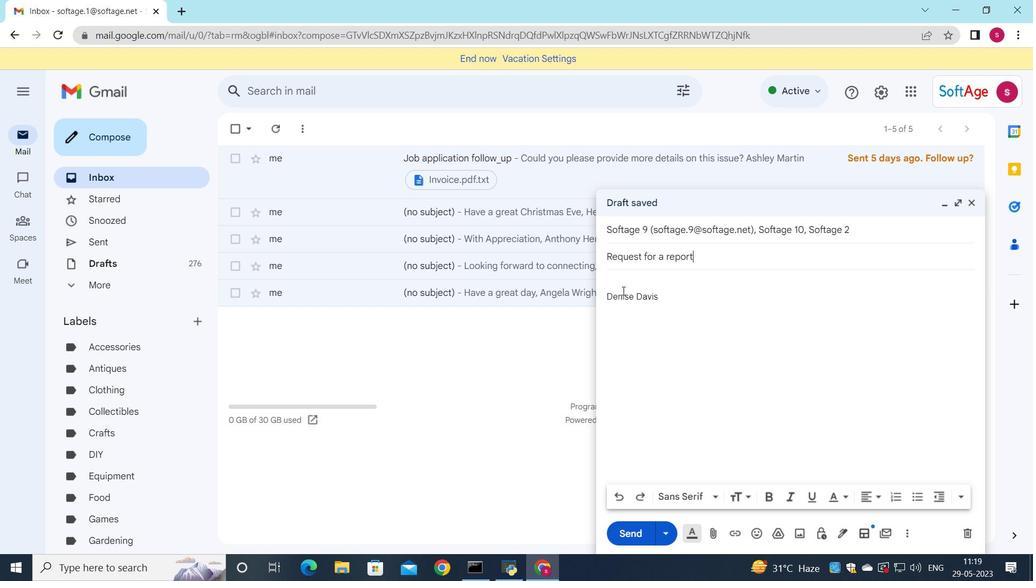 
Action: Mouse pressed left at (626, 276)
Screenshot: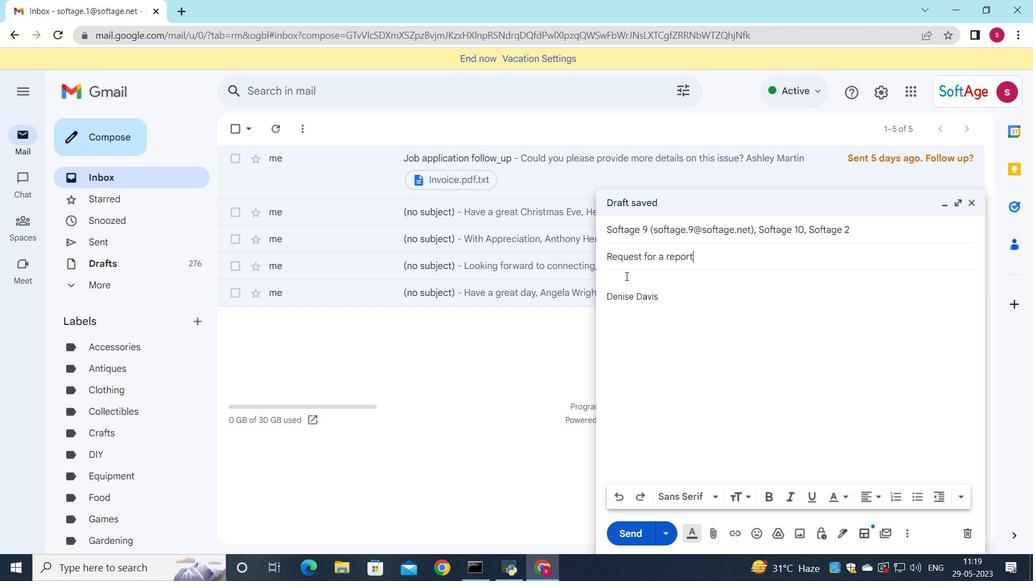 
Action: Mouse moved to (626, 281)
Screenshot: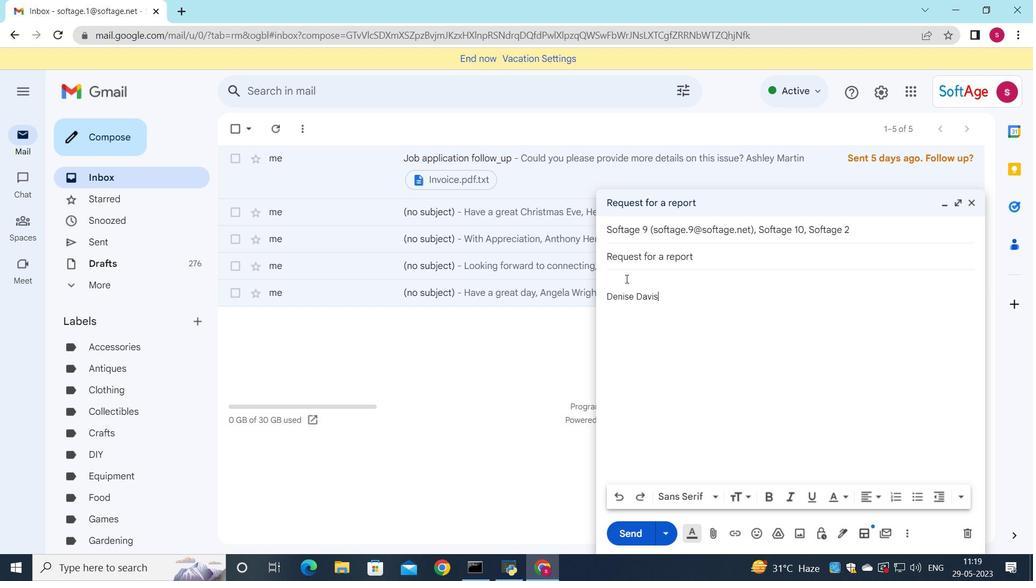 
Action: Mouse pressed left at (626, 281)
Screenshot: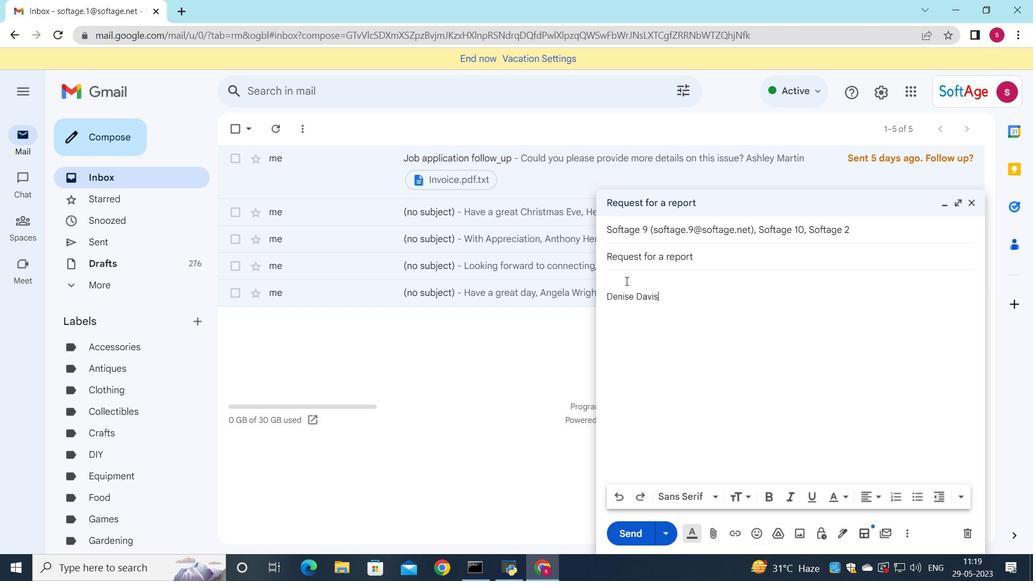 
Action: Key pressed <Key.shift><Key.shift><Key.shift><Key.shift>Please<Key.space>let<Key.space>me<Key.space>know<Key.space><Key.shift><Key.shift><Key.shift><Key.shift><Key.shift><Key.shift><Key.shift><Key.shift>if<Key.space>there<Key.space>are<Key.space>any<Key.space>updates<Key.space>on<Key.space>the<Key.space>status<Key.space>of<Key.space>this<Key.space>project.
Screenshot: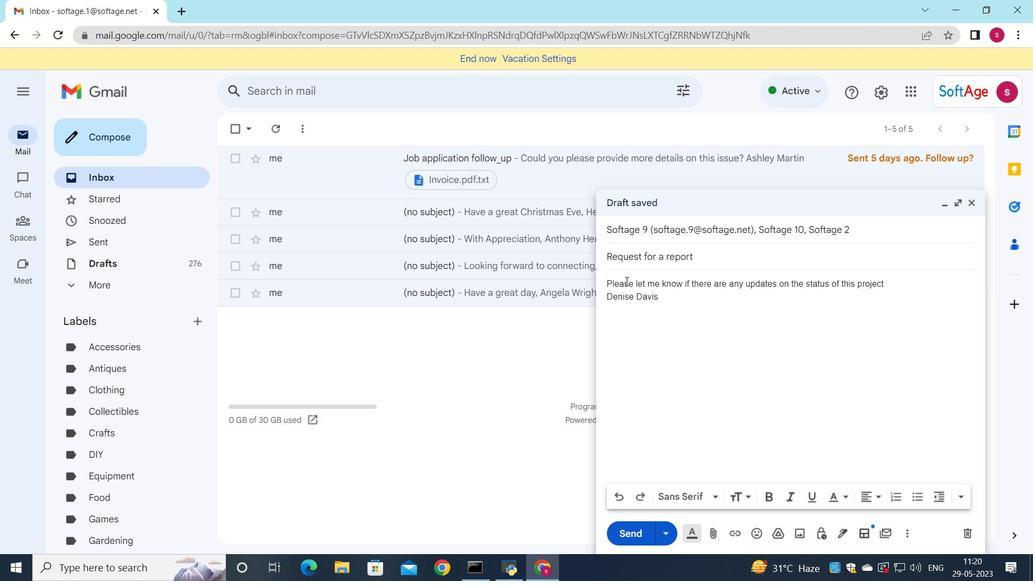 
Action: Mouse moved to (897, 284)
Screenshot: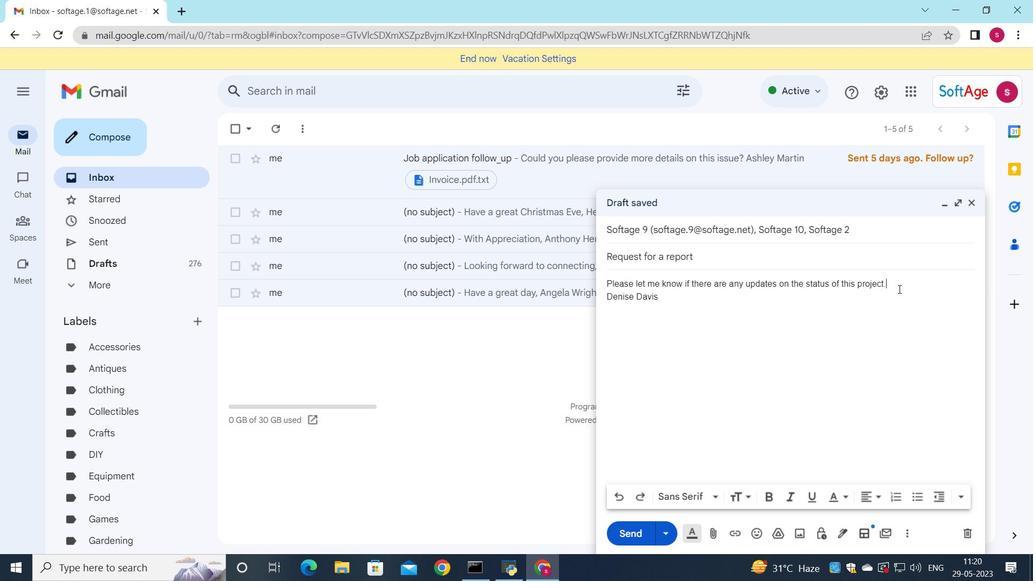 
Action: Mouse pressed left at (897, 284)
Screenshot: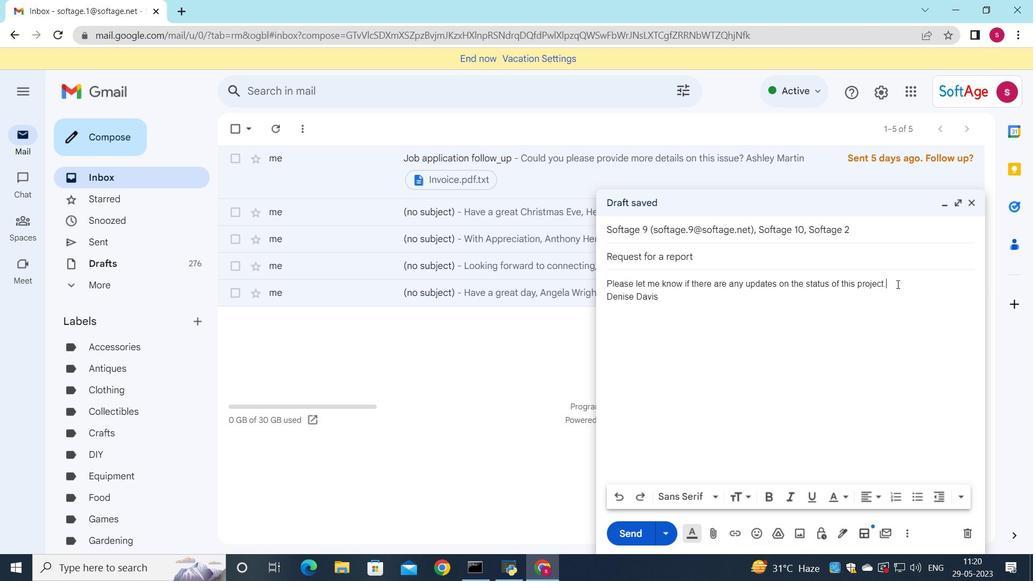 
Action: Mouse moved to (750, 497)
Screenshot: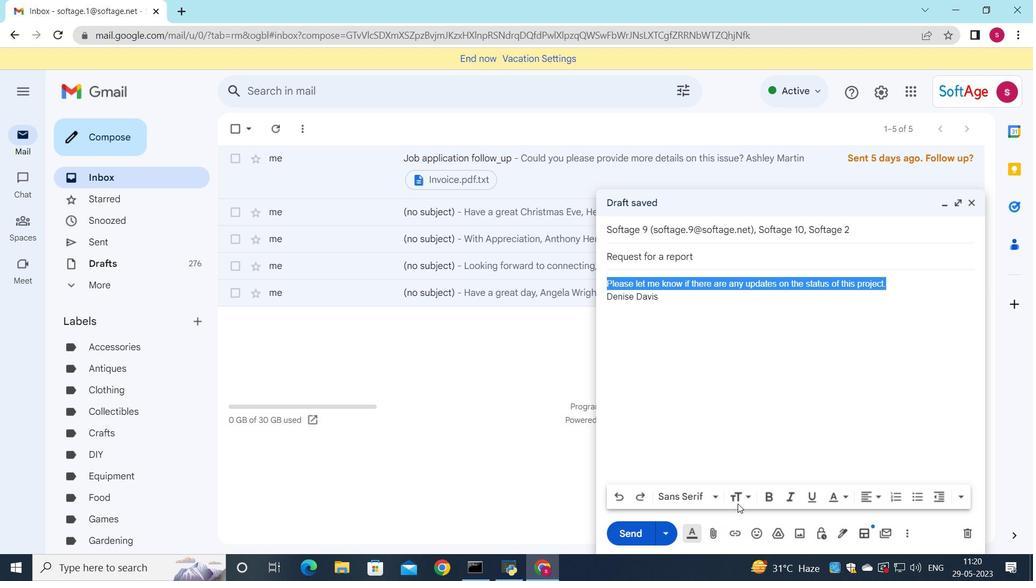 
Action: Mouse pressed left at (750, 497)
Screenshot: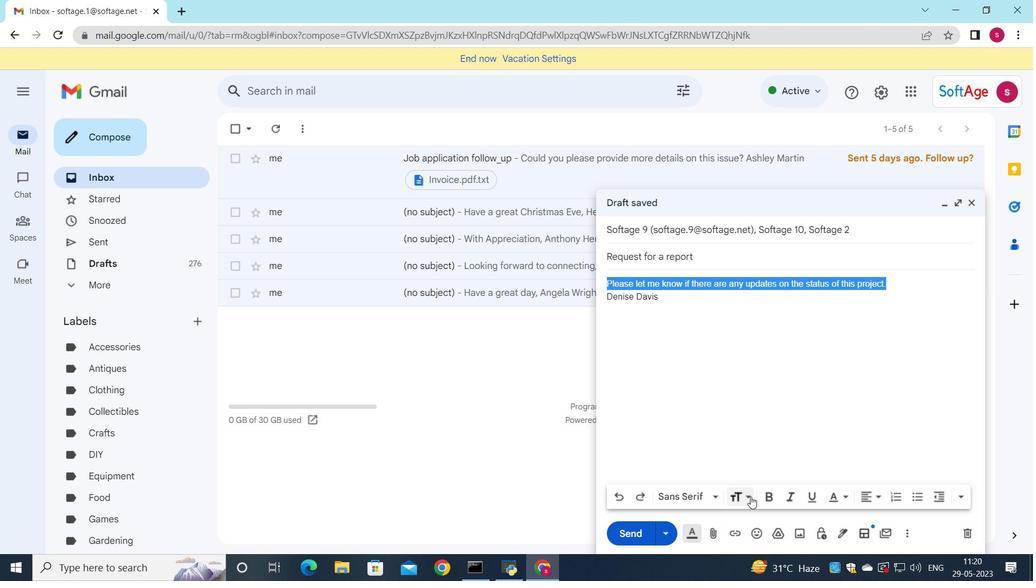 
Action: Mouse moved to (792, 473)
Screenshot: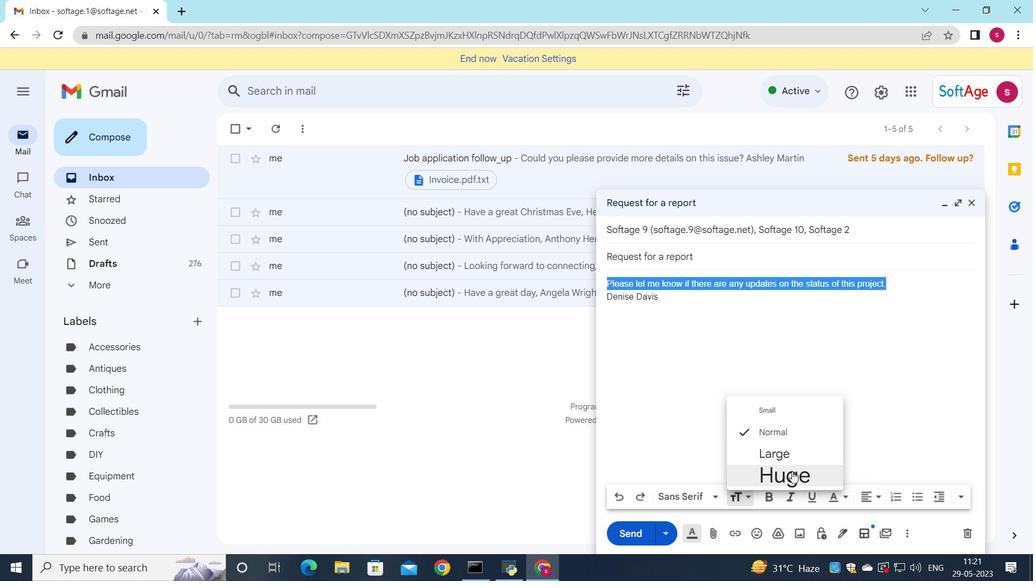 
Action: Mouse pressed left at (792, 473)
Screenshot: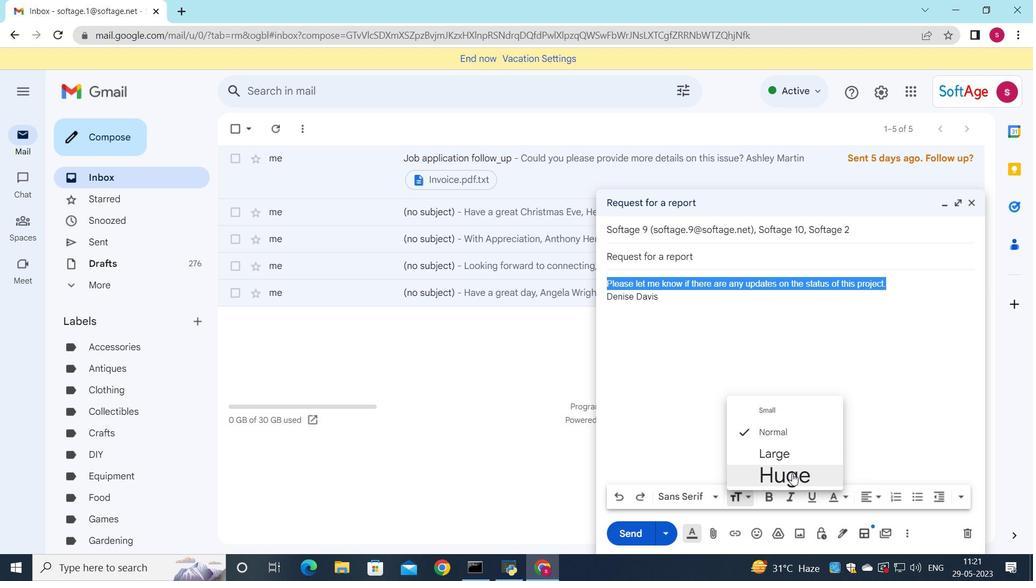 
Action: Mouse moved to (876, 500)
Screenshot: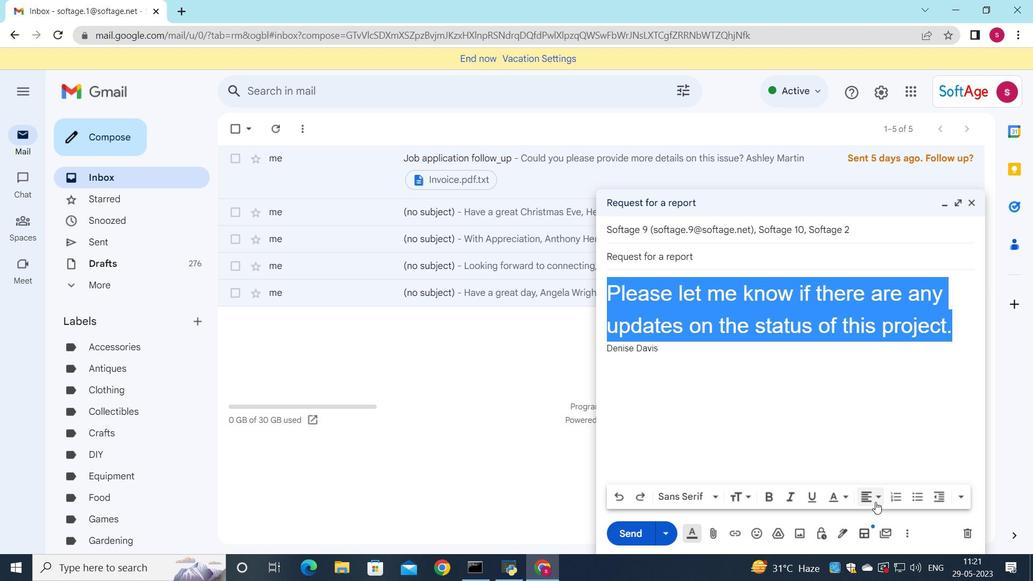 
Action: Mouse pressed left at (876, 500)
Screenshot: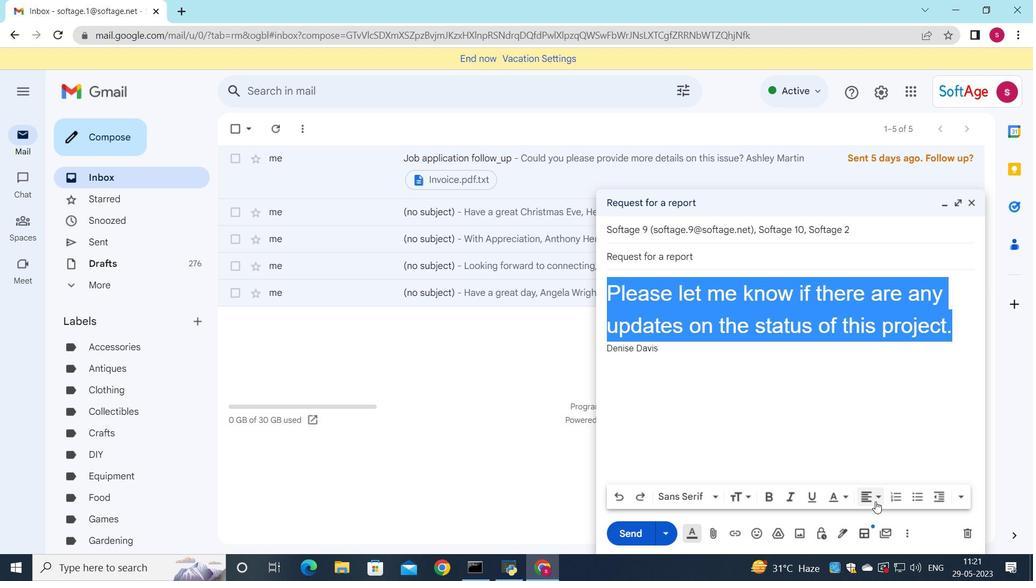 
Action: Mouse moved to (869, 474)
Screenshot: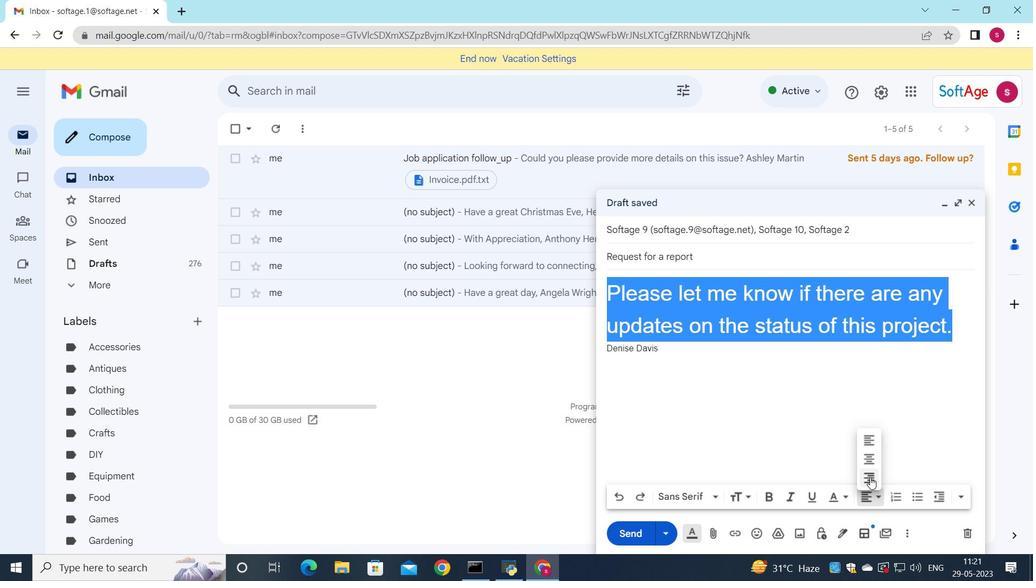 
Action: Mouse pressed left at (869, 474)
Screenshot: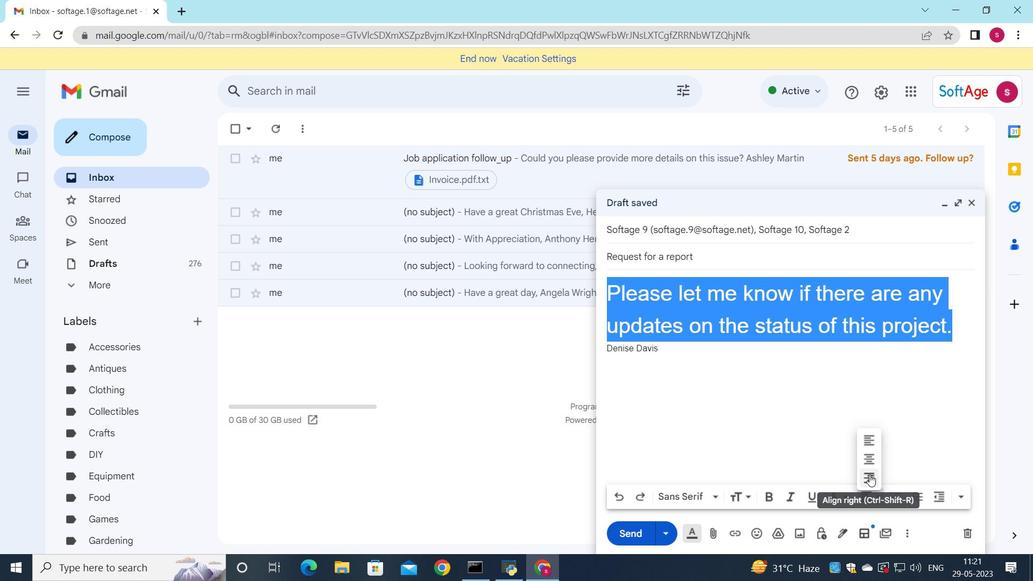 
Action: Mouse moved to (882, 497)
Screenshot: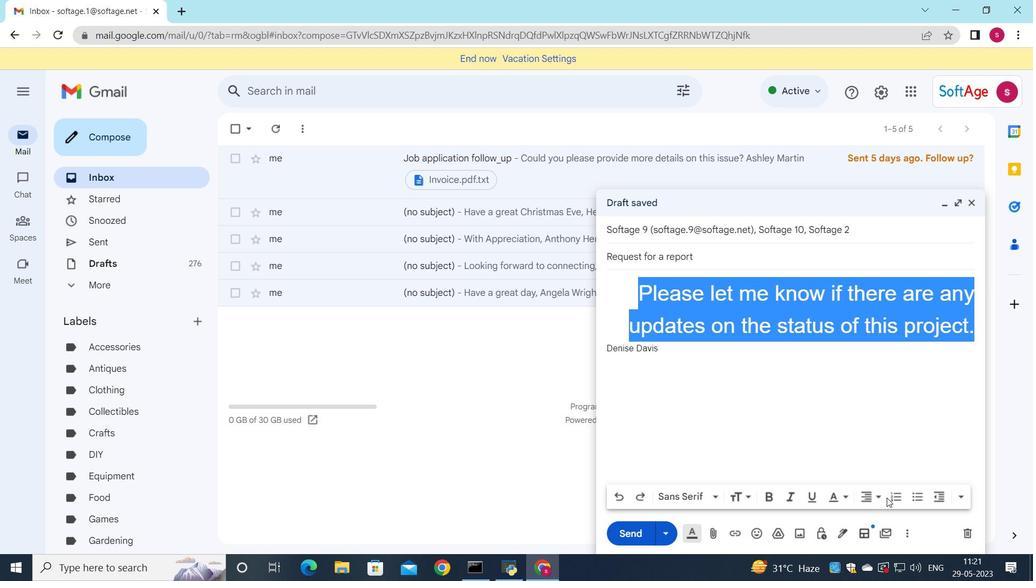 
Action: Mouse pressed left at (882, 497)
Screenshot: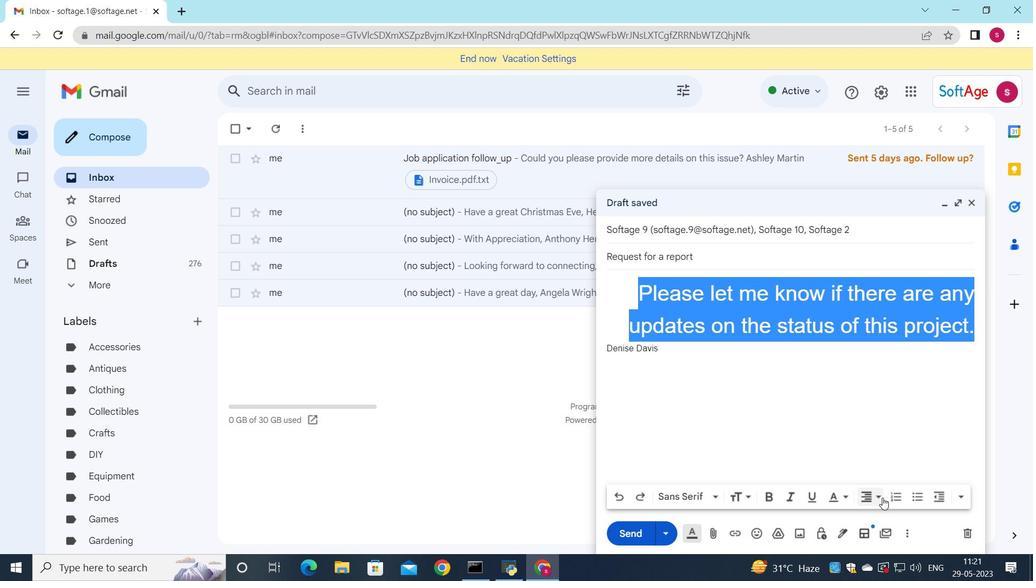 
Action: Mouse moved to (872, 481)
Screenshot: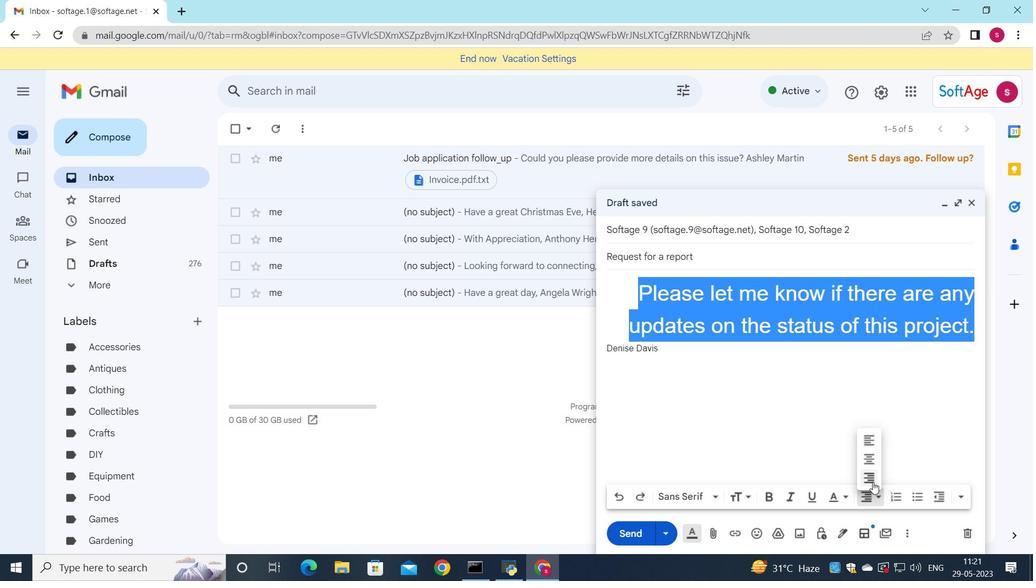 
Action: Mouse pressed left at (872, 481)
Screenshot: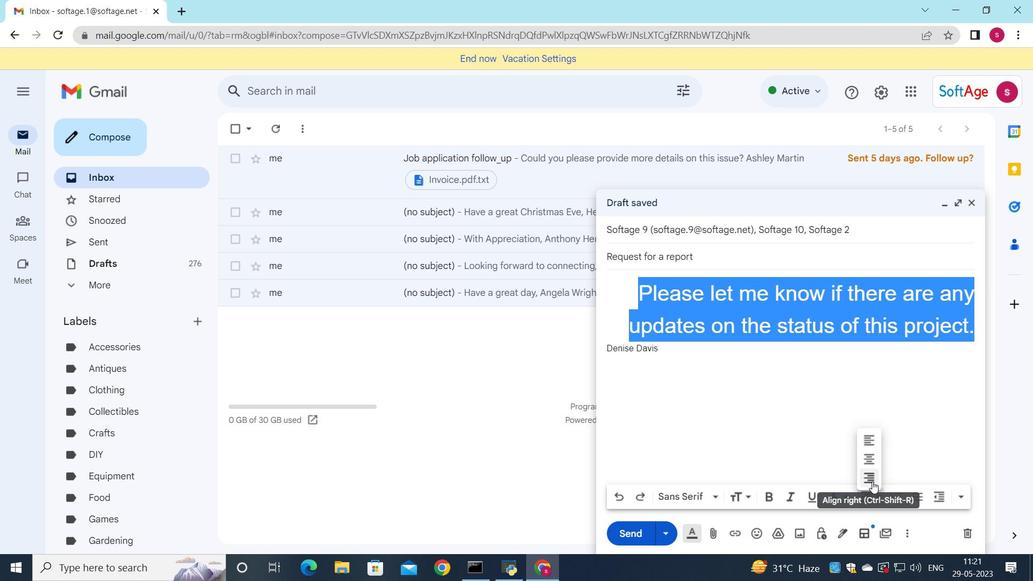 
Action: Mouse moved to (641, 538)
Screenshot: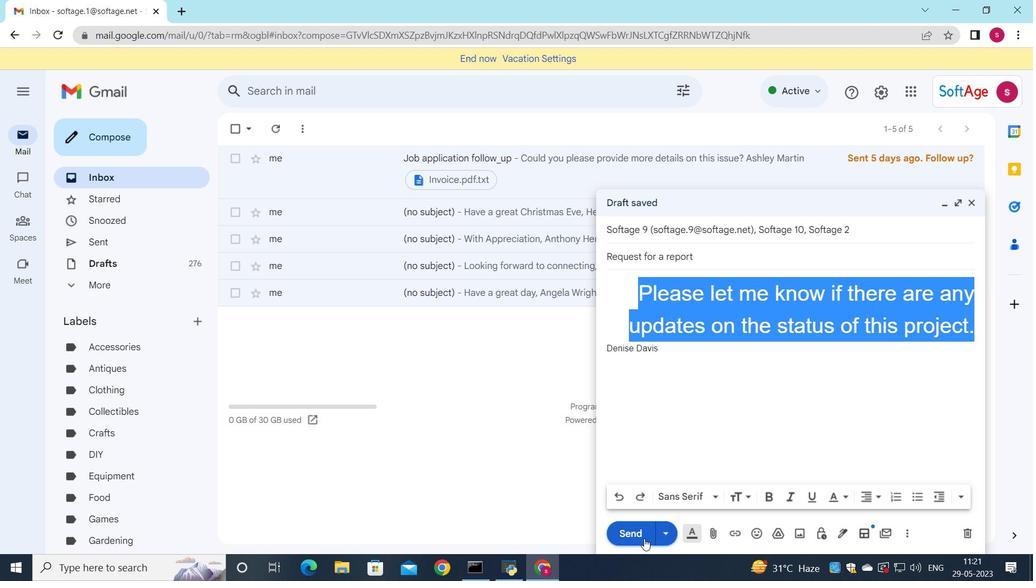
Action: Mouse pressed left at (641, 538)
Screenshot: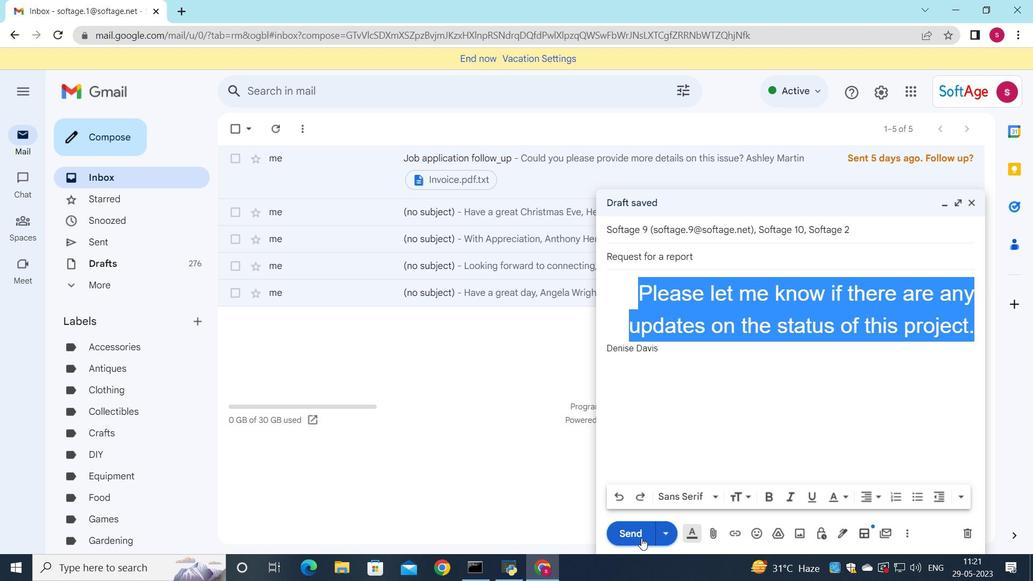 
Action: Mouse moved to (107, 235)
Screenshot: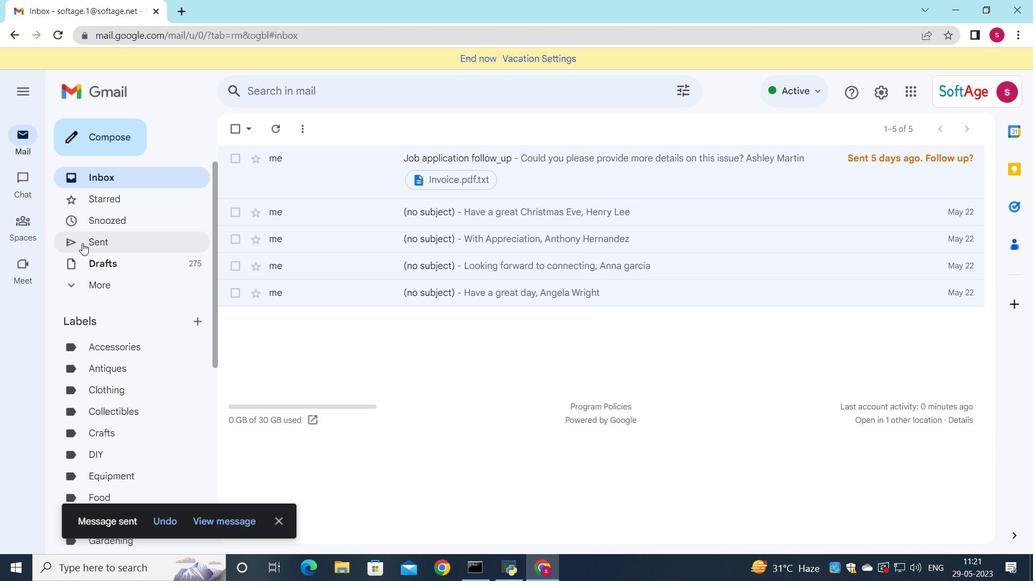 
Action: Mouse pressed left at (107, 235)
Screenshot: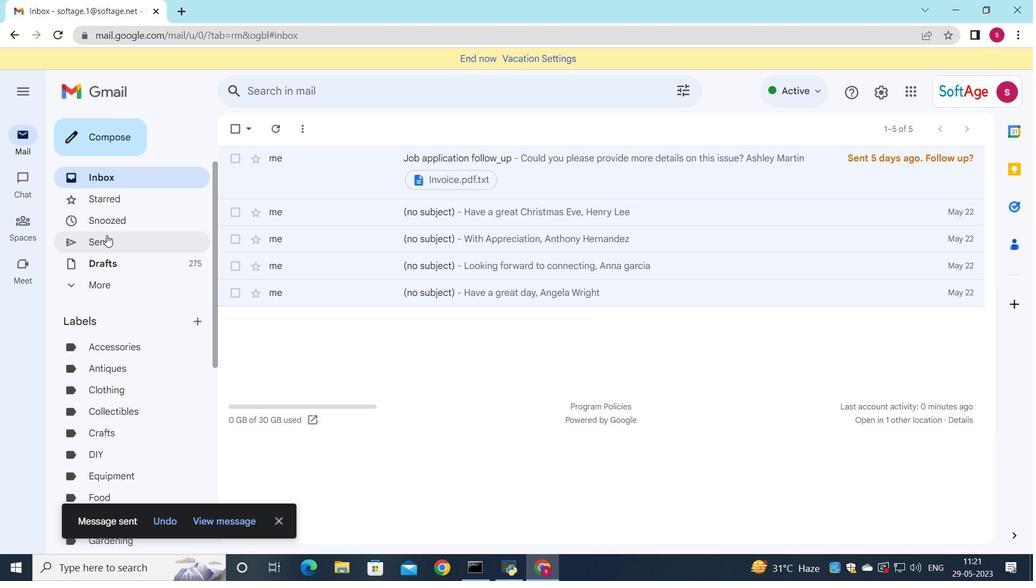 
Action: Mouse moved to (111, 240)
Screenshot: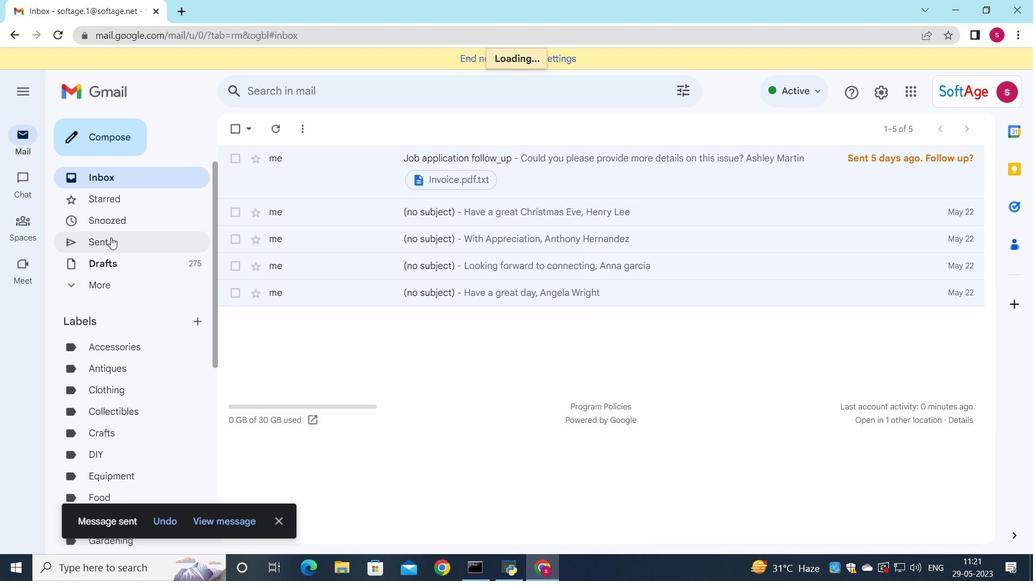 
Action: Mouse pressed left at (111, 240)
Screenshot: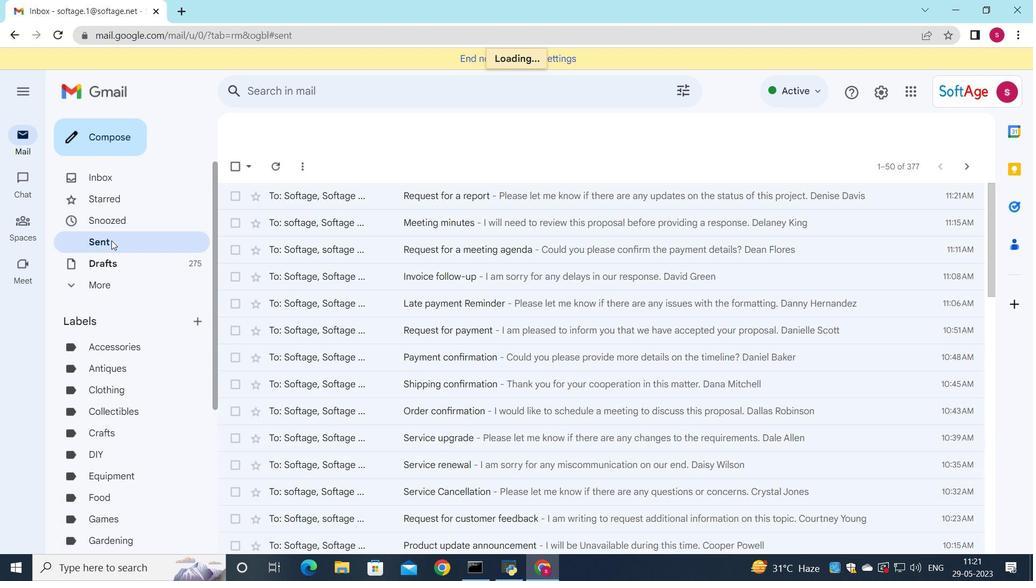 
Action: Mouse moved to (492, 202)
Screenshot: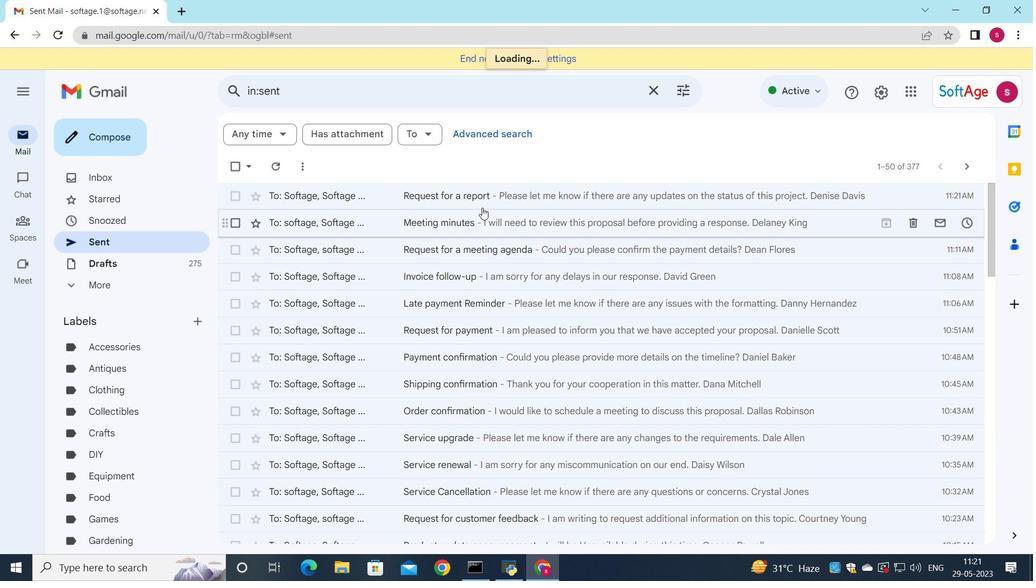 
Action: Mouse pressed left at (492, 202)
Screenshot: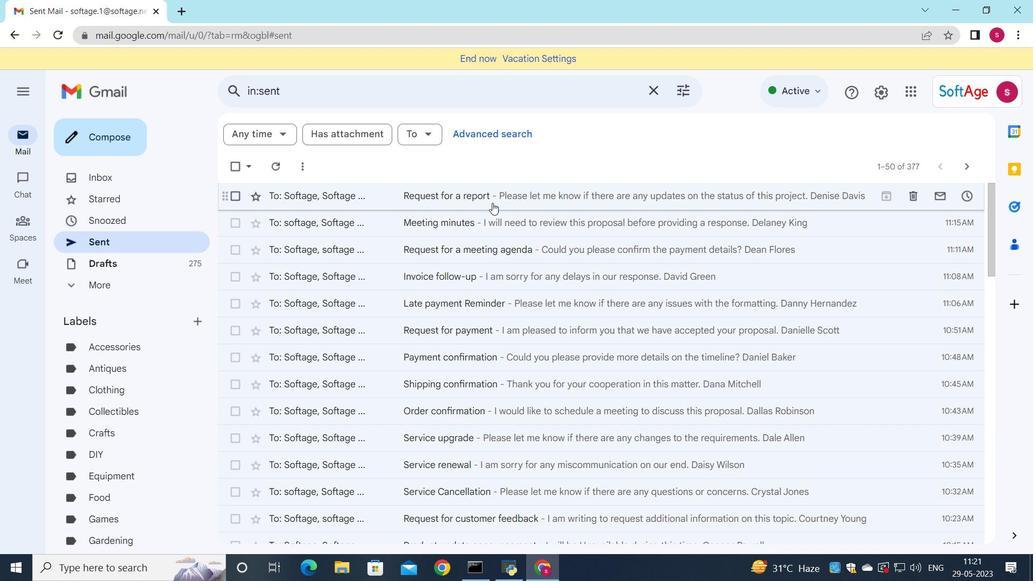 
Action: Mouse moved to (386, 338)
Screenshot: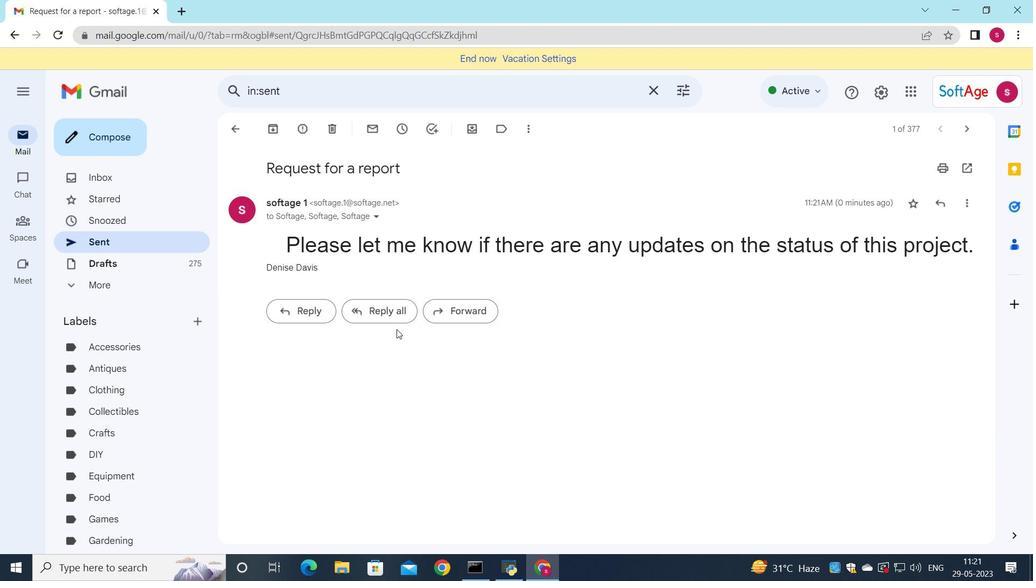 
